 Task: open an excel sheet and write heading  Dollar SenseAdd Dates in a column and its values below  '2023-05-01, 2023-05-05, 2023-05-10, 2023-05-15, 2023-05-20, 2023-05-25 & 2023-05-31. 'Add Descriptionsin next column and its values below  Monthly Salary, Grocery Shopping, Dining Out., Utility Bill, Transportation, Entertainment & Miscellaneous. Add Amount in next column and its values below  $2,500, $100, $50, $150, $30, $50 & $20. Add Income/ Expensein next column and its values below  Income, Expenses, Expenses, Expenses, Expenses, Expenses & Expenses. Add Balance in next column and its values below  $2,500, $2,400, $2,350, $2,200, $2,170, $2,120 & $2,100. Save page Expense Log Workbook
Action: Key pressed <Key.shift>Dollar<Key.space><Key.shift>Sense<Key.enter><Key.shift>Dates<Key.enter>2023-05-01<Key.enter>2023-05-05<Key.enter>2023-05-10<Key.enter>2023-05-15<Key.enter>2023-05-20<Key.enter>2023-05-25<Key.enter>2023-05-31
Screenshot: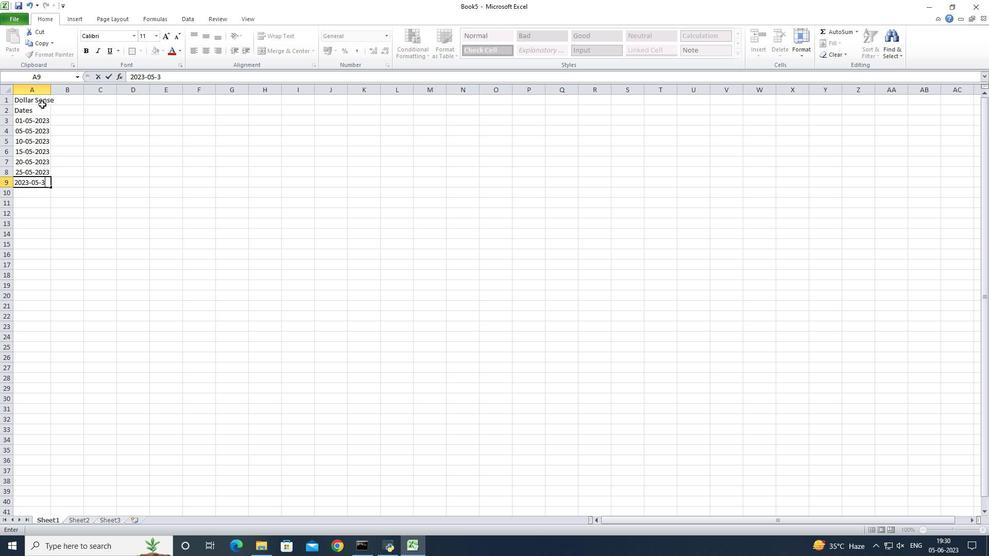 
Action: Mouse moved to (46, 172)
Screenshot: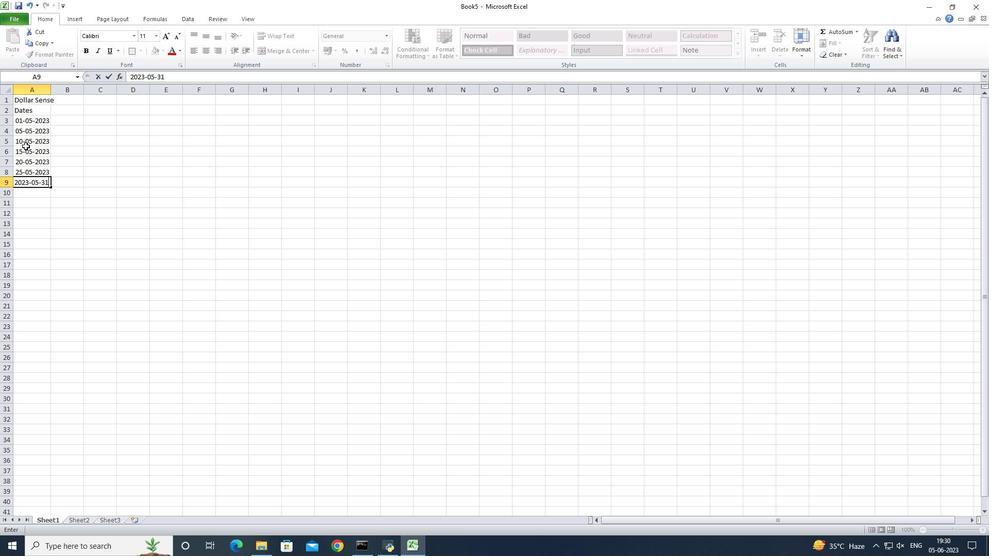 
Action: Mouse pressed left at (46, 172)
Screenshot: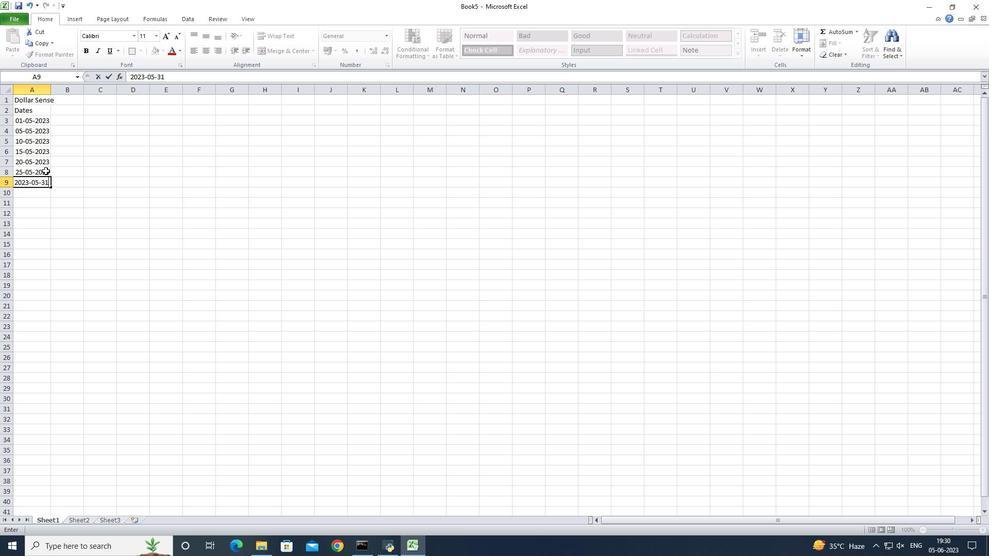 
Action: Mouse moved to (28, 123)
Screenshot: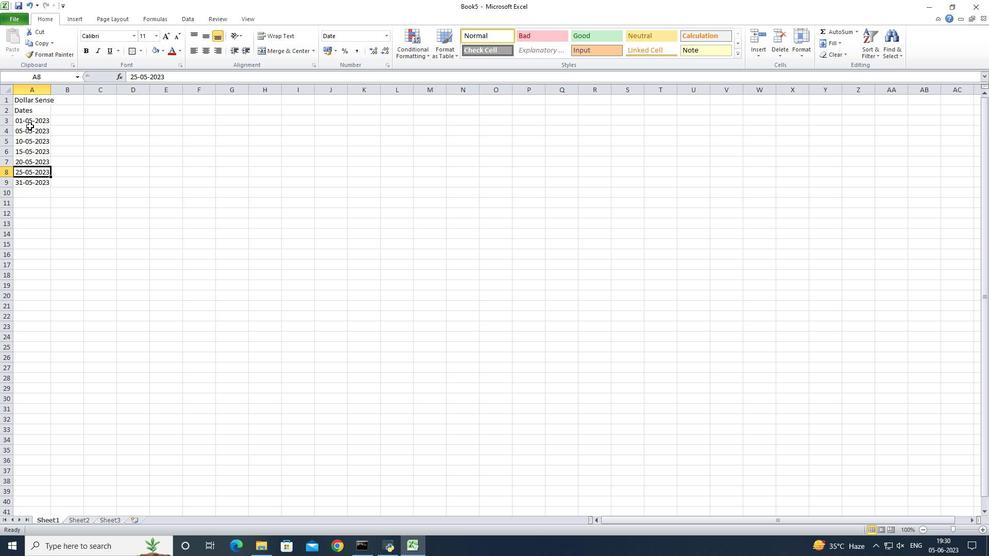 
Action: Mouse pressed left at (28, 123)
Screenshot: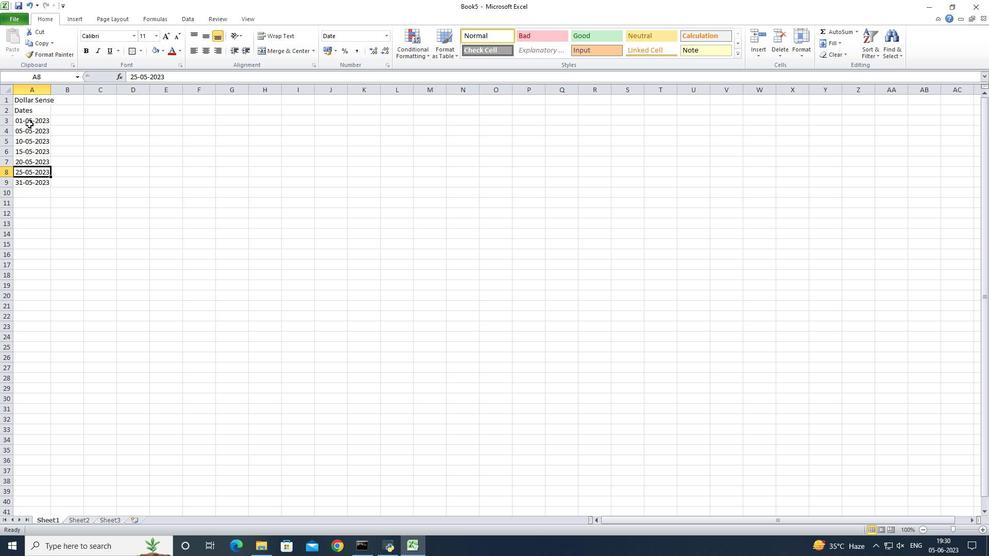 
Action: Mouse moved to (358, 38)
Screenshot: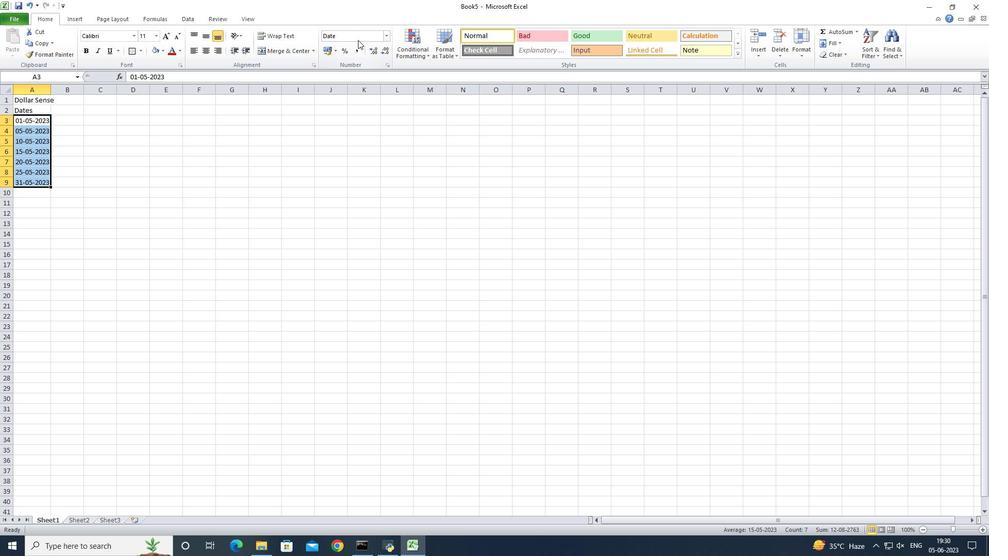 
Action: Mouse pressed left at (358, 38)
Screenshot: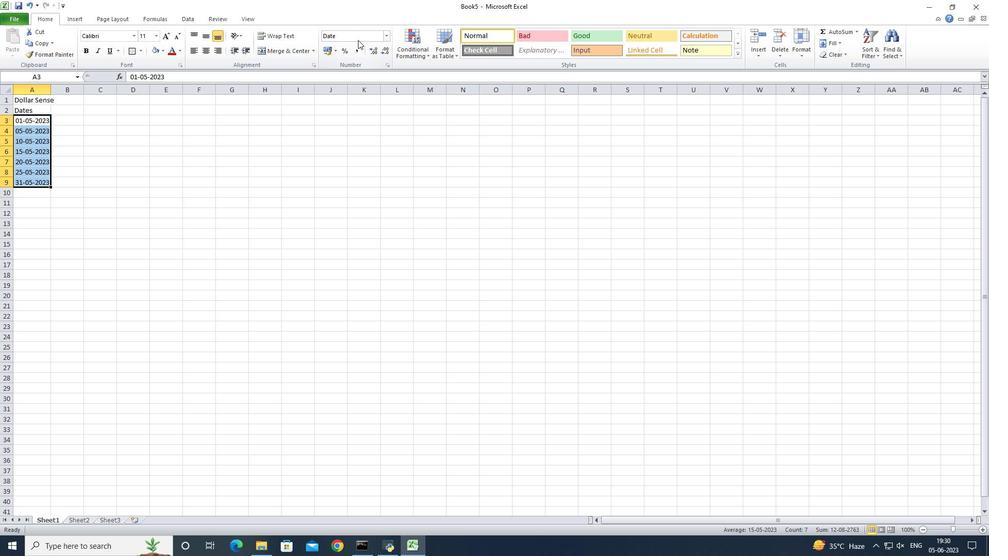 
Action: Mouse moved to (389, 38)
Screenshot: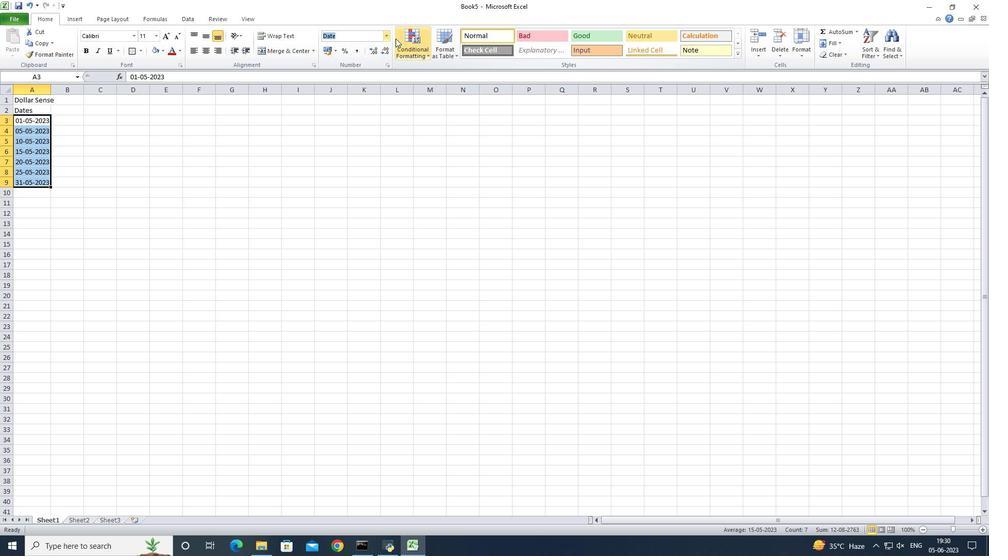 
Action: Mouse pressed left at (389, 38)
Screenshot: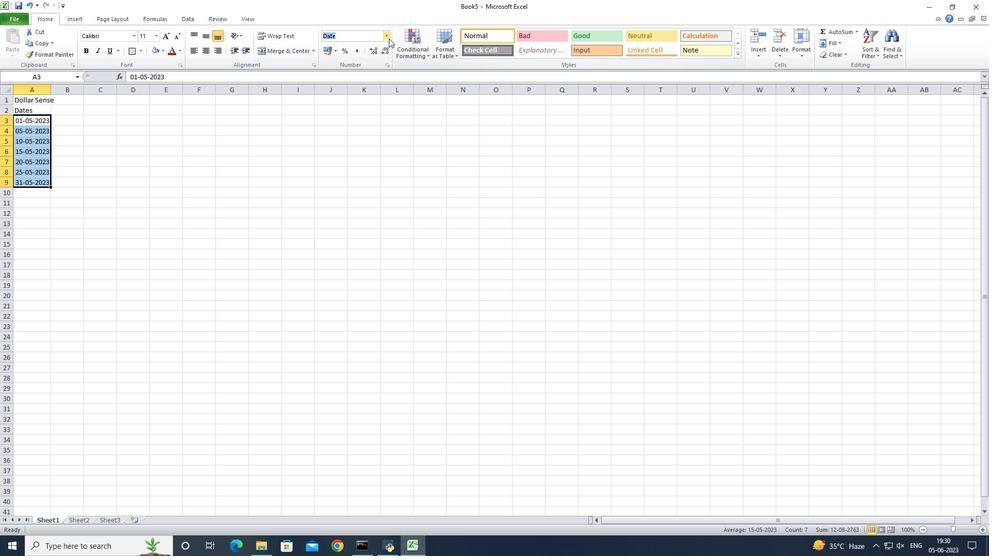 
Action: Mouse moved to (375, 298)
Screenshot: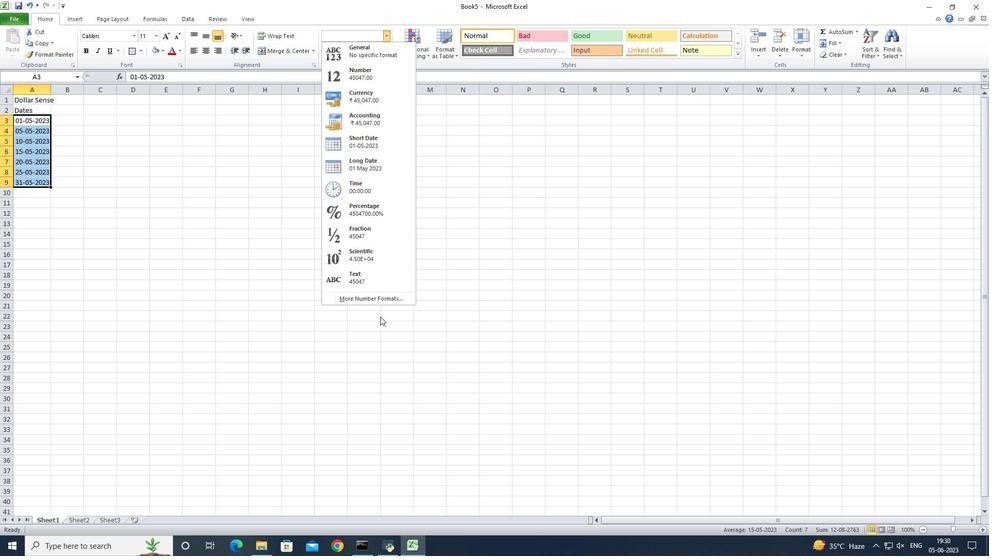 
Action: Mouse pressed left at (375, 298)
Screenshot: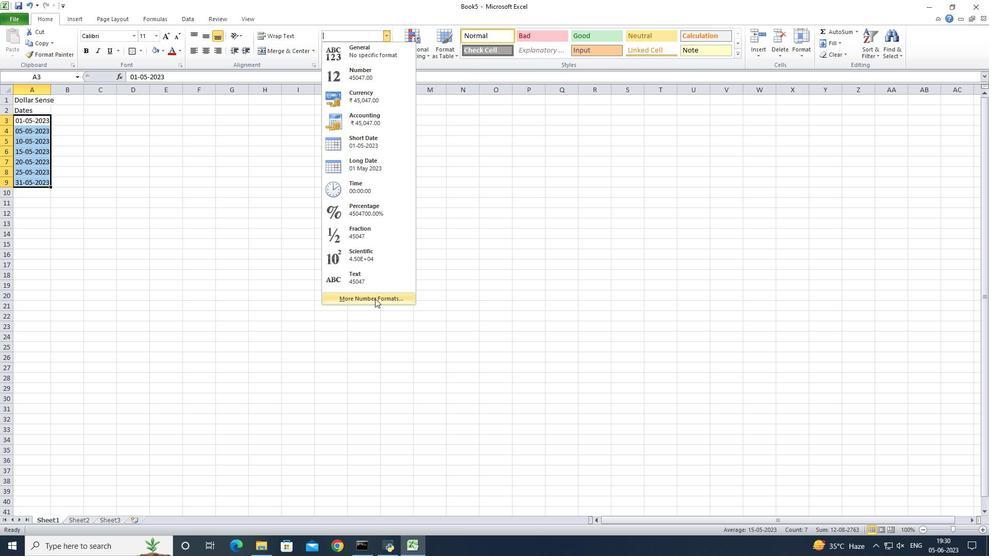 
Action: Mouse moved to (226, 247)
Screenshot: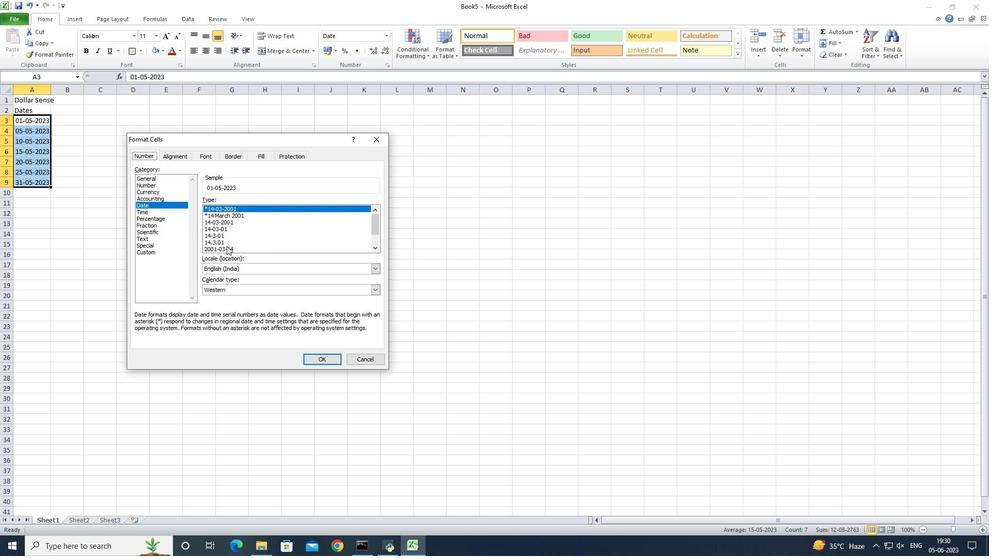 
Action: Mouse pressed left at (226, 247)
Screenshot: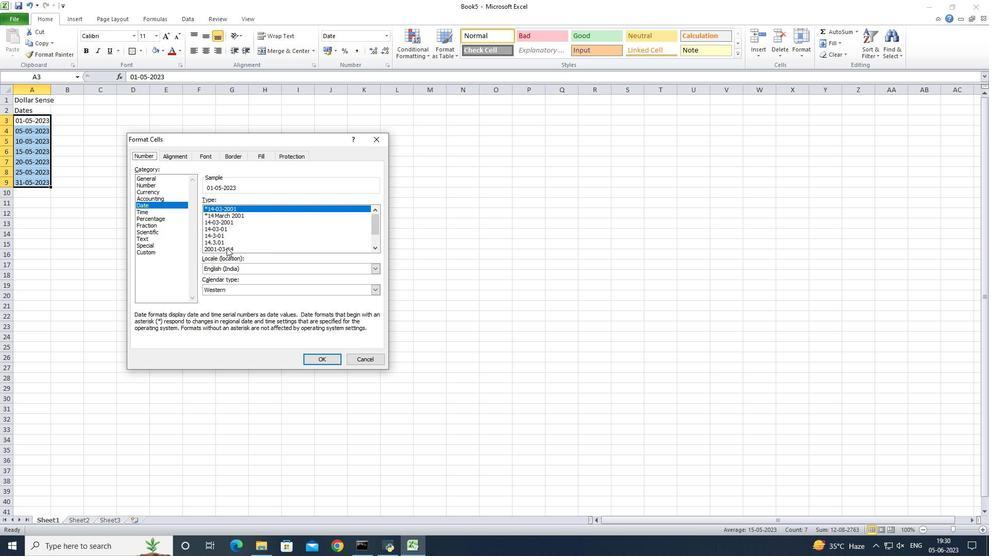 
Action: Mouse moved to (323, 357)
Screenshot: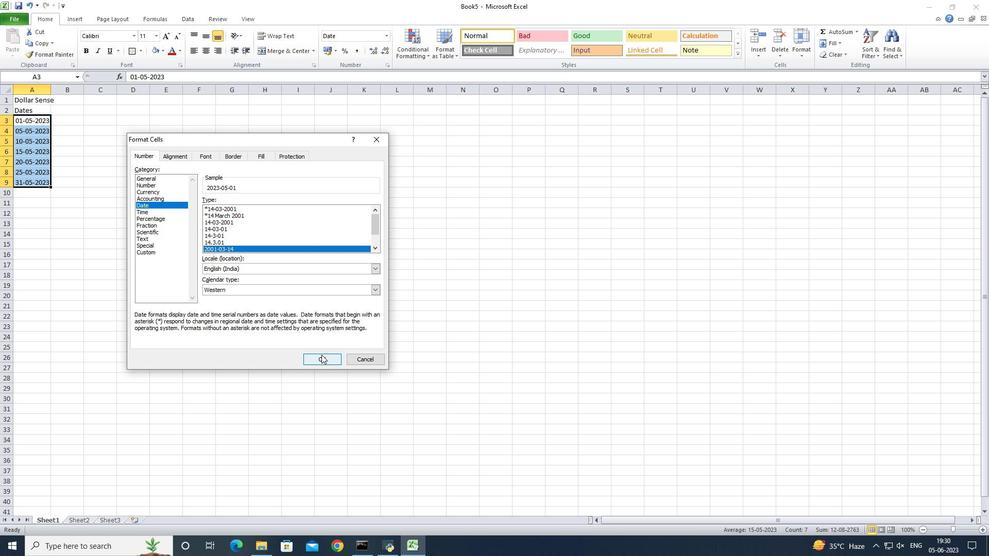 
Action: Mouse pressed left at (323, 357)
Screenshot: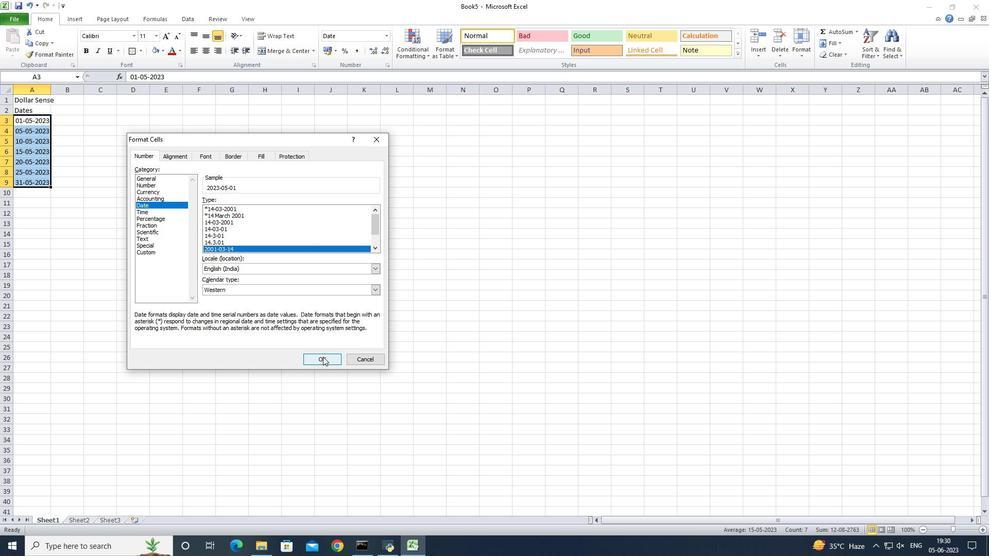 
Action: Mouse moved to (52, 88)
Screenshot: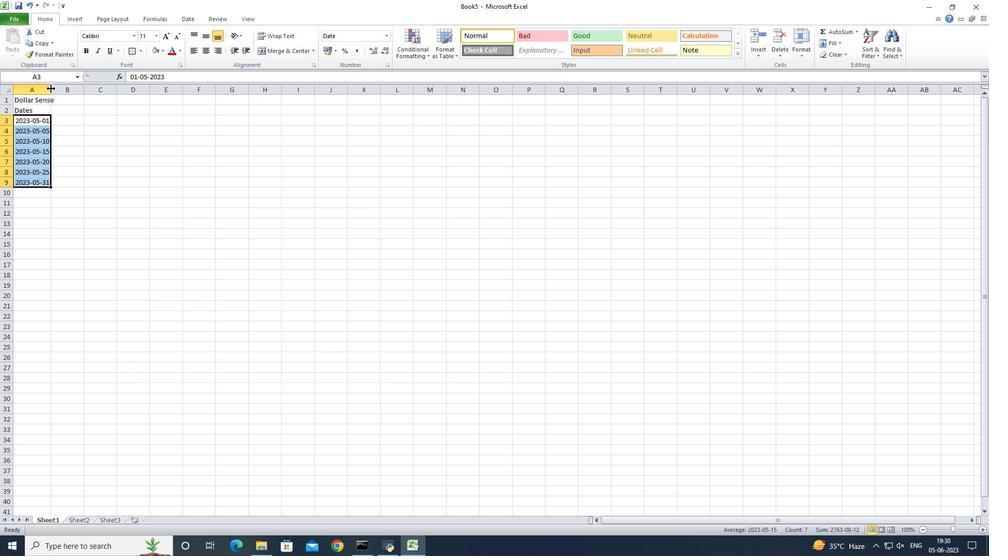 
Action: Mouse pressed left at (52, 88)
Screenshot: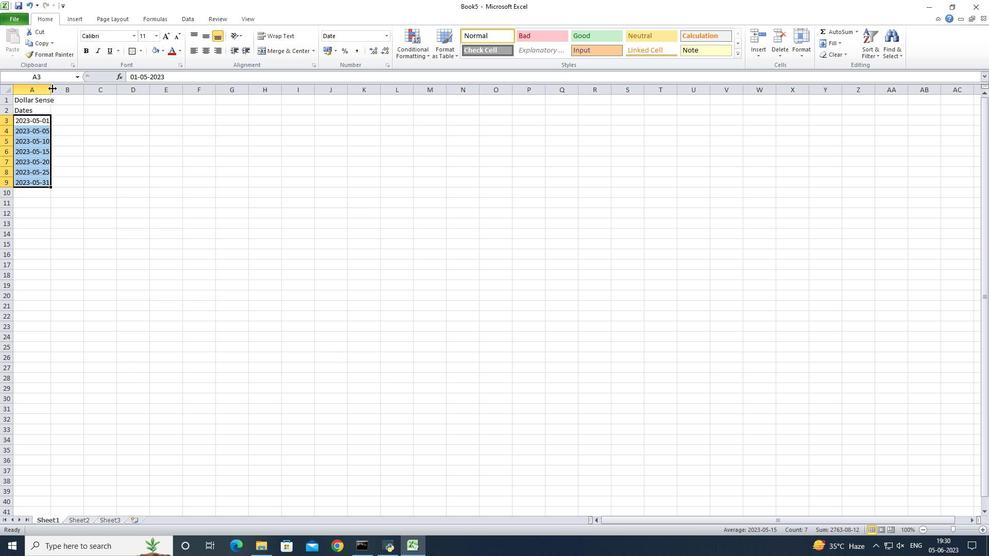 
Action: Mouse pressed left at (52, 88)
Screenshot: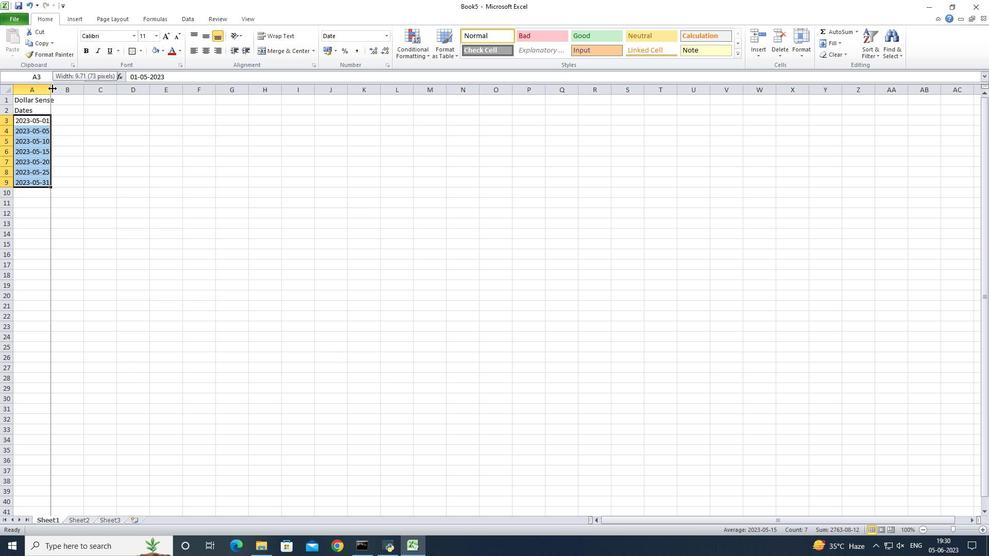 
Action: Mouse moved to (69, 113)
Screenshot: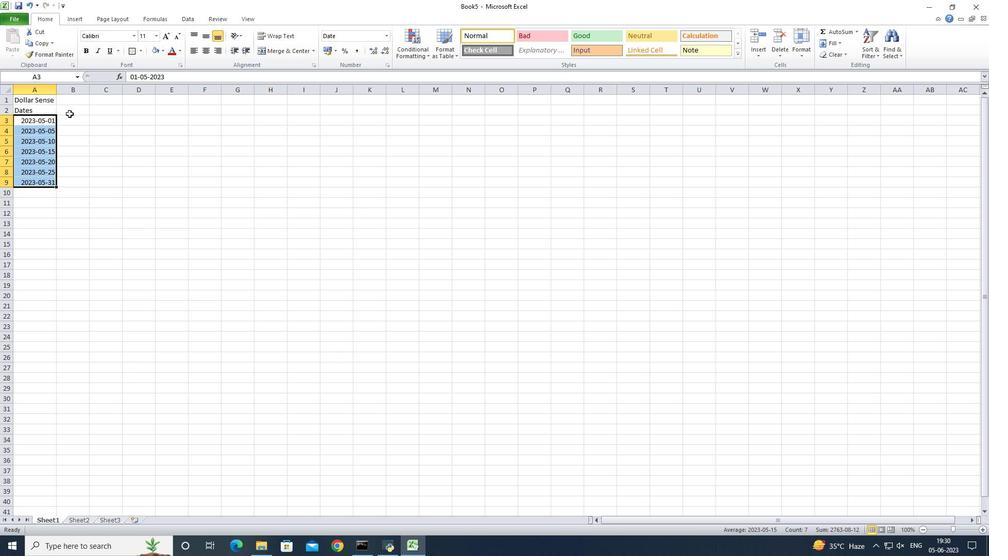 
Action: Mouse pressed left at (69, 113)
Screenshot: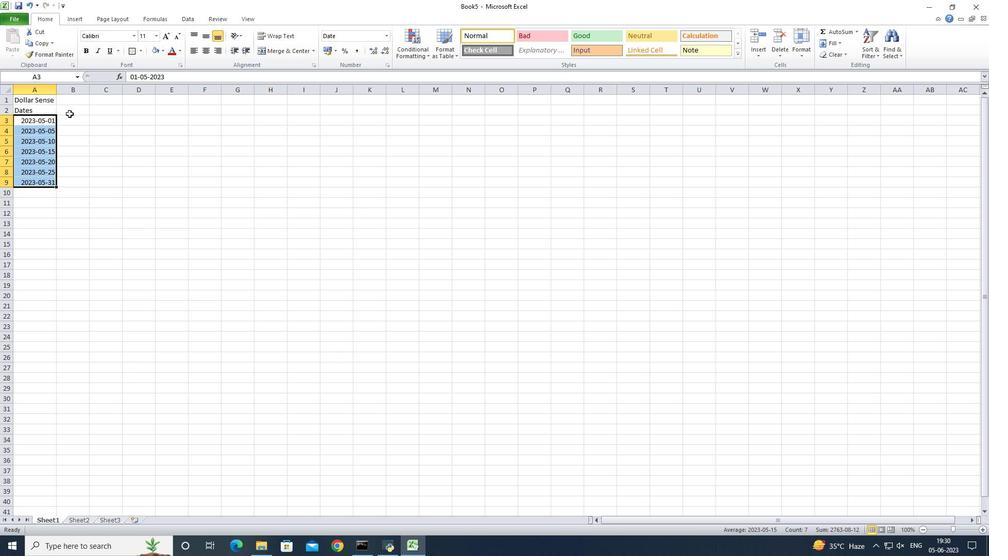 
Action: Key pressed <Key.shift>Descriptions<Key.enter><Key.shift><Key.shift><Key.shift><Key.shift><Key.shift><Key.shift><Key.shift><Key.shift><Key.shift><Key.shift><Key.shift><Key.shift><Key.shift>Monthly<Key.space><Key.shift>Salary<Key.enter><Key.shift><Key.shift><Key.shift><Key.shift><Key.shift><Key.shift><Key.shift><Key.shift>Grocery<Key.space><Key.shift>Shopping<Key.enter><Key.shift>Dining<Key.space><Key.shift>Out<Key.enter><Key.shift><Key.shift><Key.shift><Key.shift>Utility<Key.space><Key.shift><Key.shift><Key.shift><Key.shift><Key.shift><Key.shift>Bill<Key.enter><Key.shift>Transportatin<Key.backspace>on<Key.enter><Key.shift>Entr<Key.backspace>ertainment<Key.enter><Key.shift><Key.shift><Key.shift><Key.shift><Key.shift><Key.shift><Key.shift><Key.shift><Key.shift><Key.shift><Key.shift><Key.shift><Key.shift><Key.shift><Key.shift><Key.shift><Key.shift><Key.shift><Key.shift><Key.shift><Key.shift><Key.shift><Key.shift><Key.shift><Key.shift><Key.shift><Key.shift><Key.shift><Key.shift><Key.shift><Key.shift><Key.shift><Key.shift><Key.shift><Key.shift><Key.shift><Key.shift><Key.shift><Key.shift><Key.shift><Key.shift><Key.shift>Miscellaneous
Screenshot: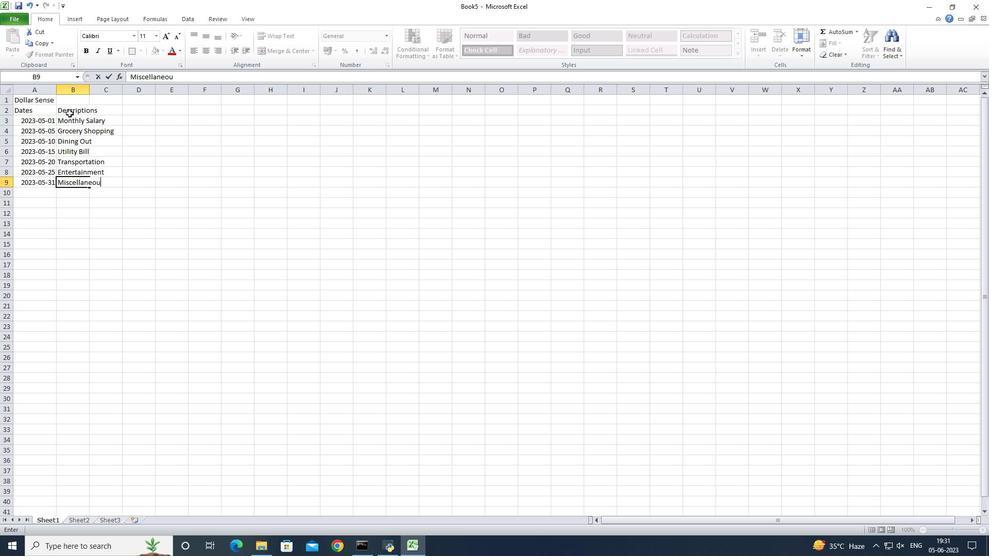
Action: Mouse moved to (89, 90)
Screenshot: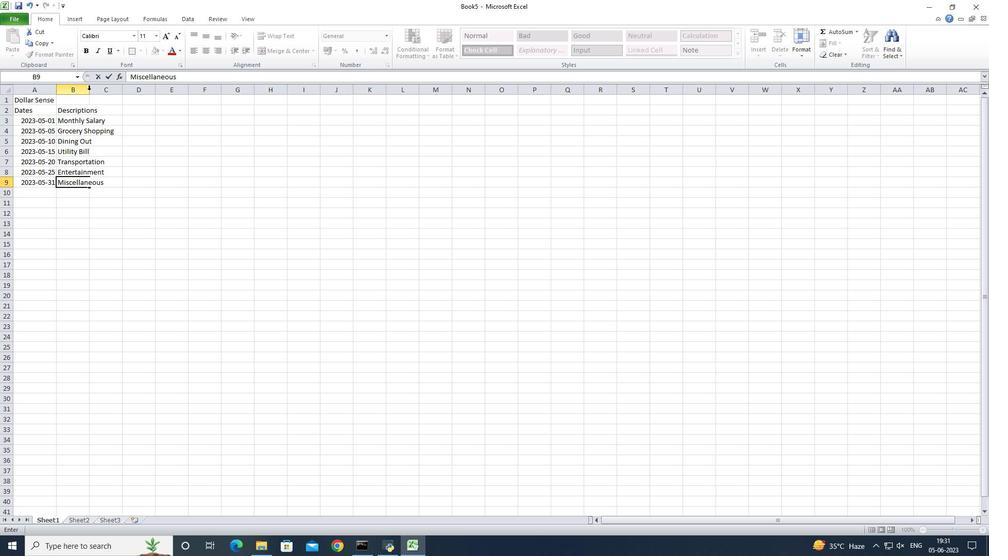 
Action: Mouse pressed left at (89, 90)
Screenshot: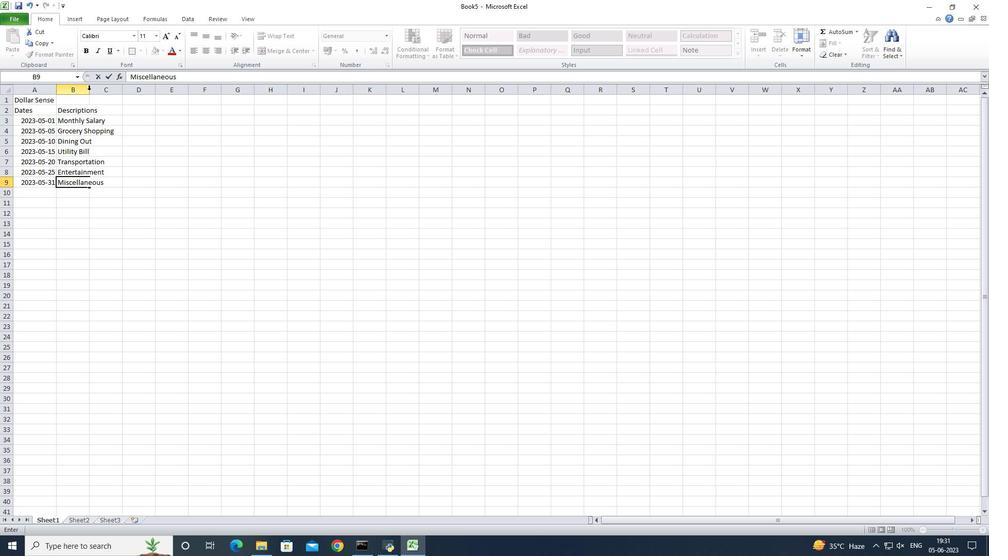 
Action: Mouse pressed left at (89, 90)
Screenshot: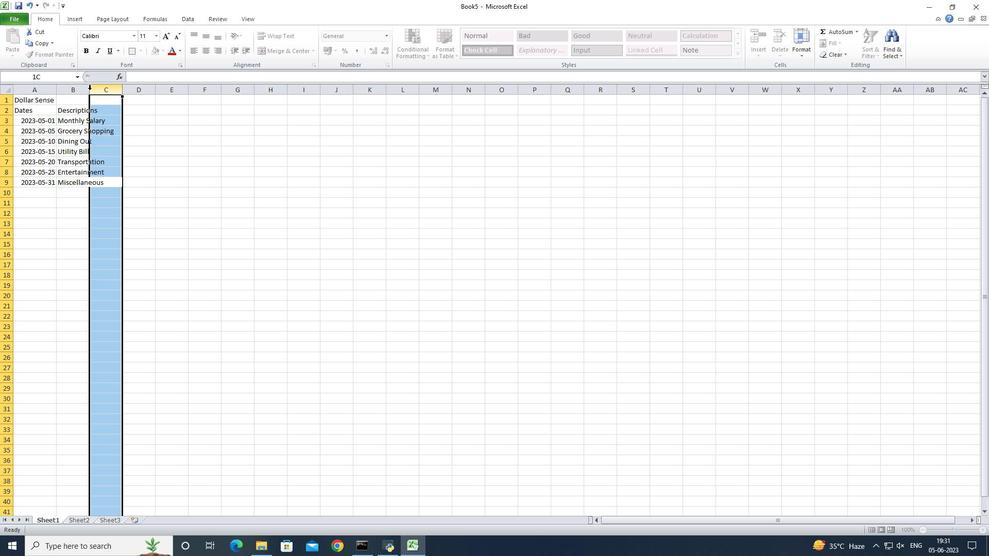 
Action: Mouse moved to (129, 110)
Screenshot: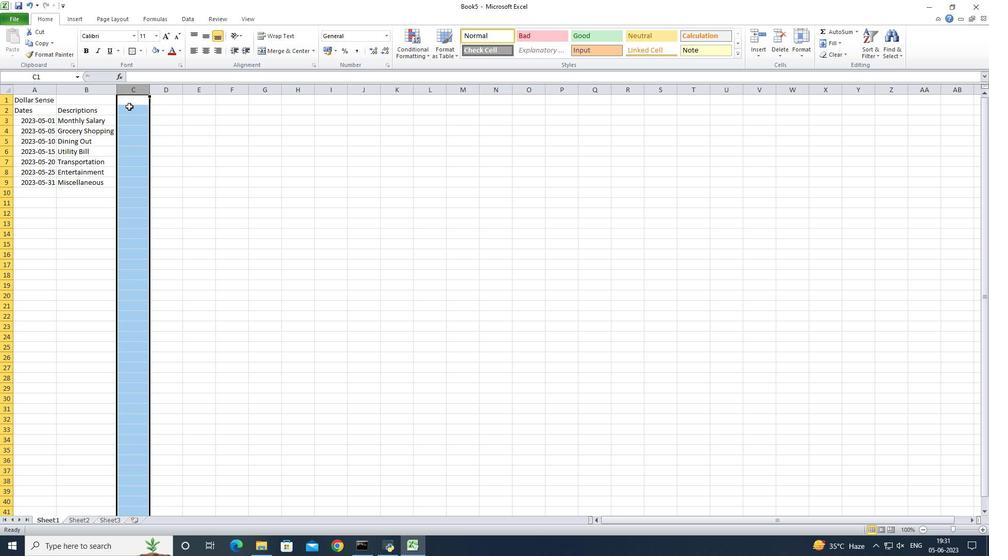 
Action: Mouse pressed left at (129, 110)
Screenshot: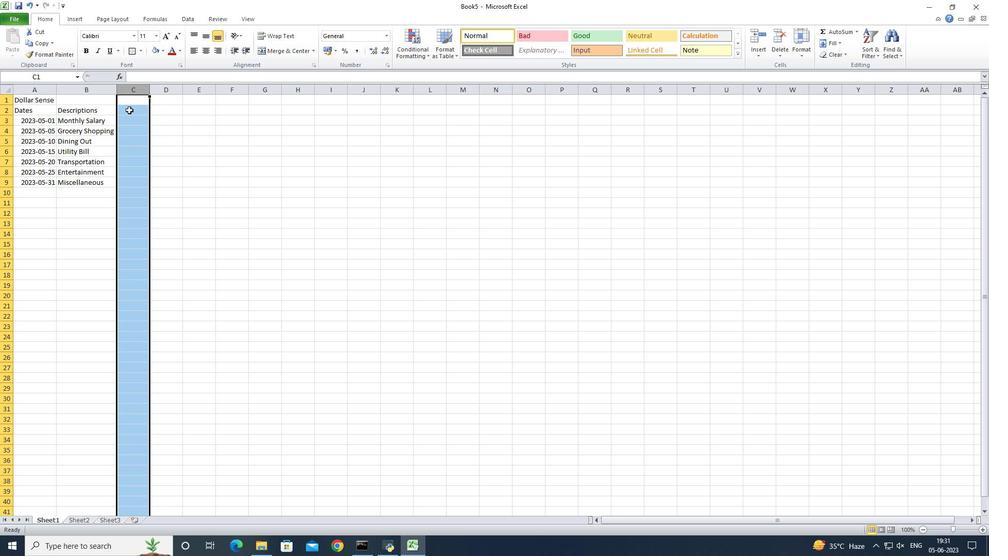 
Action: Key pressed <Key.shift>Amount<Key.enter>2500<Key.enter>10<Key.enter>0<Key.up>100<Key.enter>50<Key.enter>150<Key.enter>30<Key.enter>50<Key.enter>20
Screenshot: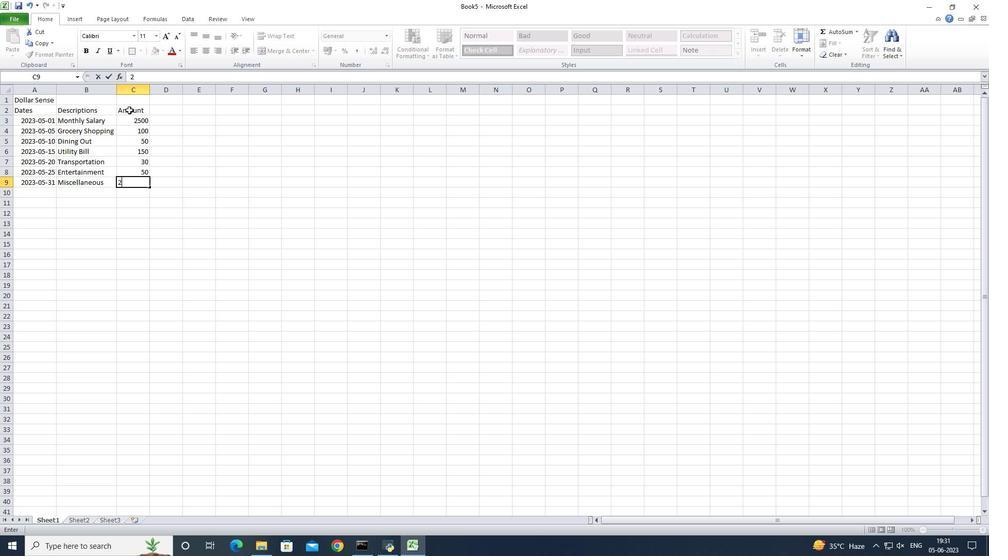 
Action: Mouse moved to (127, 122)
Screenshot: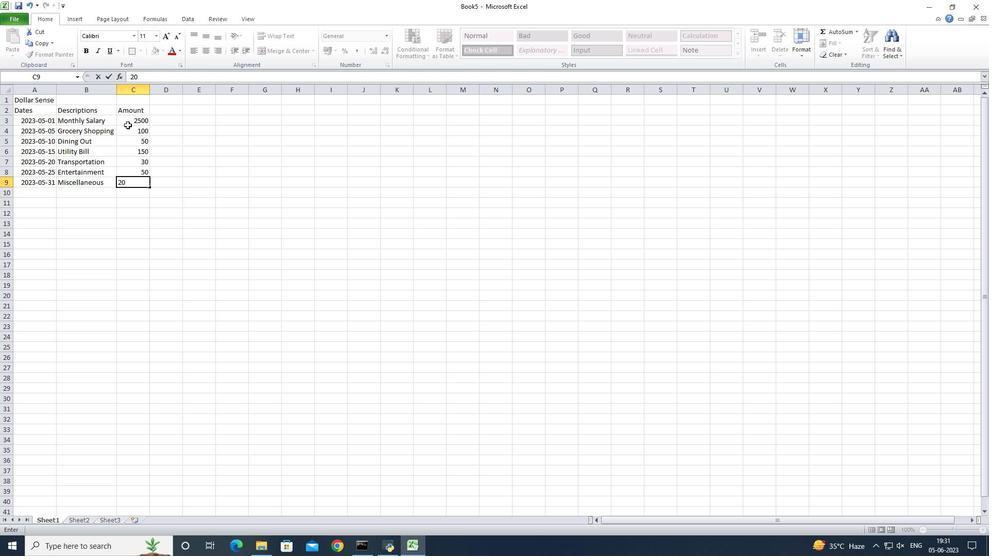 
Action: Mouse pressed left at (127, 122)
Screenshot: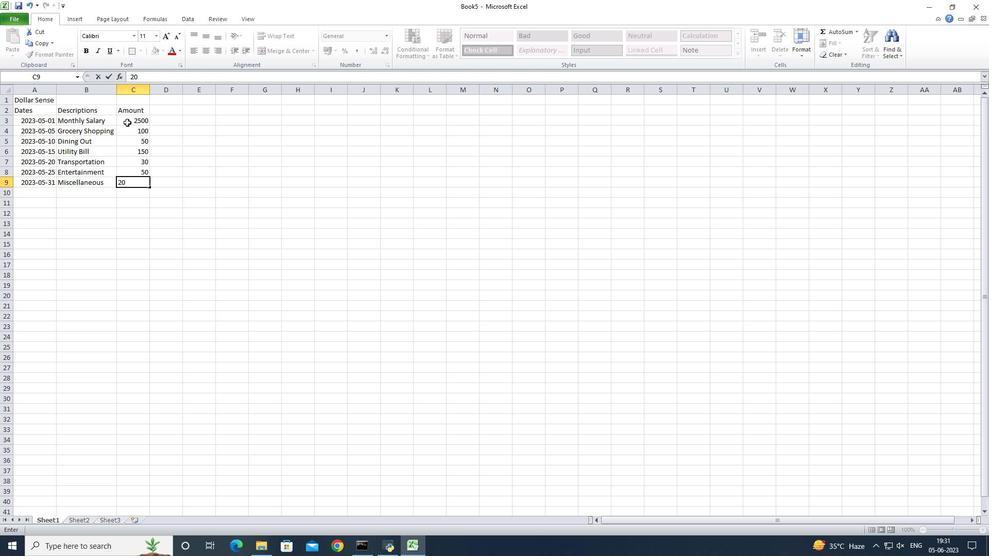 
Action: Mouse moved to (354, 35)
Screenshot: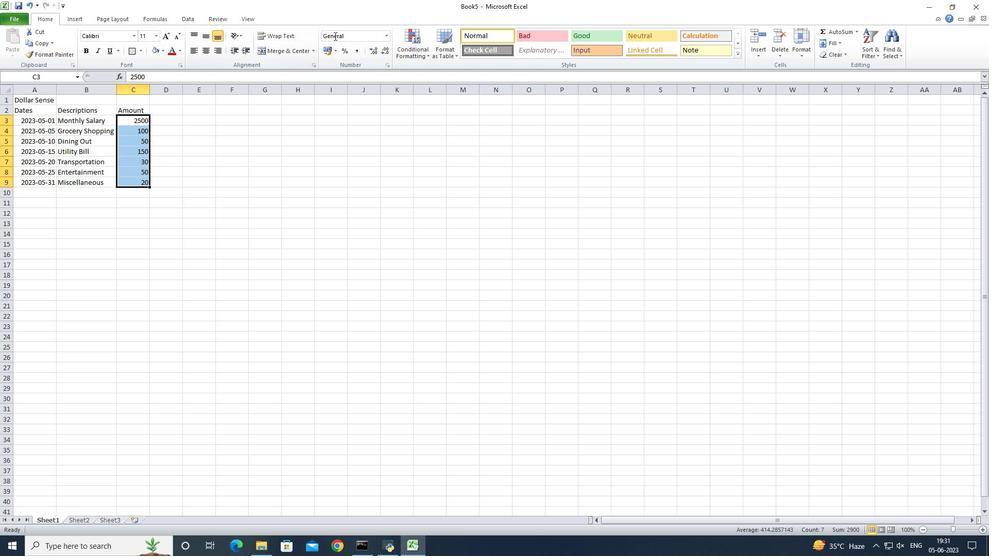 
Action: Mouse pressed left at (354, 35)
Screenshot: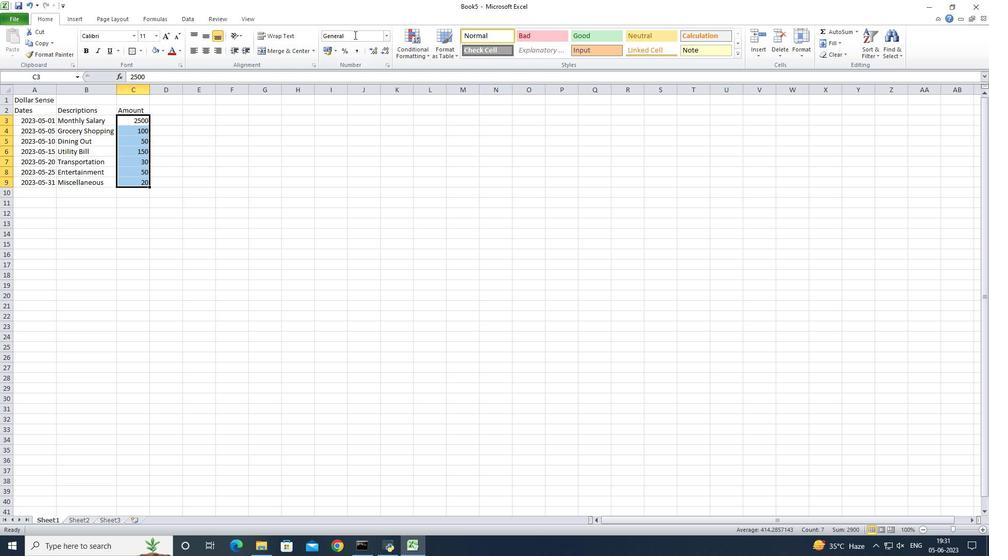
Action: Mouse moved to (384, 39)
Screenshot: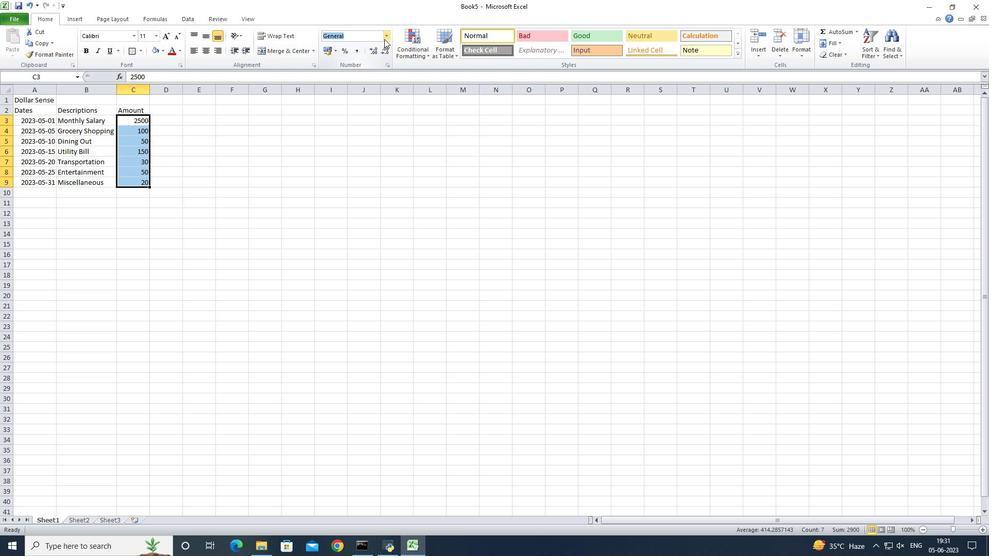 
Action: Mouse pressed left at (384, 39)
Screenshot: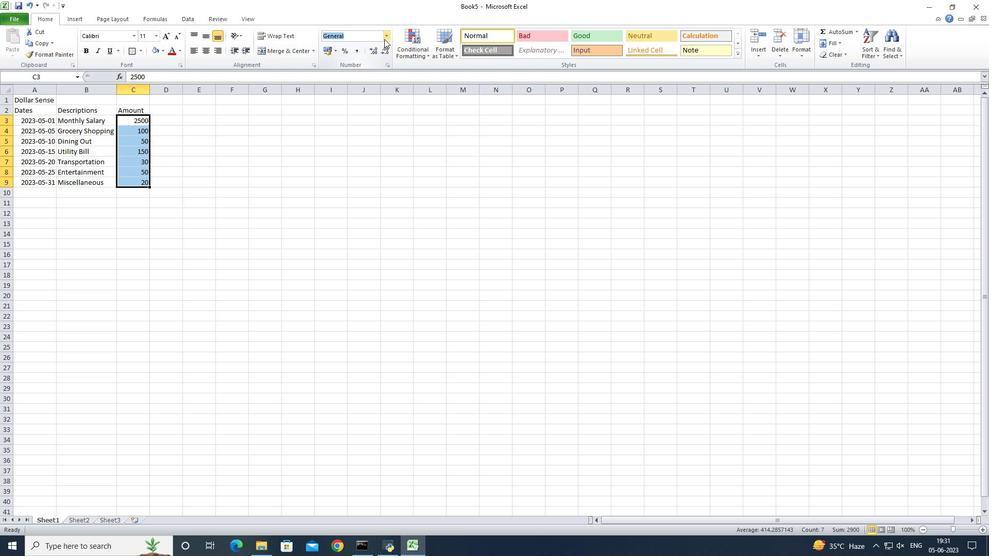 
Action: Mouse moved to (359, 298)
Screenshot: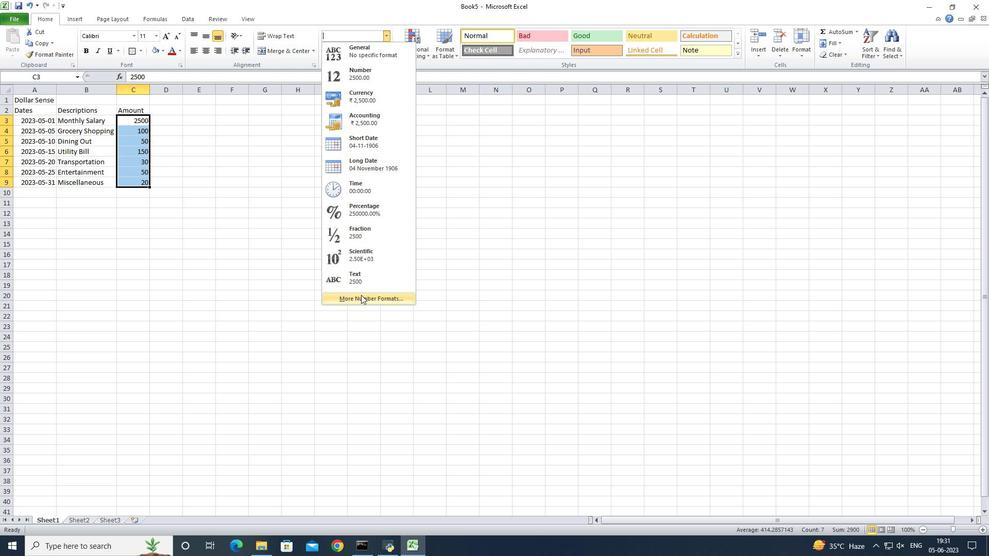 
Action: Mouse pressed left at (359, 298)
Screenshot: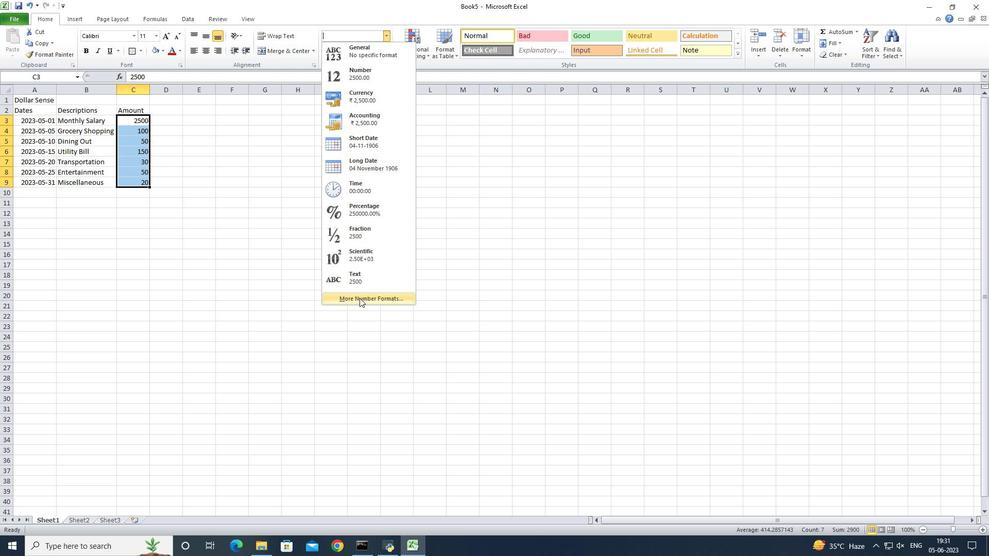 
Action: Mouse moved to (161, 194)
Screenshot: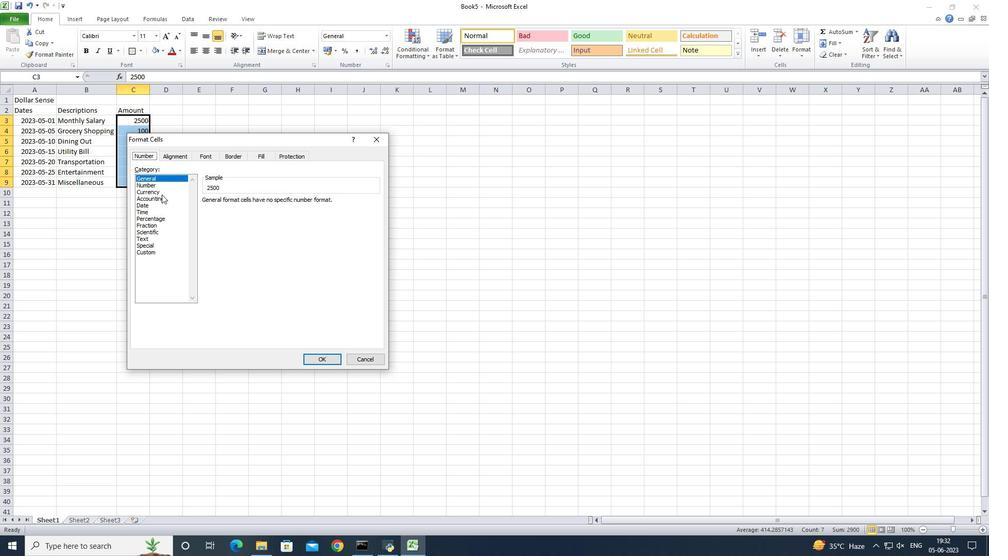 
Action: Mouse pressed left at (161, 194)
Screenshot: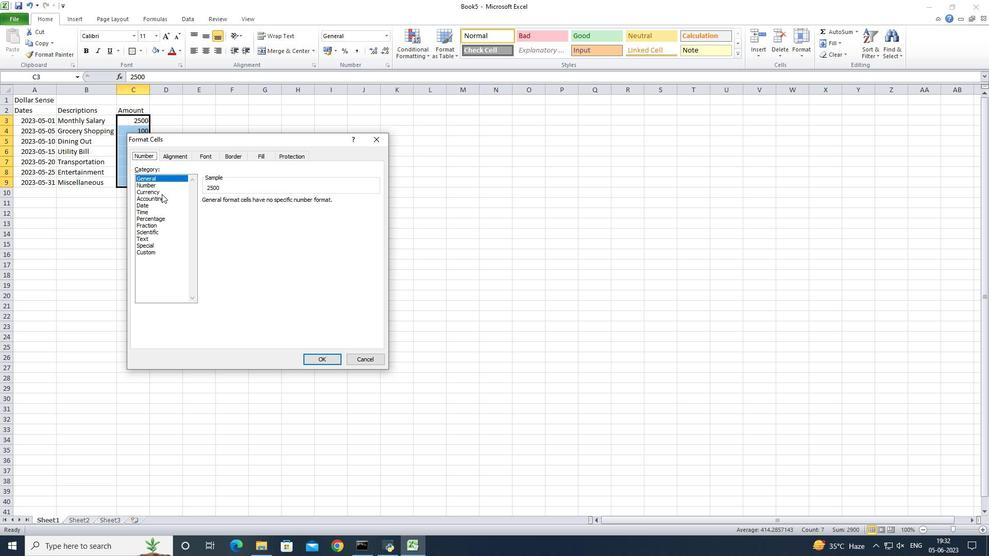 
Action: Mouse moved to (263, 213)
Screenshot: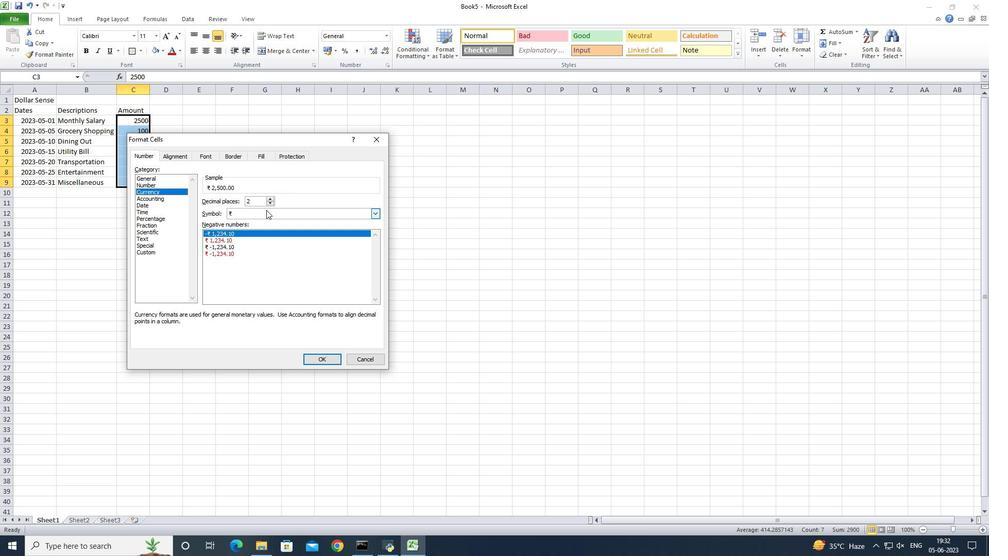 
Action: Mouse pressed left at (263, 213)
Screenshot: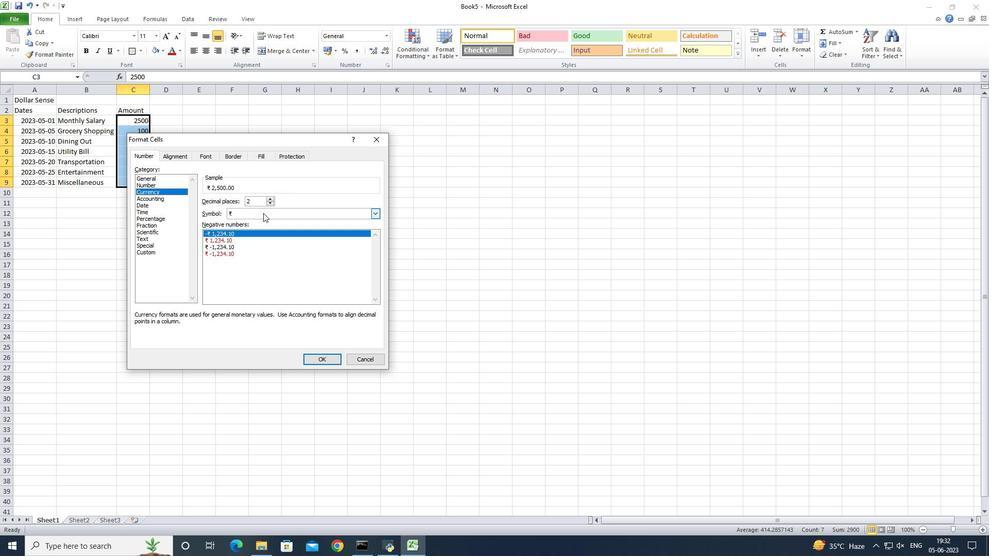 
Action: Mouse moved to (243, 246)
Screenshot: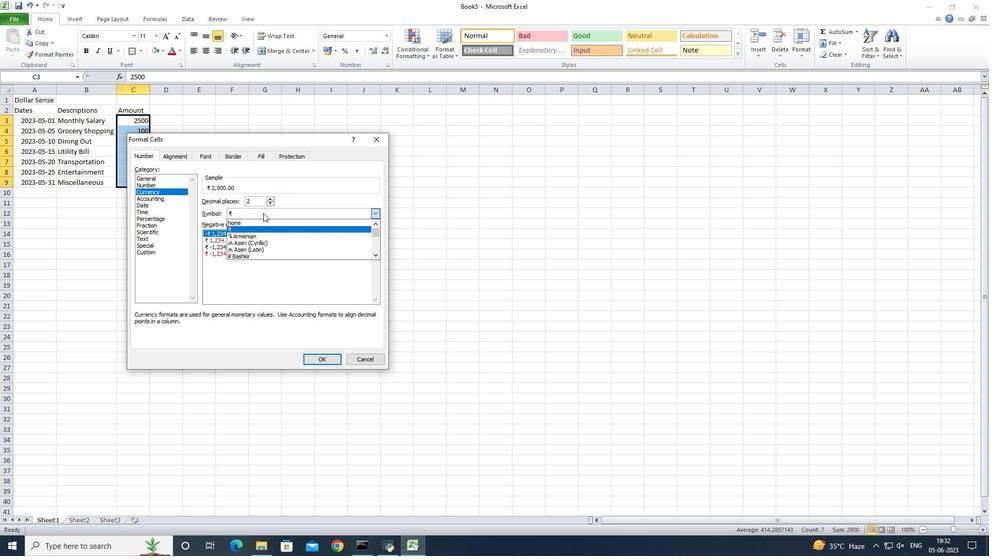
Action: Mouse scrolled (243, 246) with delta (0, 0)
Screenshot: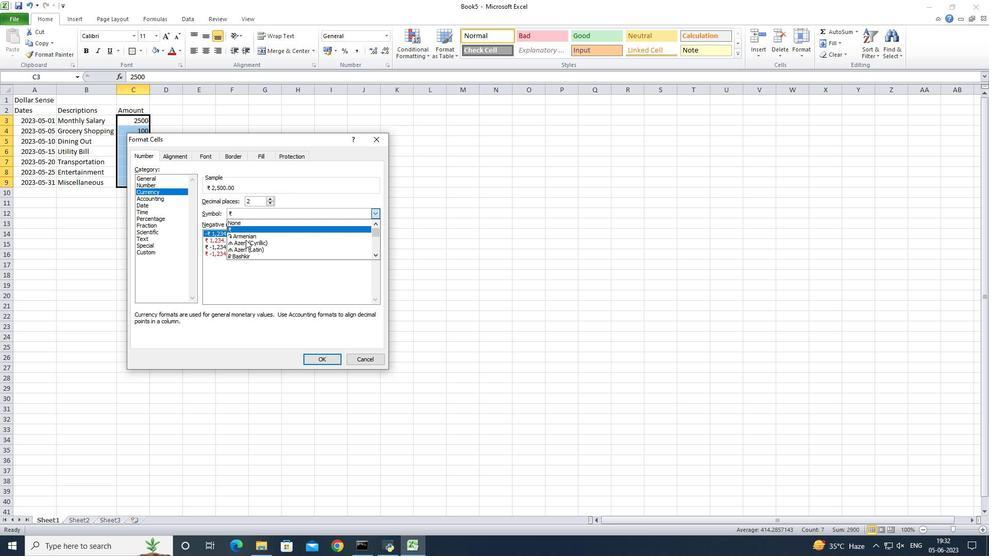
Action: Mouse scrolled (243, 246) with delta (0, 0)
Screenshot: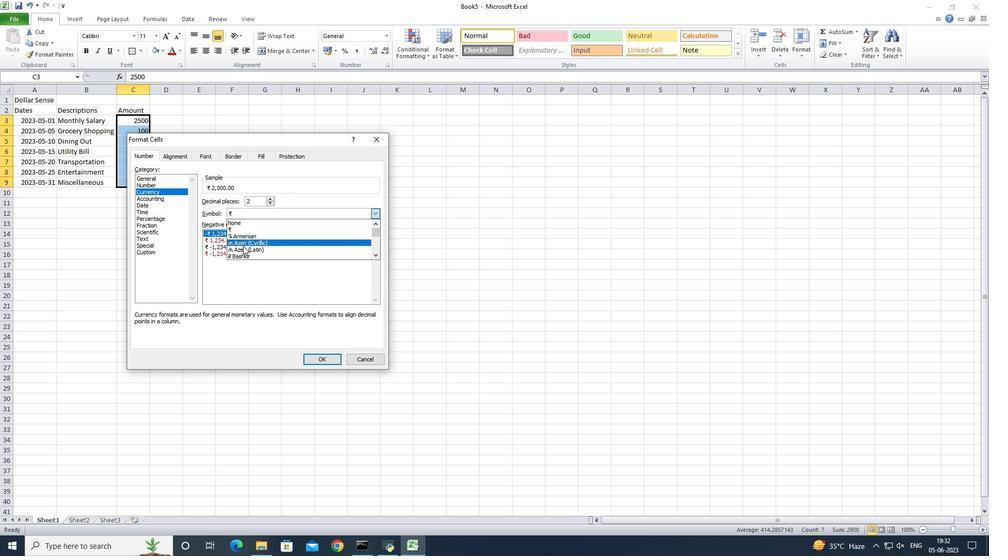 
Action: Mouse scrolled (243, 246) with delta (0, 0)
Screenshot: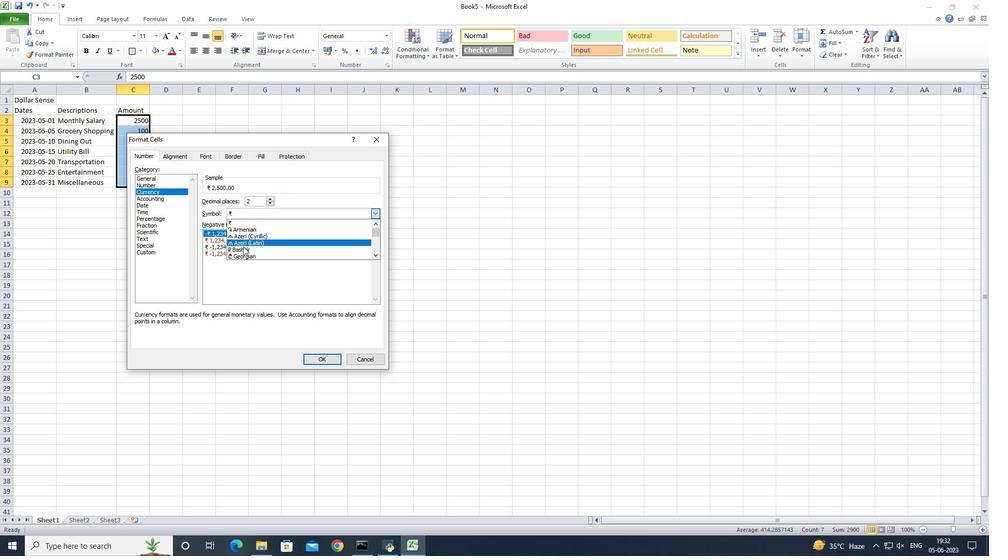 
Action: Mouse moved to (245, 245)
Screenshot: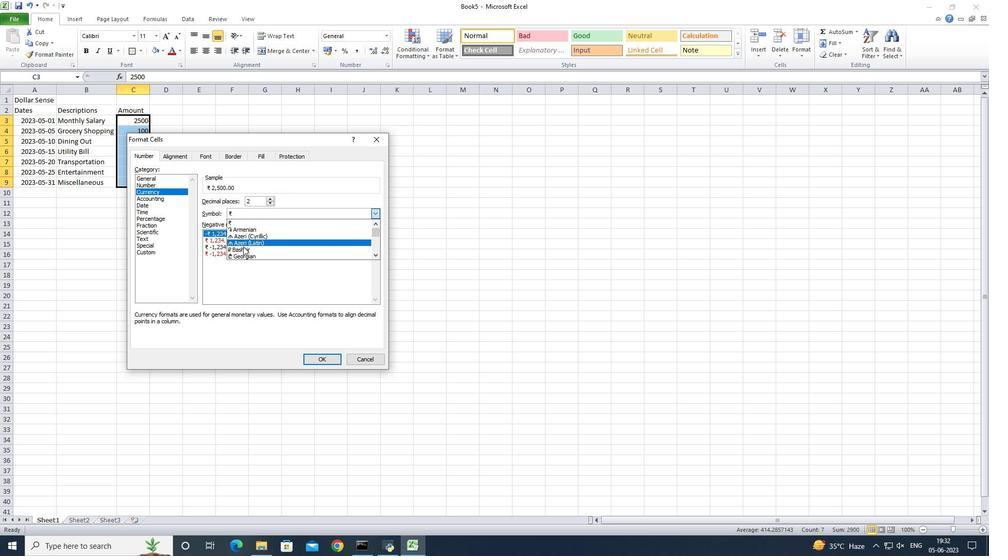 
Action: Mouse scrolled (245, 245) with delta (0, 0)
Screenshot: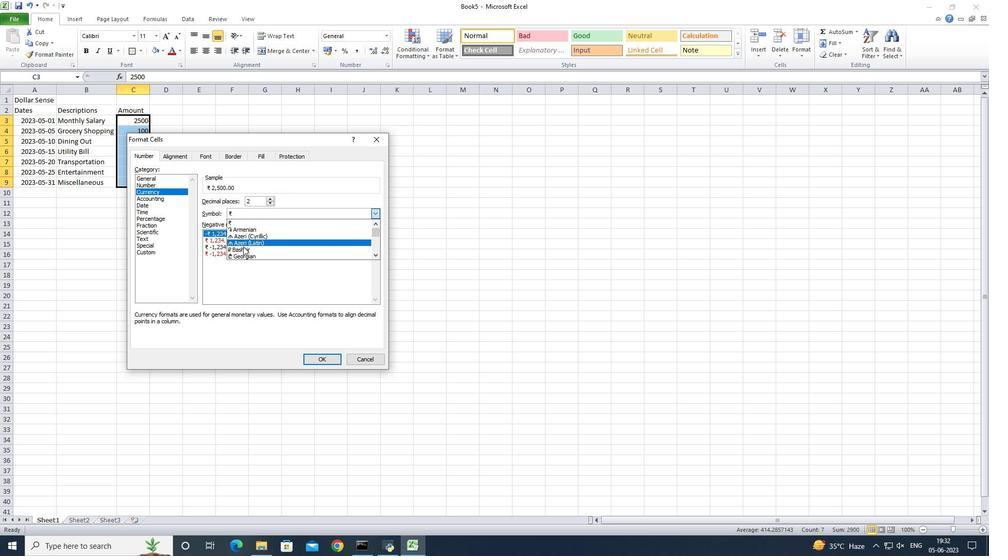 
Action: Mouse moved to (247, 241)
Screenshot: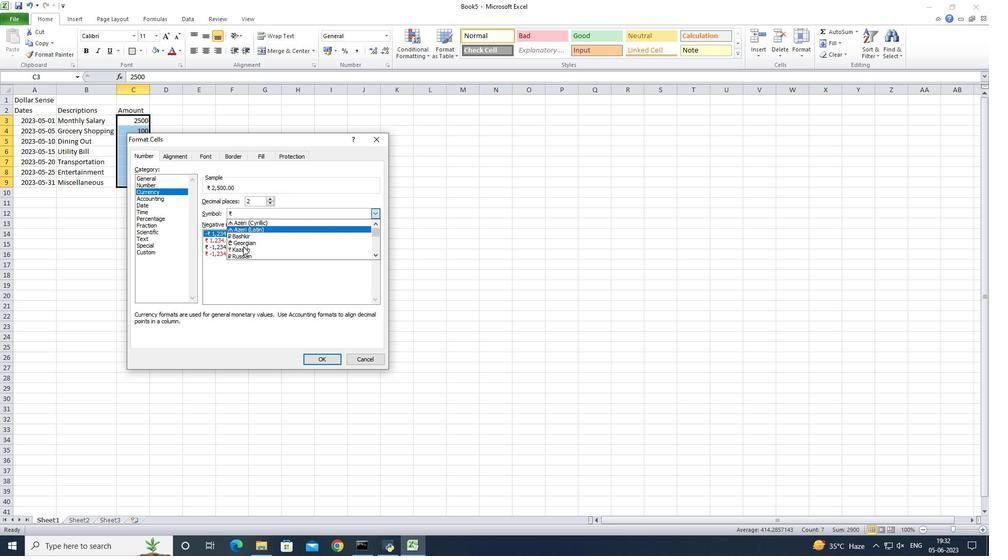 
Action: Mouse scrolled (247, 241) with delta (0, 0)
Screenshot: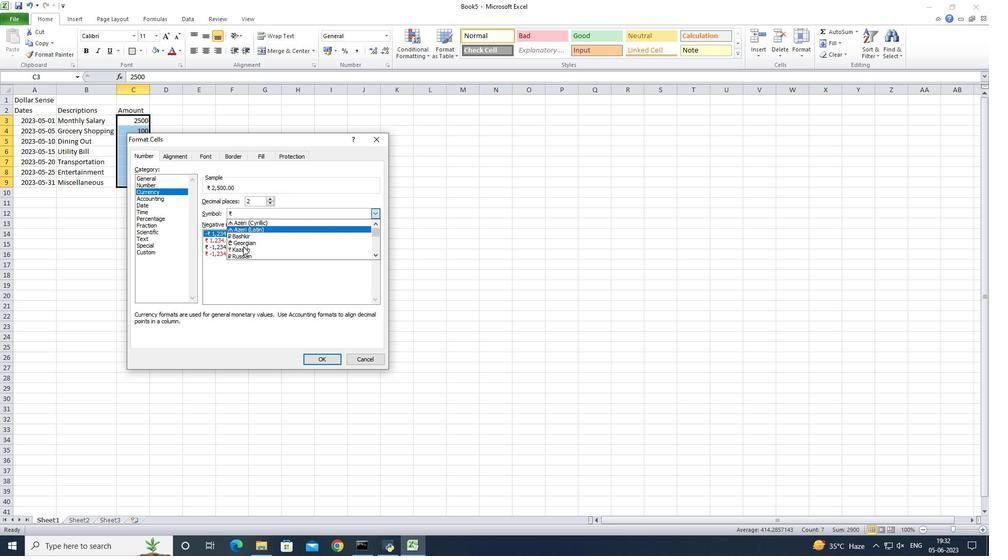 
Action: Mouse moved to (249, 238)
Screenshot: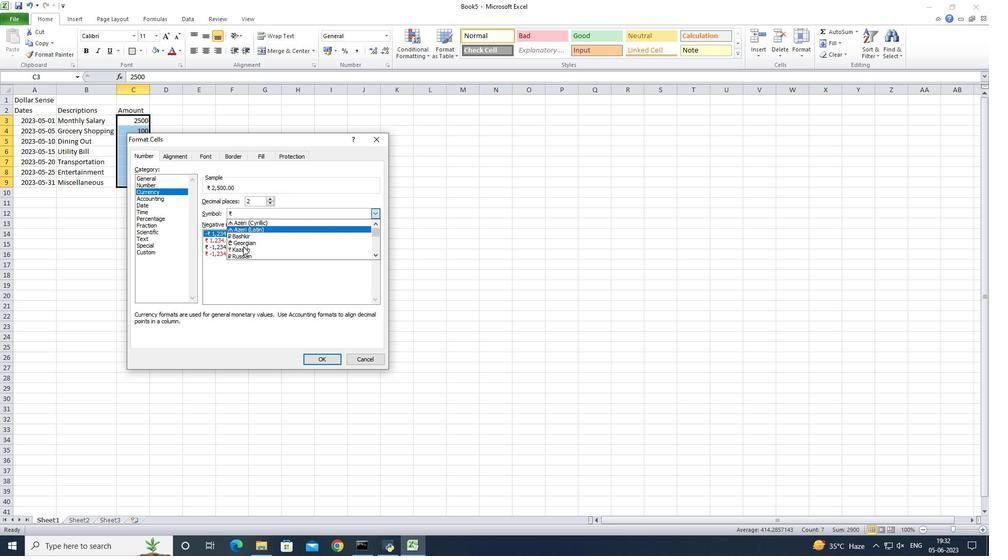 
Action: Mouse scrolled (249, 237) with delta (0, 0)
Screenshot: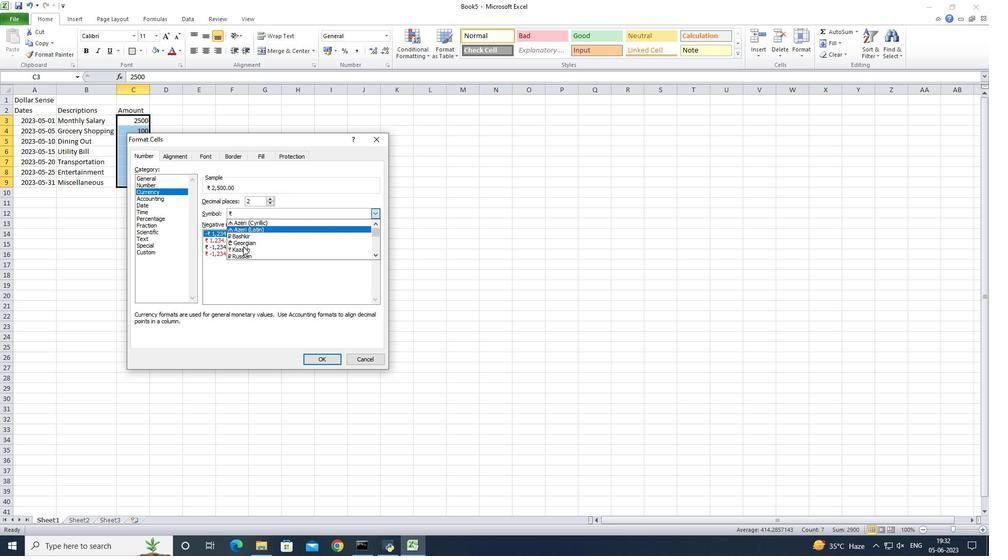 
Action: Mouse moved to (249, 236)
Screenshot: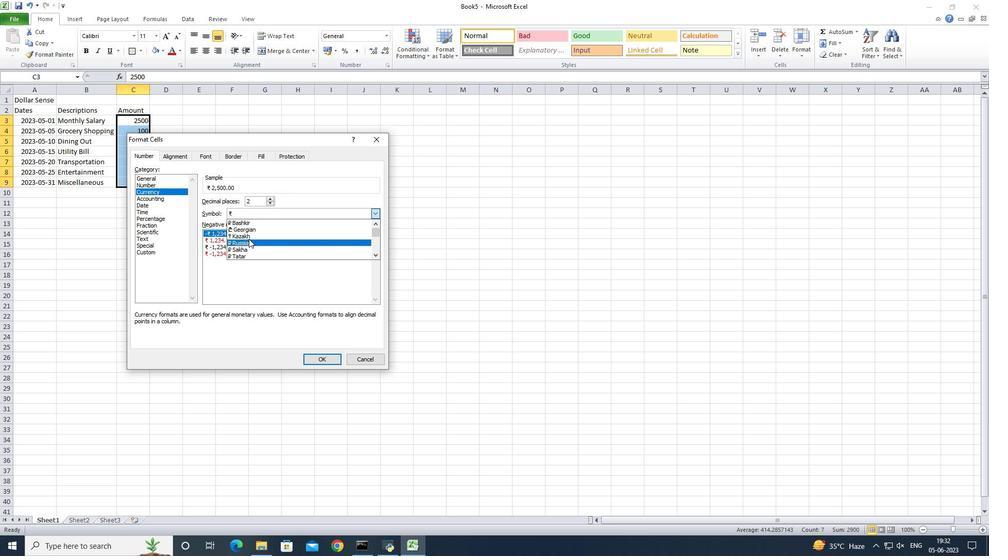 
Action: Mouse scrolled (249, 236) with delta (0, 0)
Screenshot: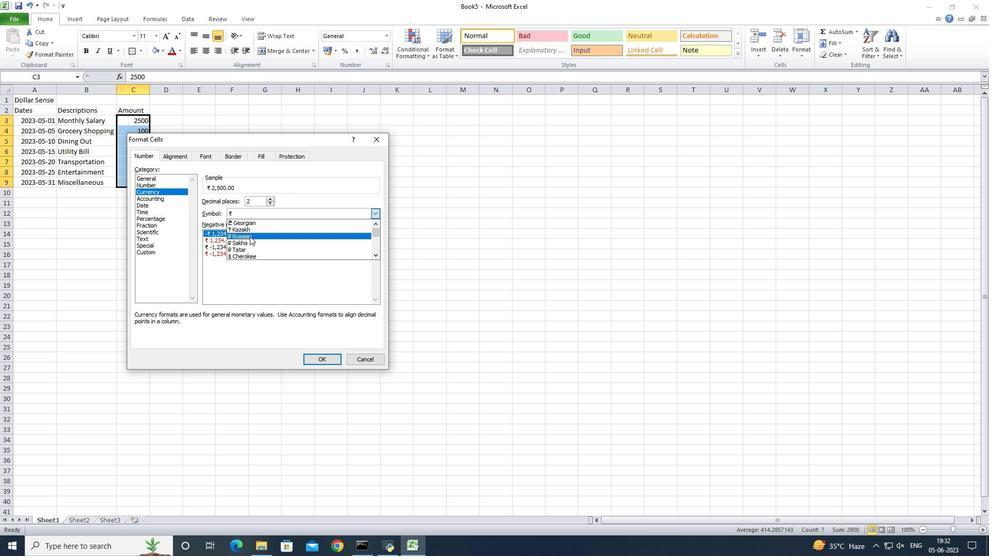 
Action: Mouse scrolled (249, 236) with delta (0, 0)
Screenshot: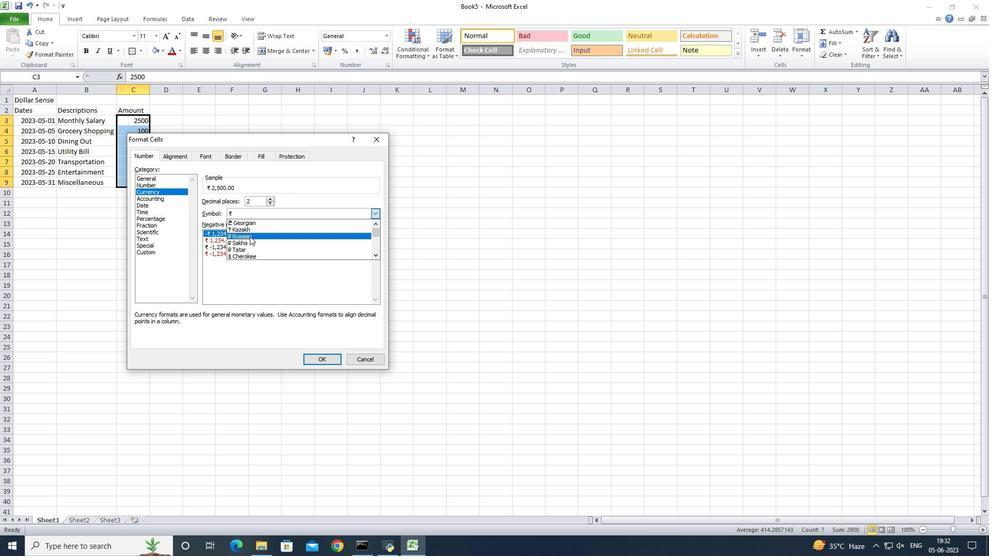 
Action: Mouse moved to (250, 236)
Screenshot: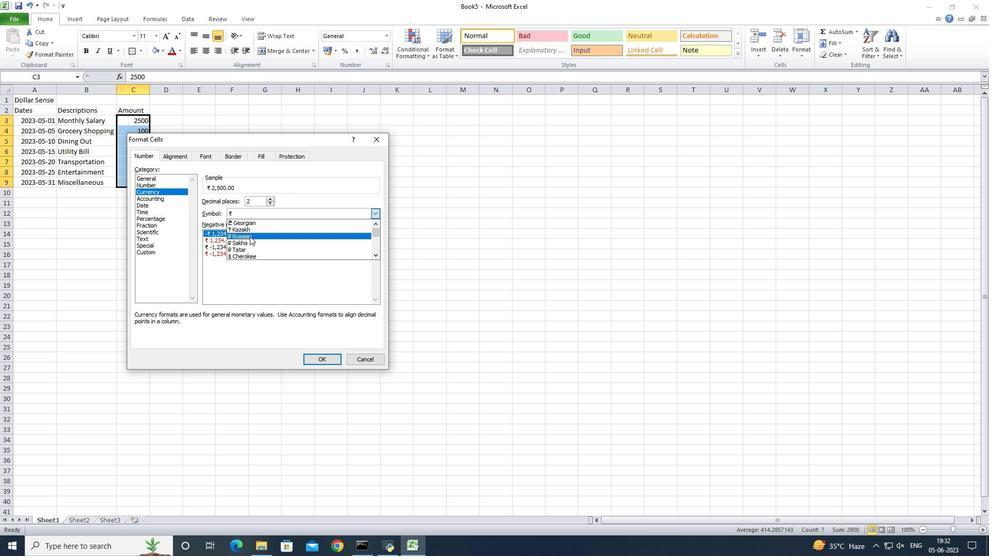 
Action: Mouse scrolled (250, 236) with delta (0, 0)
Screenshot: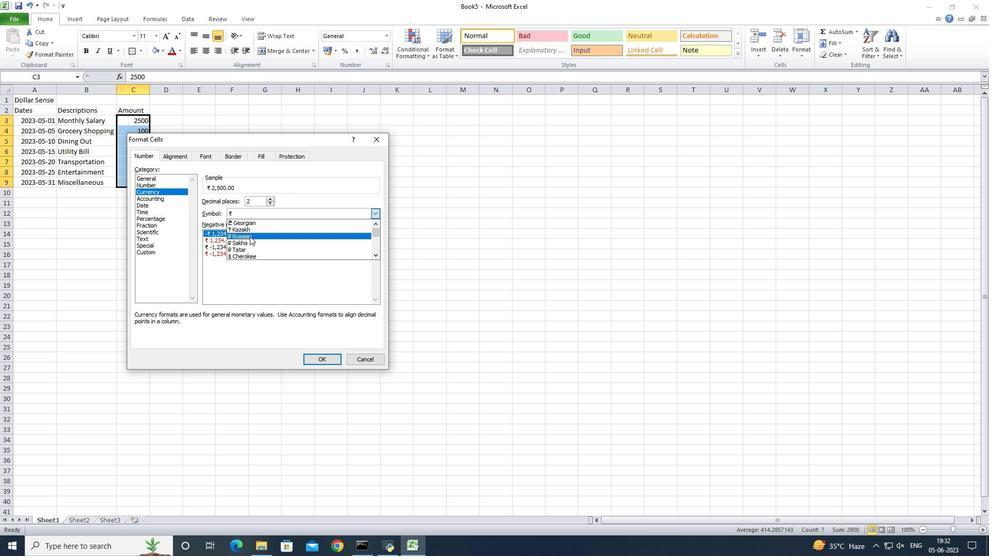 
Action: Mouse moved to (251, 236)
Screenshot: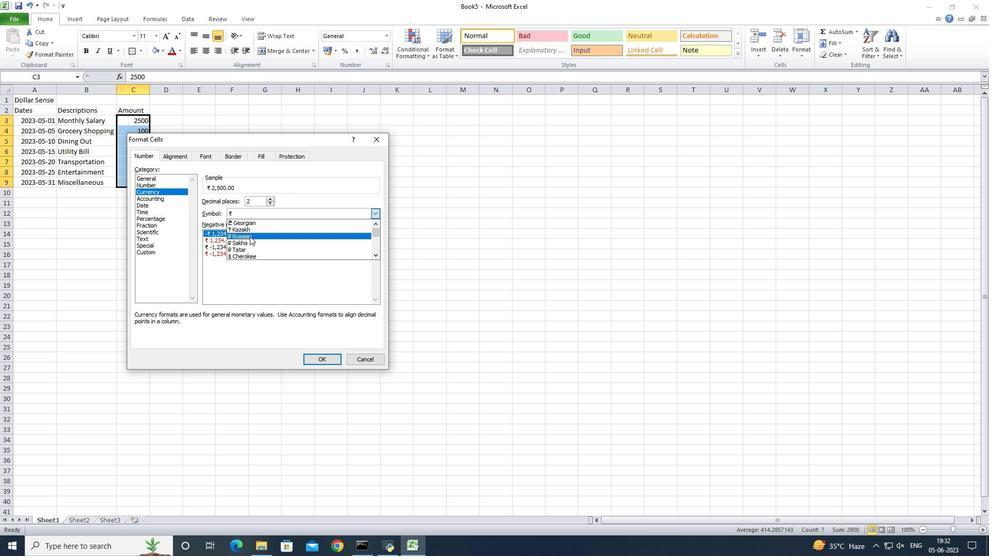 
Action: Mouse scrolled (251, 236) with delta (0, 0)
Screenshot: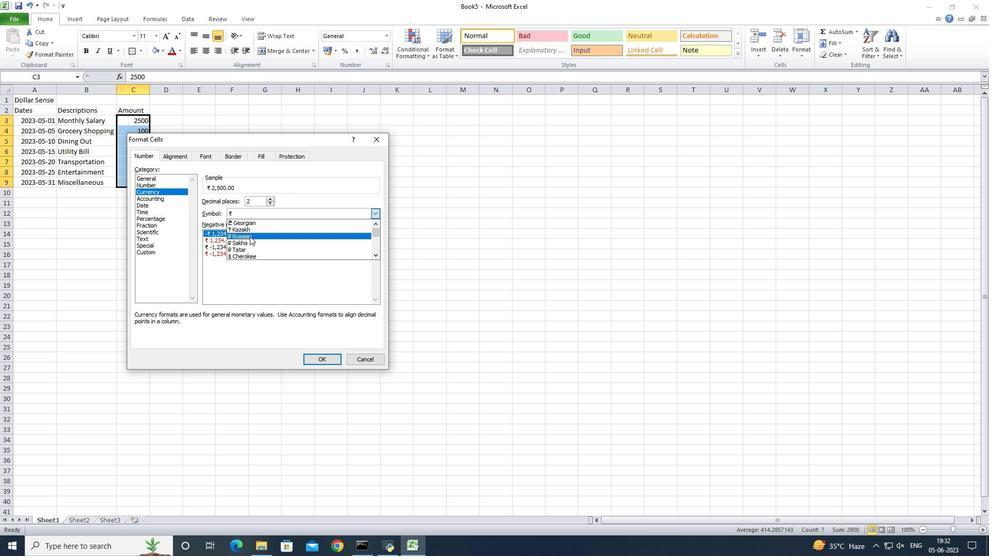 
Action: Mouse moved to (251, 236)
Screenshot: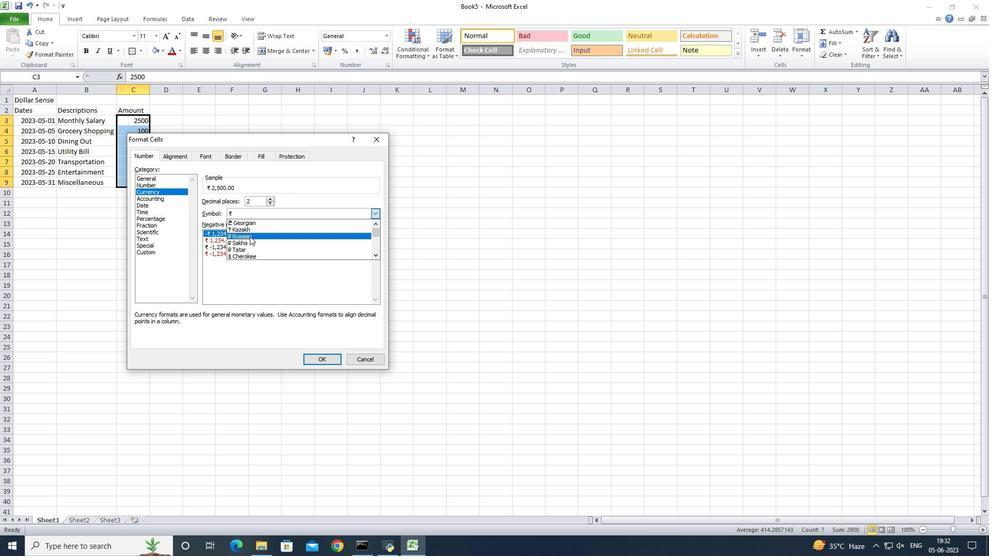 
Action: Mouse scrolled (251, 236) with delta (0, 0)
Screenshot: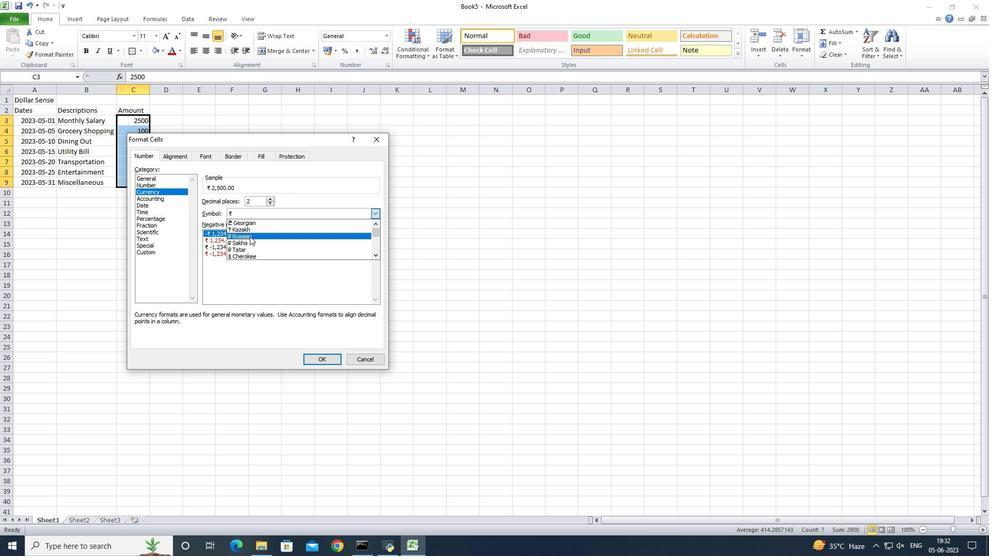 
Action: Mouse scrolled (251, 236) with delta (0, 0)
Screenshot: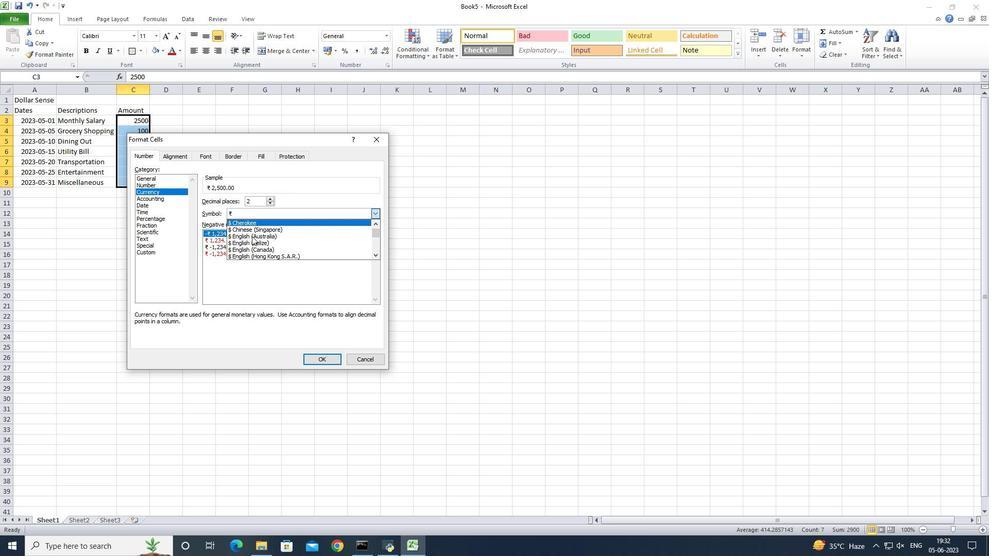 
Action: Mouse scrolled (251, 236) with delta (0, 0)
Screenshot: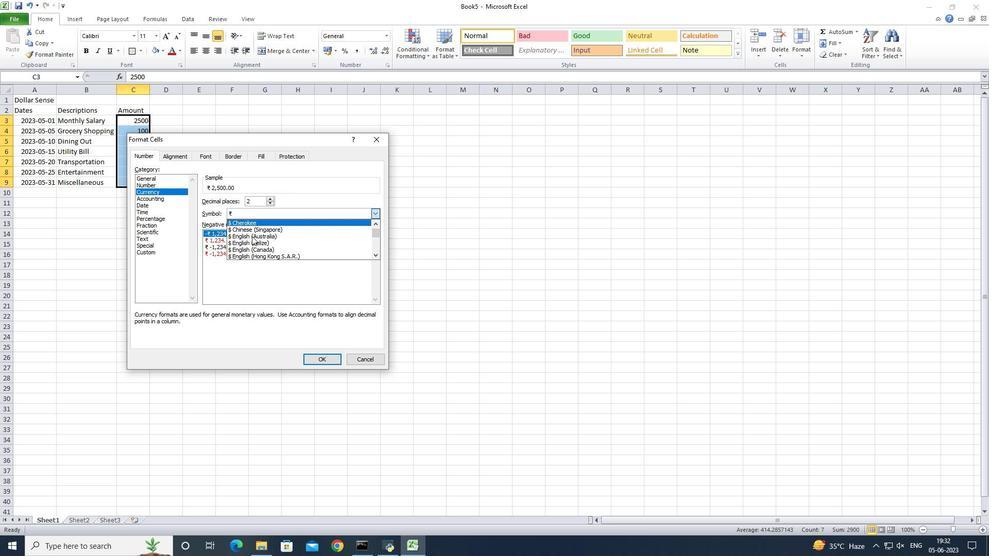 
Action: Mouse scrolled (251, 236) with delta (0, 0)
Screenshot: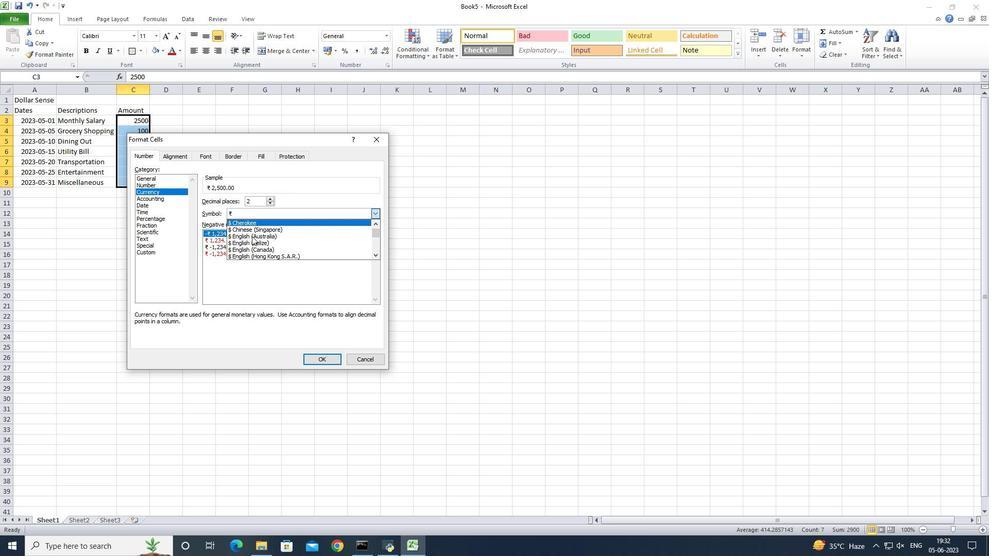 
Action: Mouse moved to (265, 229)
Screenshot: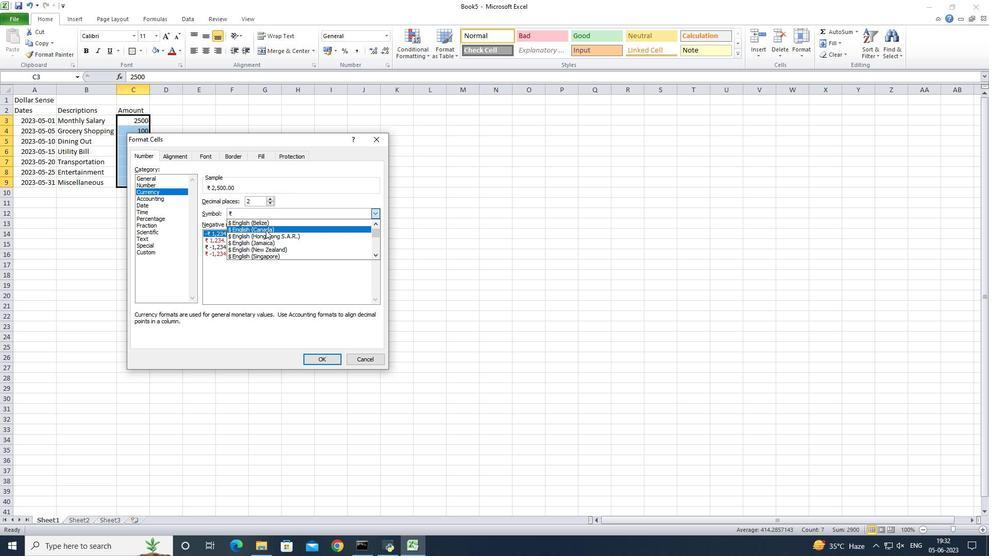 
Action: Mouse scrolled (265, 229) with delta (0, 0)
Screenshot: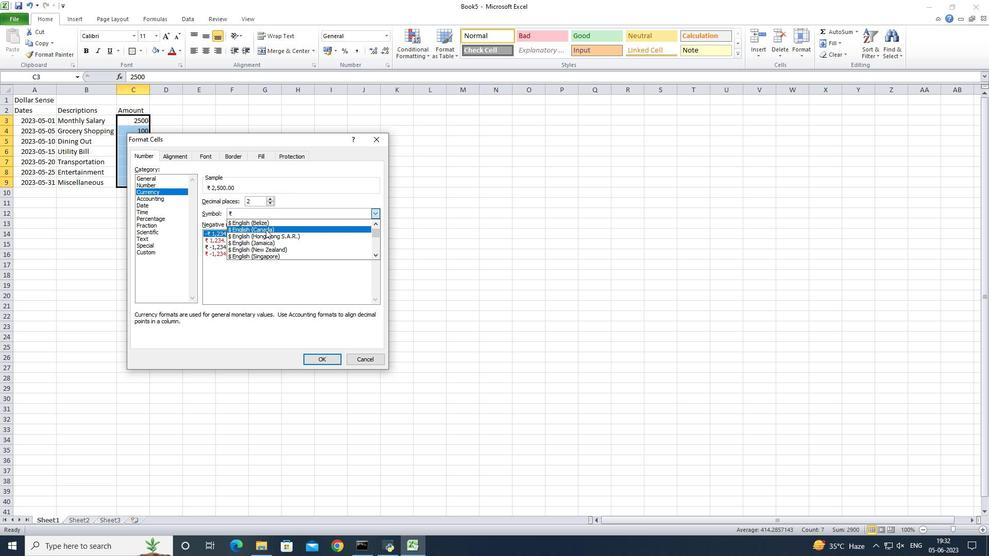 
Action: Mouse scrolled (265, 229) with delta (0, 0)
Screenshot: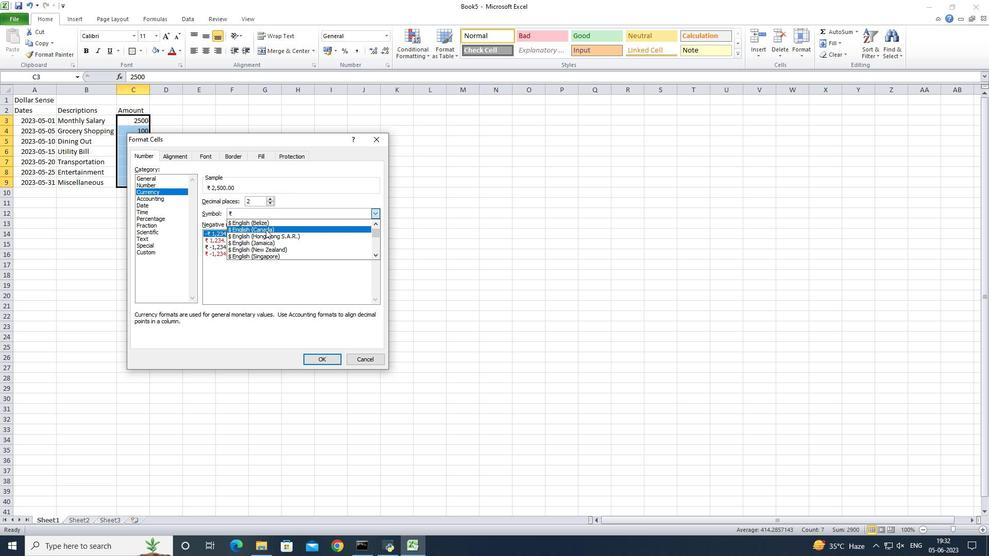 
Action: Mouse moved to (265, 255)
Screenshot: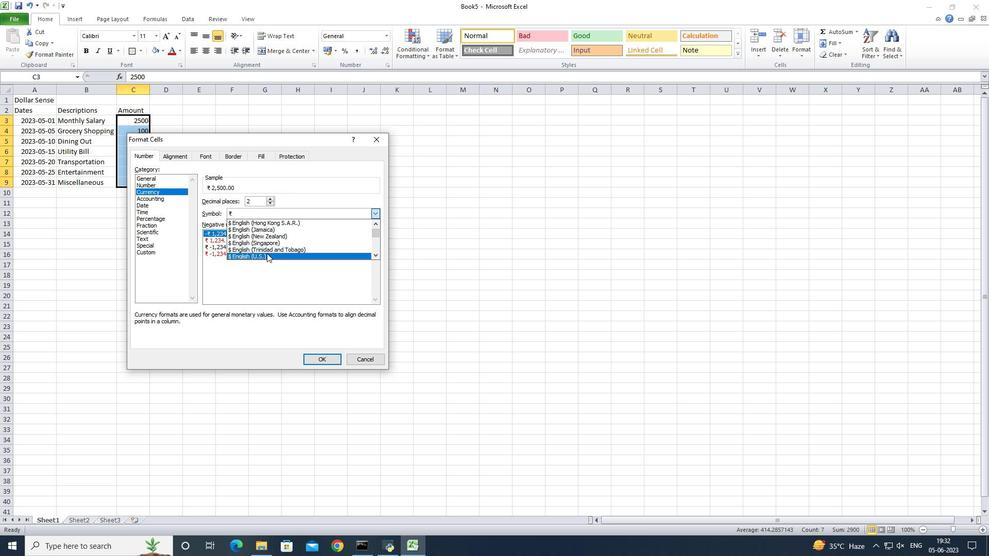 
Action: Mouse pressed left at (265, 255)
Screenshot: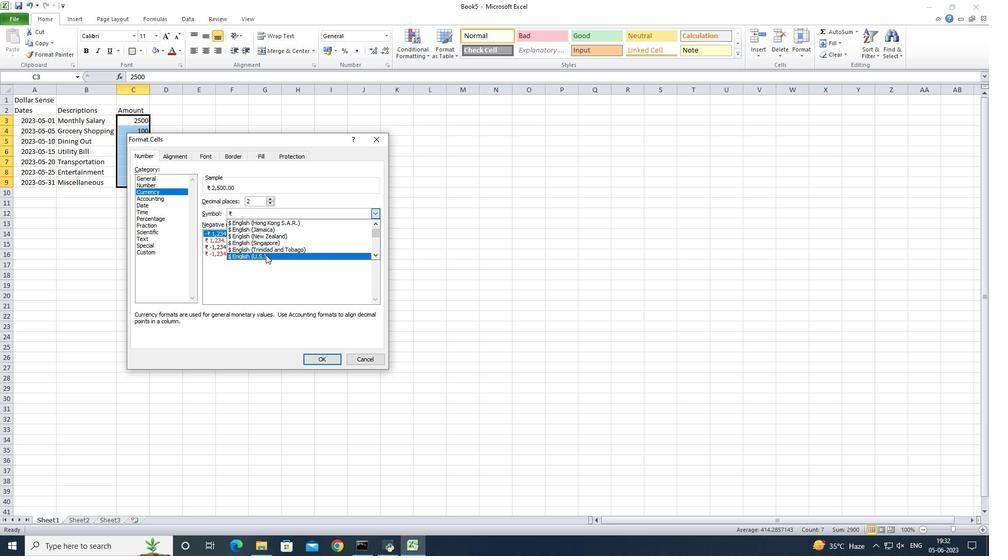
Action: Mouse moved to (316, 360)
Screenshot: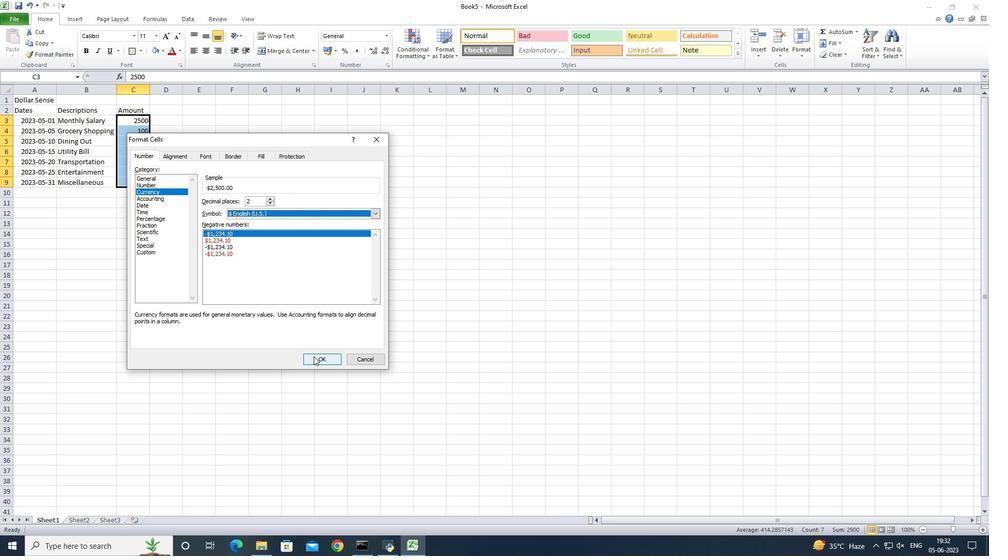 
Action: Mouse pressed left at (316, 360)
Screenshot: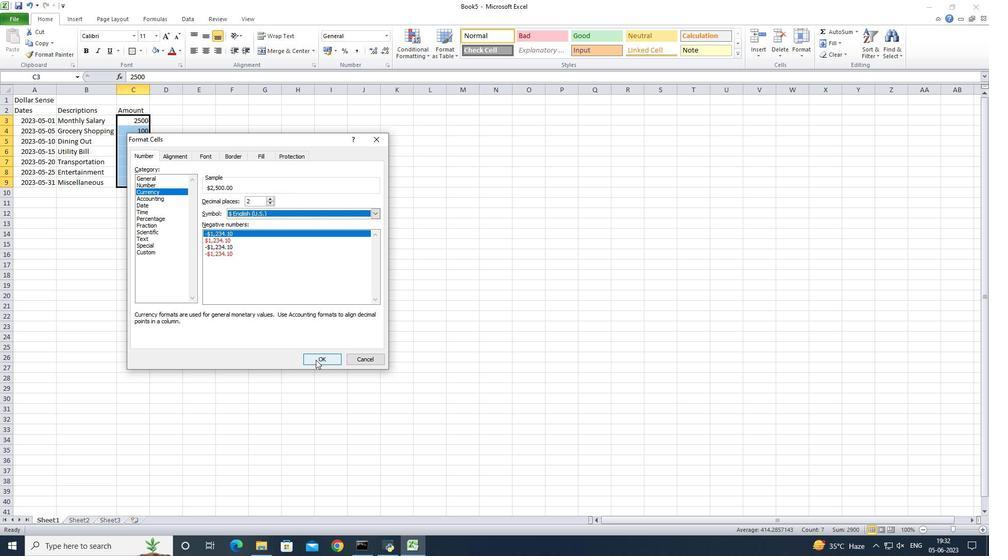 
Action: Mouse moved to (162, 111)
Screenshot: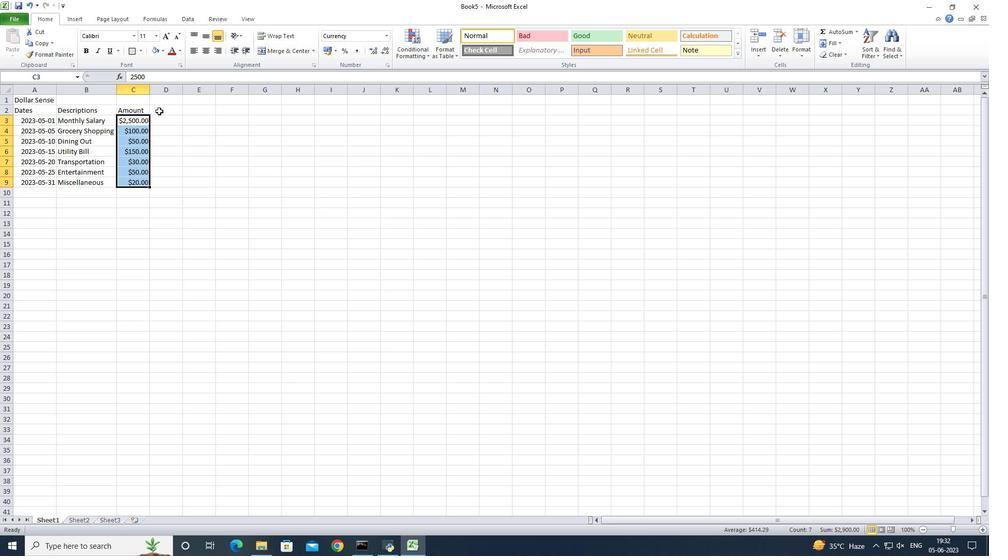 
Action: Mouse pressed left at (162, 111)
Screenshot: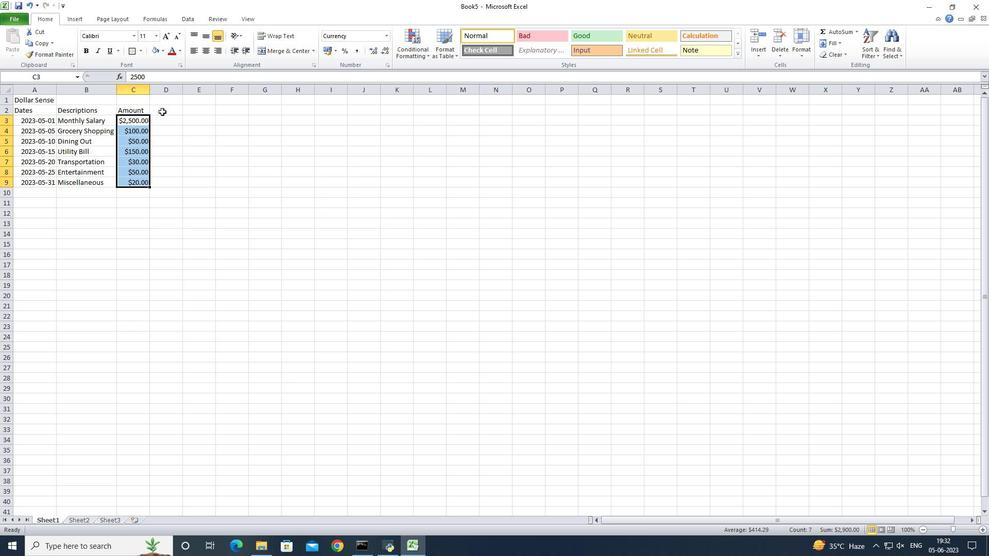 
Action: Key pressed <Key.shift>Income/<Key.shift>Expenses<Key.enter><Key.shift>Income<Key.space><Key.enter><Key.shift><Key.shift><Key.shift><Key.shift><Key.shift><Key.shift><Key.shift><Key.shift><Key.shift><Key.shift><Key.shift><Key.shift><Key.shift><Key.shift><Key.shift><Key.shift><Key.shift><Key.shift><Key.shift>Expenses<Key.enter><Key.shift>Expenses<Key.enter><Key.shift>Expenses<Key.enter><Key.shift>Expenses<Key.space><Key.enter><Key.shift>Expenses<Key.enter><Key.shift>Expenses<Key.enter>
Screenshot: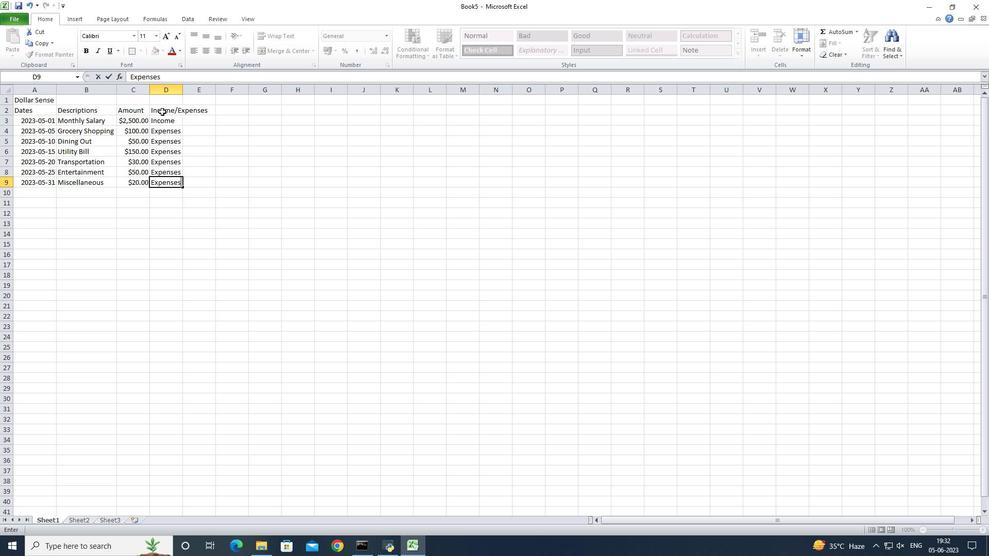 
Action: Mouse moved to (182, 87)
Screenshot: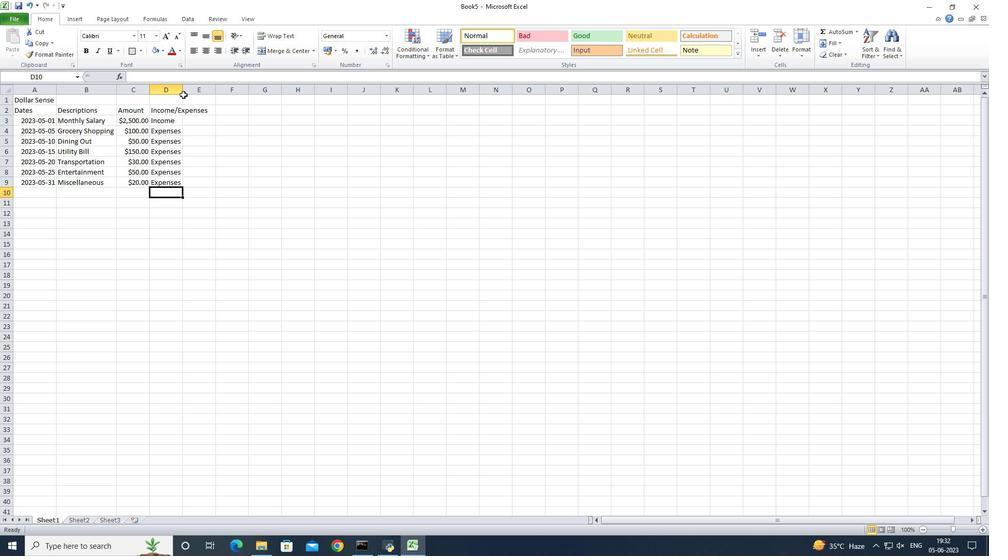 
Action: Mouse pressed left at (182, 87)
Screenshot: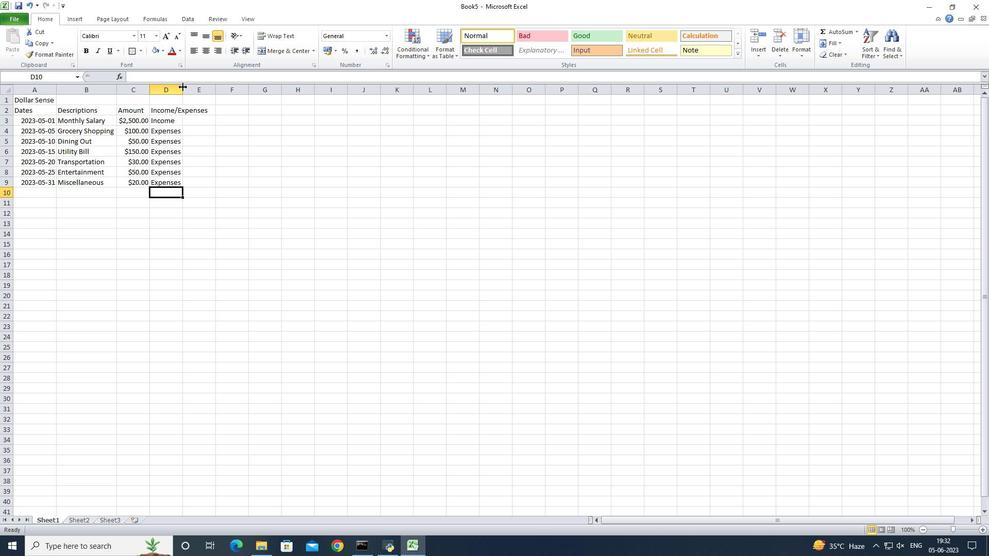 
Action: Mouse pressed left at (182, 87)
Screenshot: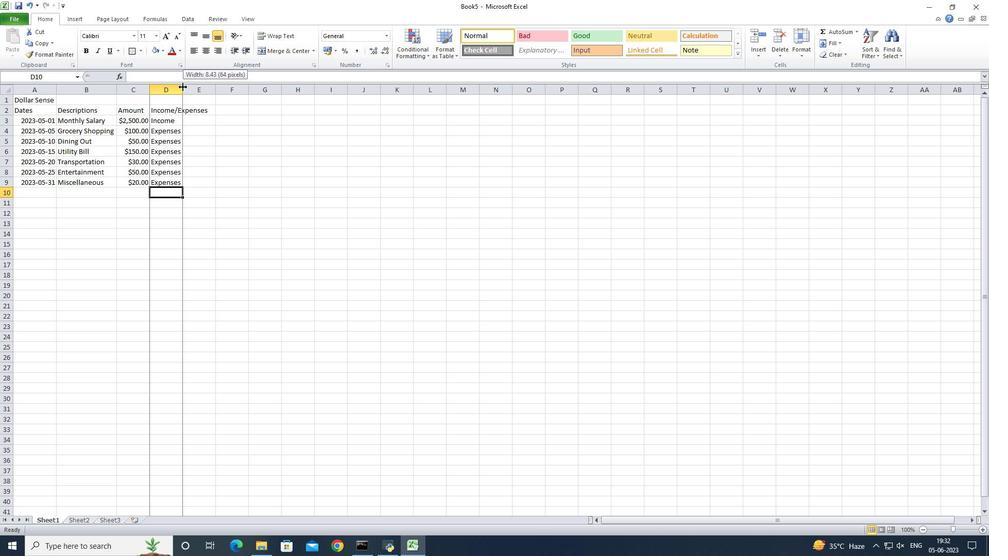 
Action: Mouse moved to (227, 111)
Screenshot: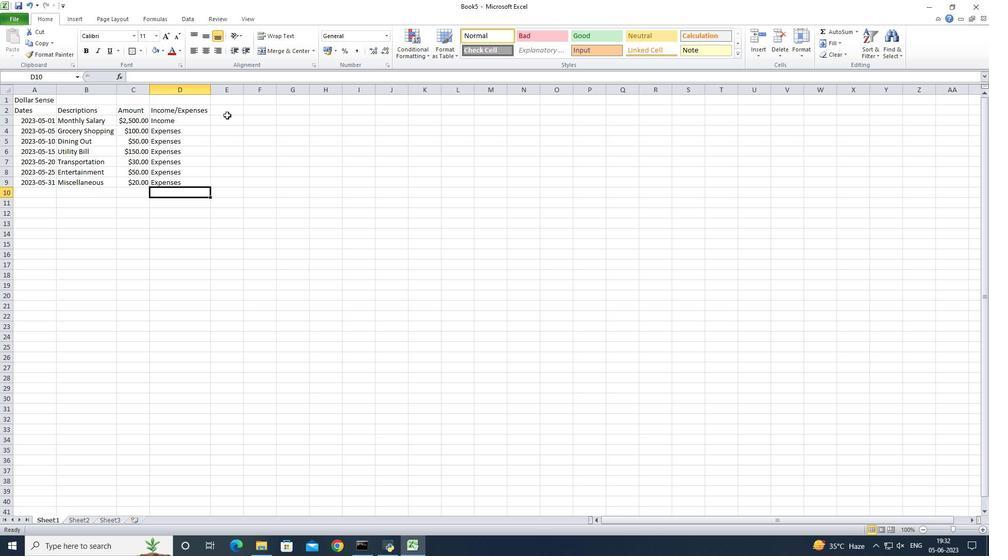 
Action: Mouse pressed left at (227, 111)
Screenshot: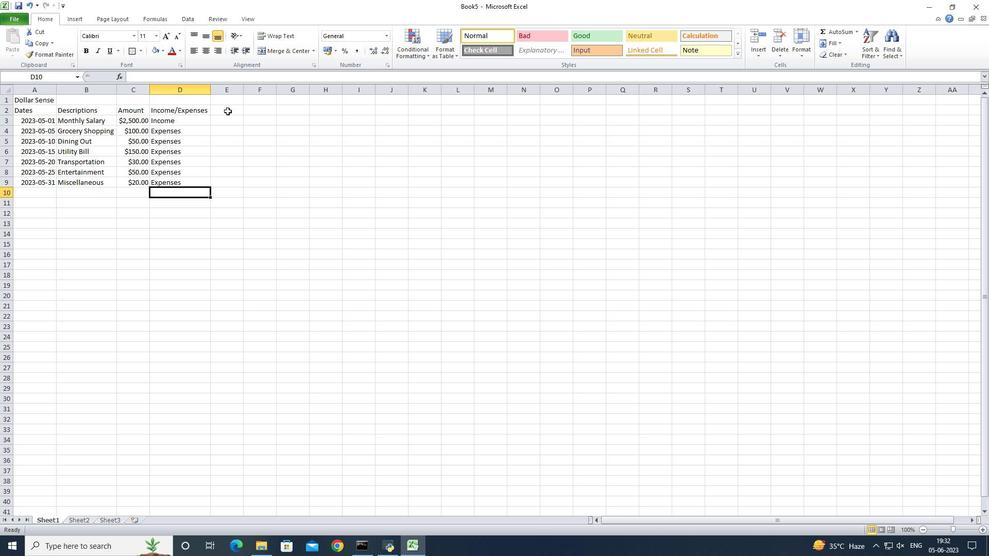 
Action: Key pressed <Key.shift><Key.shift><Key.shift><Key.shift><Key.shift><Key.shift><Key.shift><Key.shift><Key.shift><Key.shift><Key.shift><Key.shift><Key.shift><Key.shift>Balance<Key.enter>2500<Key.enter>2400<Key.enter>2350<Key.enter>2200<Key.enter>2170<Key.enter>2120<Key.enter>2100
Screenshot: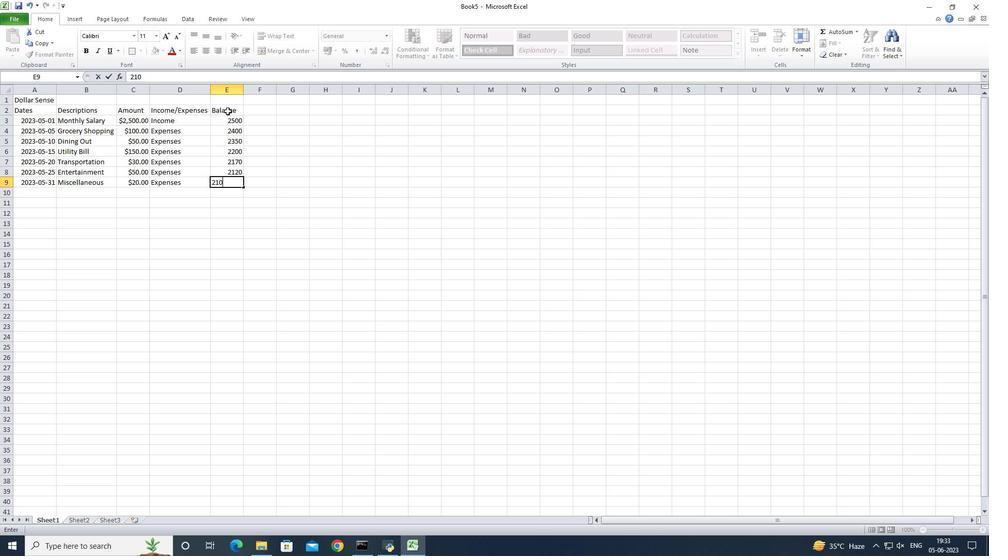 
Action: Mouse moved to (227, 144)
Screenshot: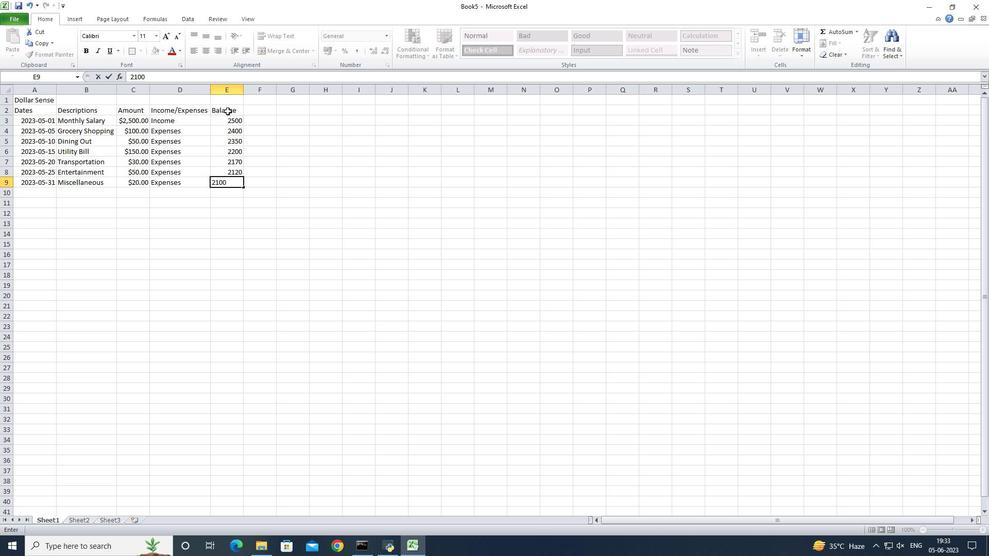 
Action: Mouse pressed left at (227, 144)
Screenshot: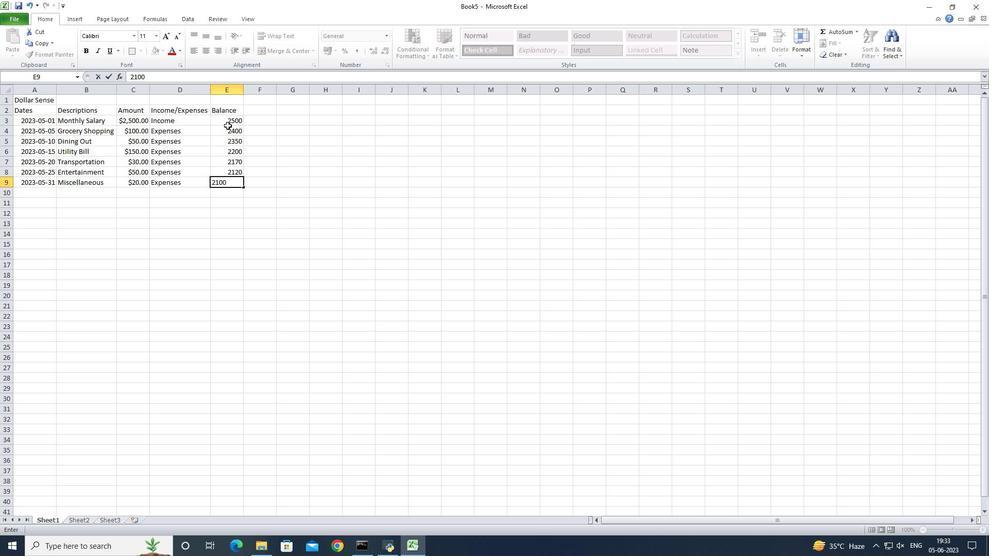 
Action: Mouse moved to (227, 121)
Screenshot: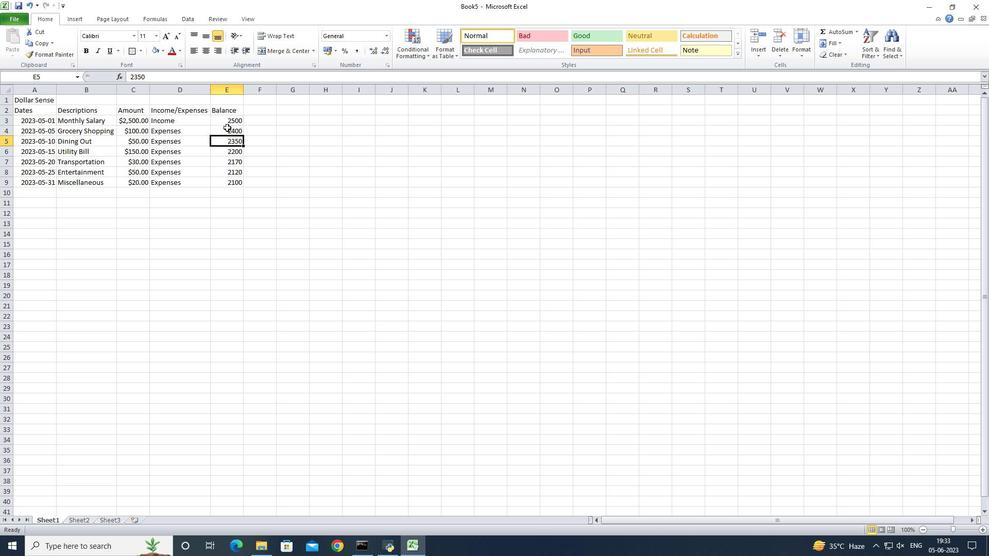 
Action: Mouse pressed left at (227, 121)
Screenshot: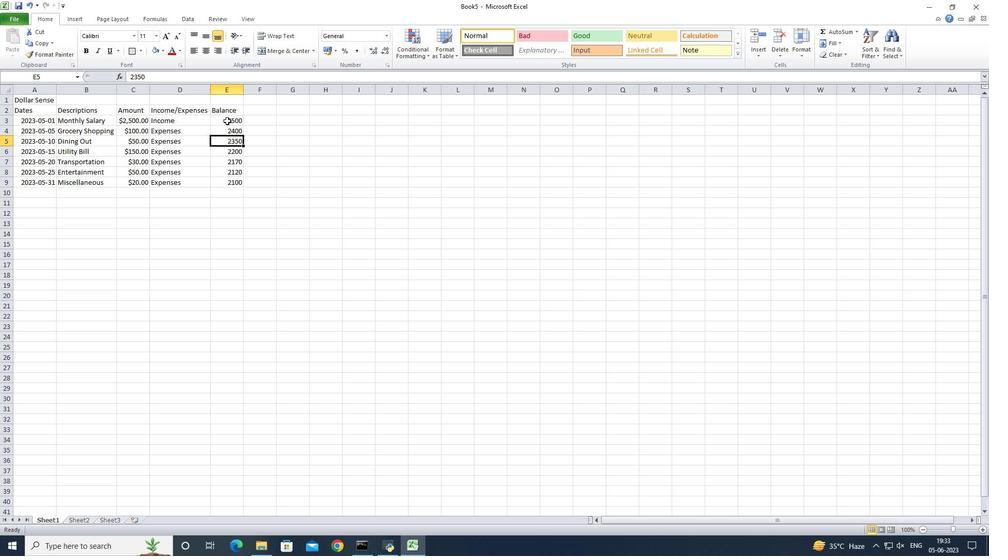 
Action: Mouse moved to (387, 32)
Screenshot: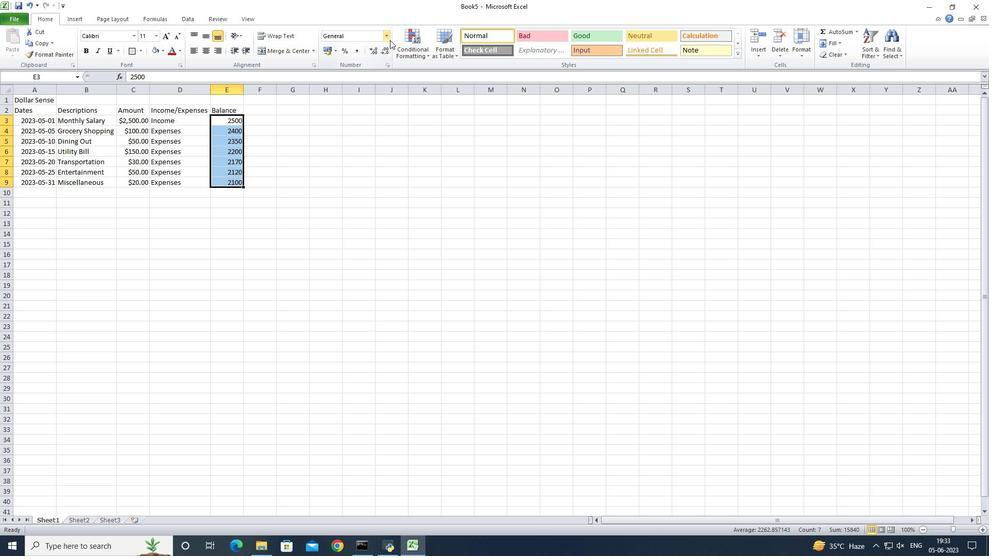 
Action: Mouse pressed left at (387, 32)
Screenshot: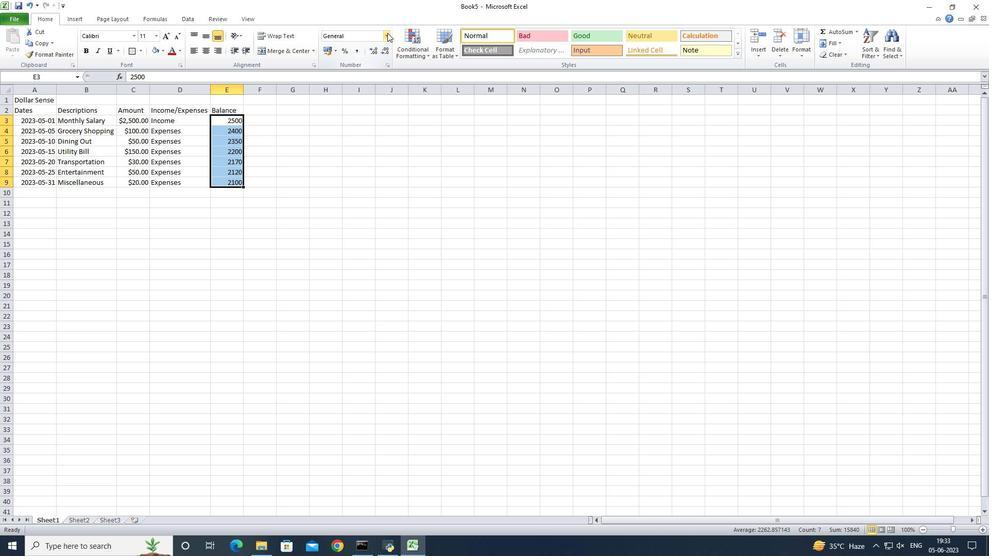 
Action: Mouse moved to (354, 296)
Screenshot: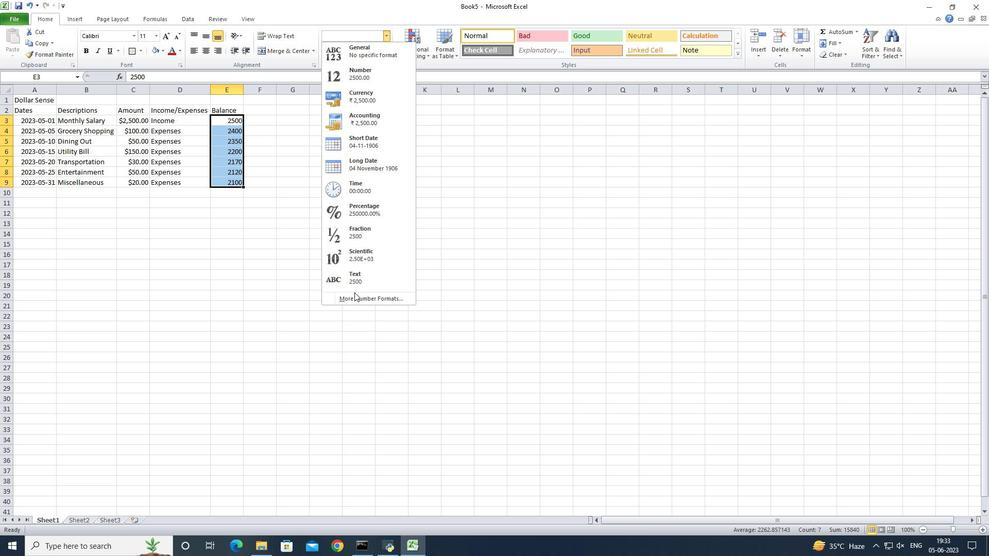 
Action: Mouse pressed left at (354, 296)
Screenshot: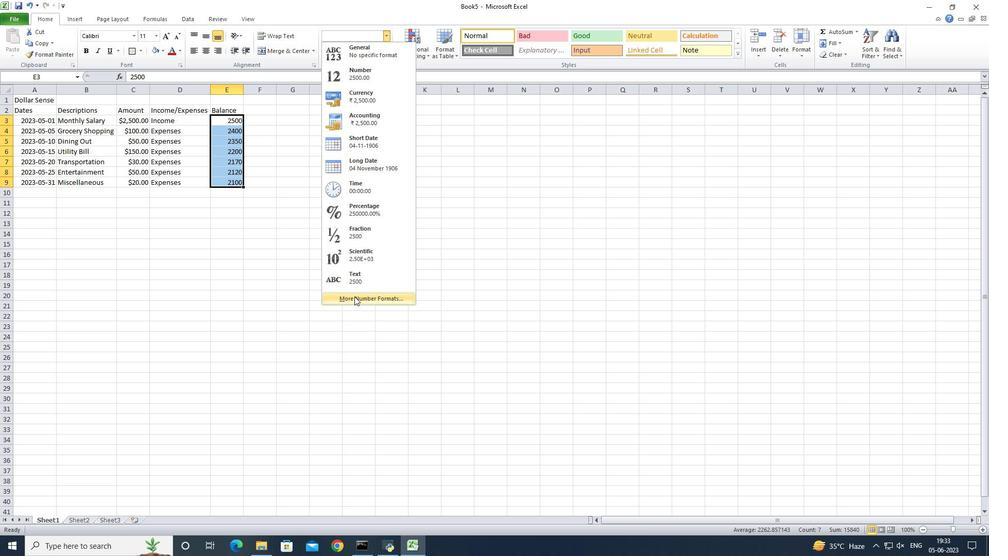 
Action: Mouse moved to (158, 193)
Screenshot: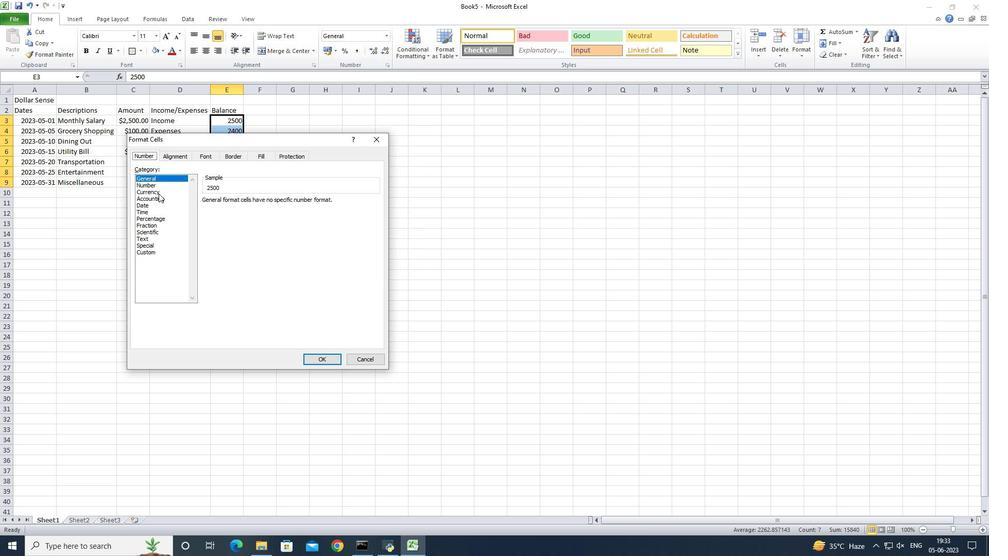 
Action: Mouse pressed left at (158, 193)
Screenshot: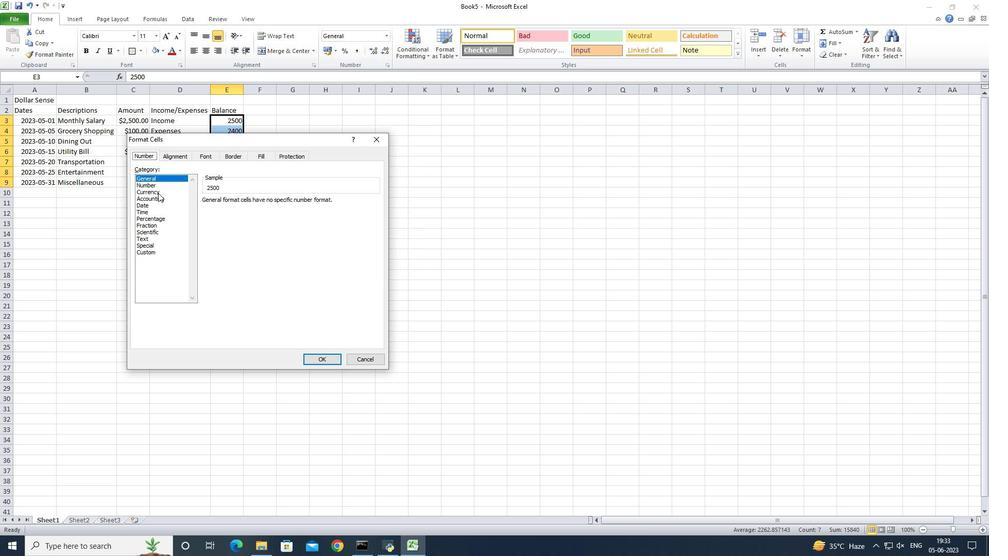 
Action: Mouse moved to (272, 210)
Screenshot: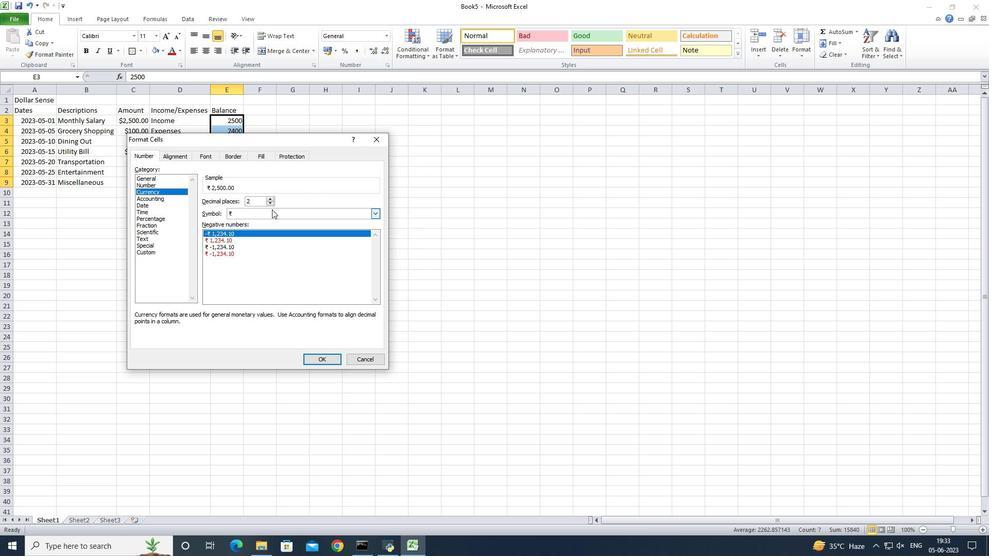 
Action: Mouse pressed left at (272, 210)
Screenshot: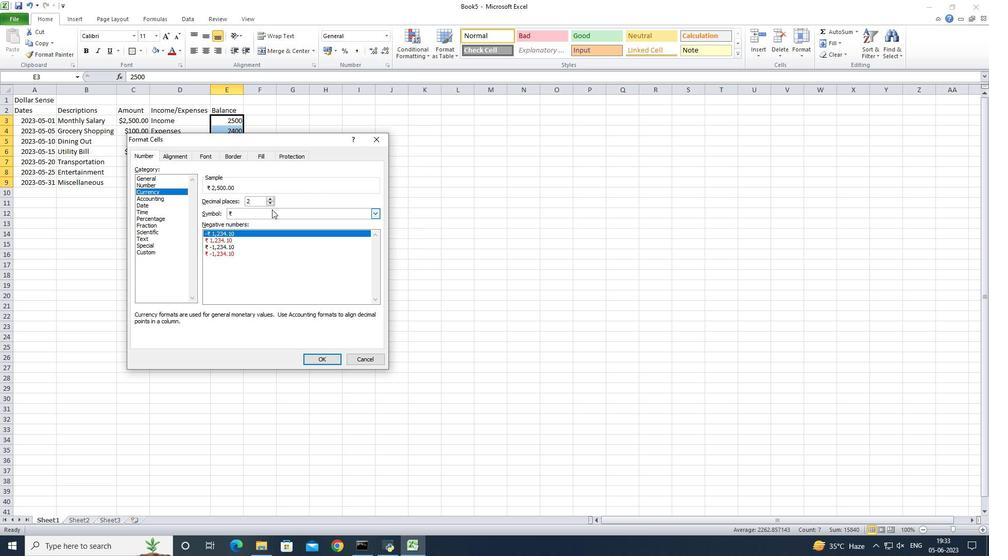 
Action: Mouse moved to (273, 237)
Screenshot: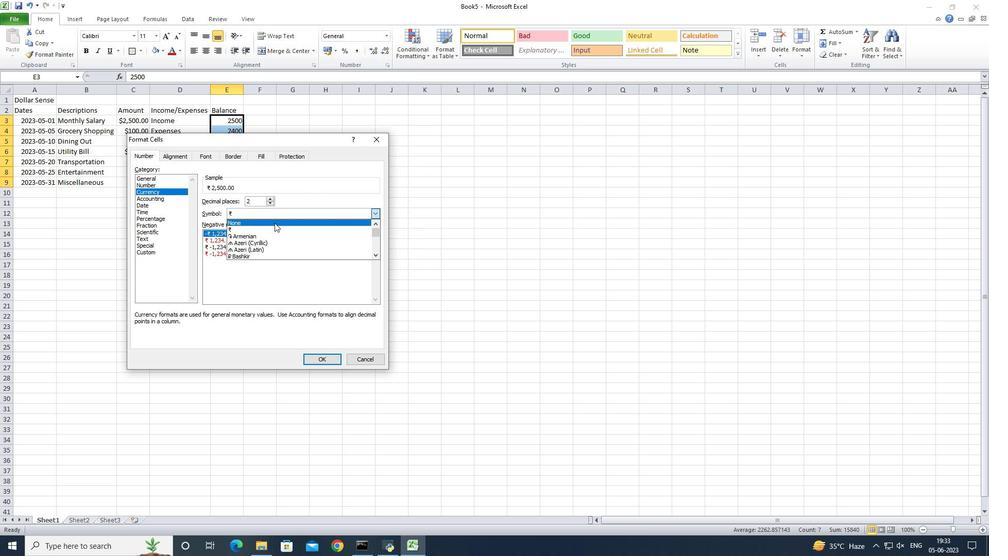 
Action: Mouse scrolled (273, 236) with delta (0, 0)
Screenshot: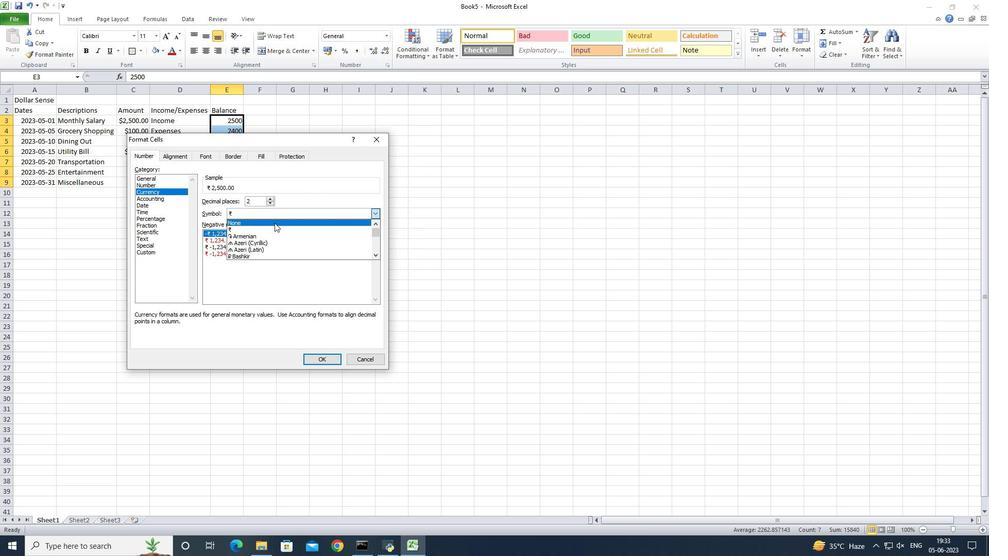 
Action: Mouse moved to (272, 239)
Screenshot: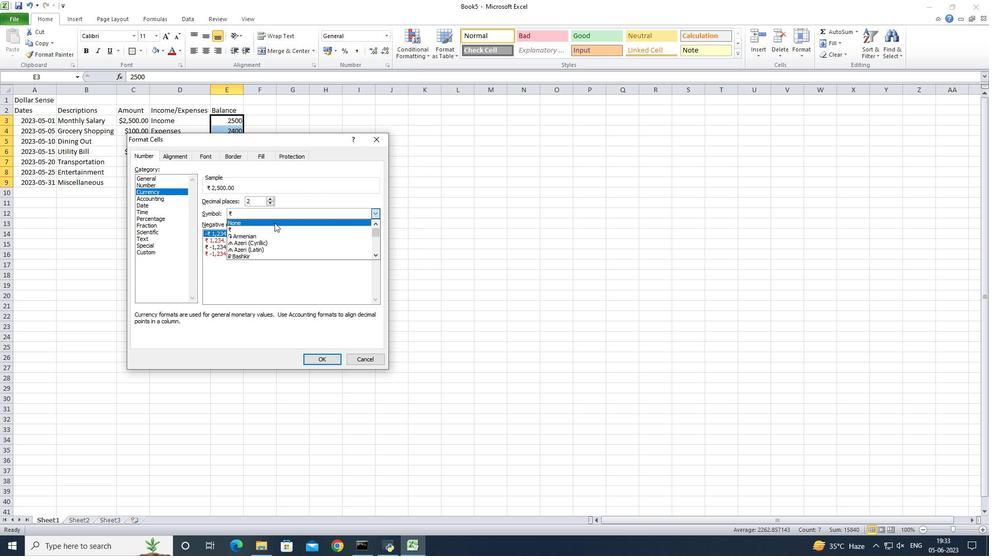 
Action: Mouse scrolled (272, 238) with delta (0, 0)
Screenshot: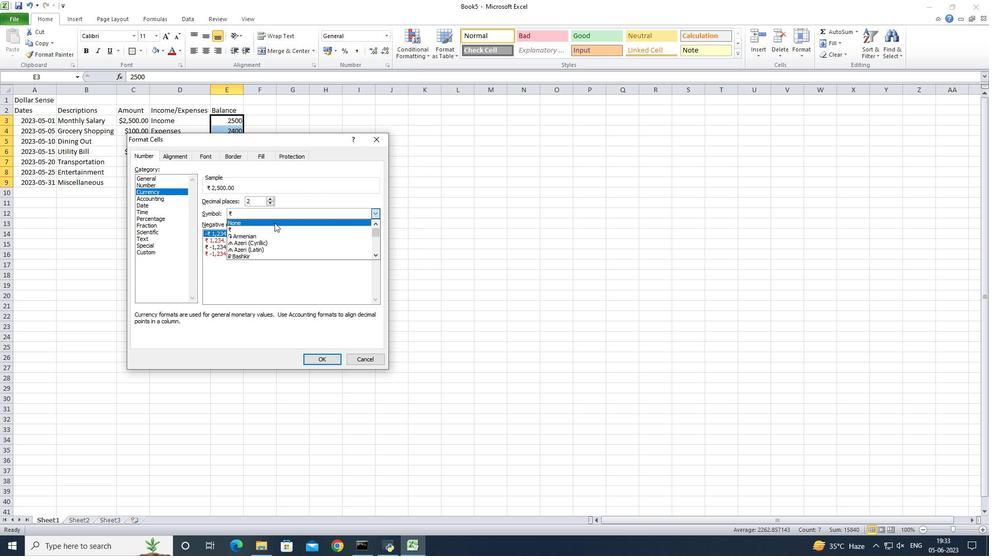 
Action: Mouse moved to (272, 239)
Screenshot: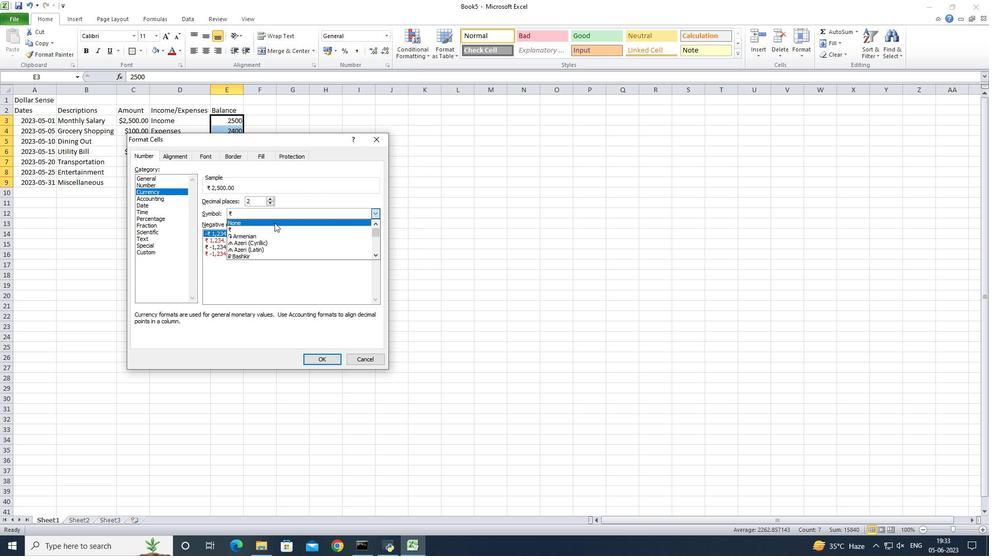 
Action: Mouse scrolled (272, 238) with delta (0, 0)
Screenshot: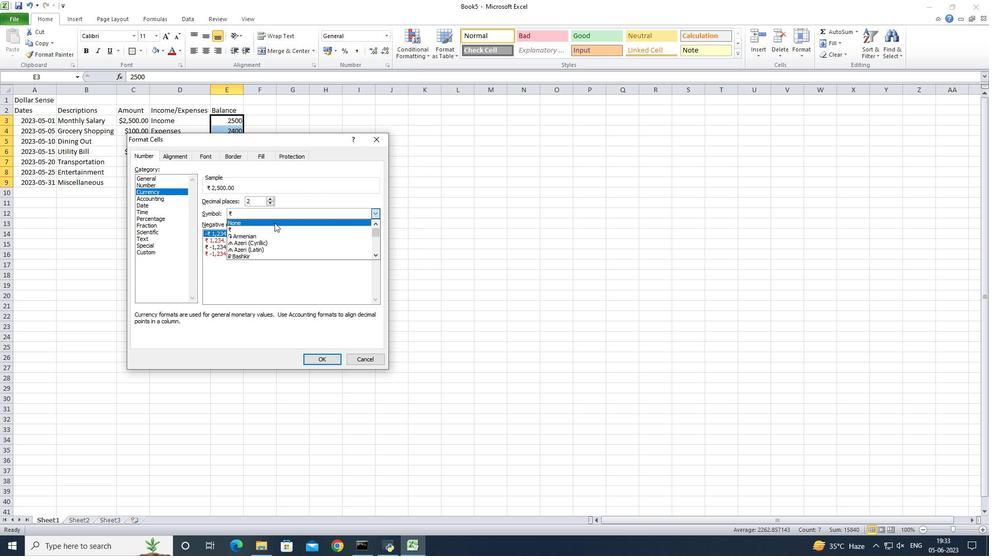 
Action: Mouse scrolled (272, 238) with delta (0, 0)
Screenshot: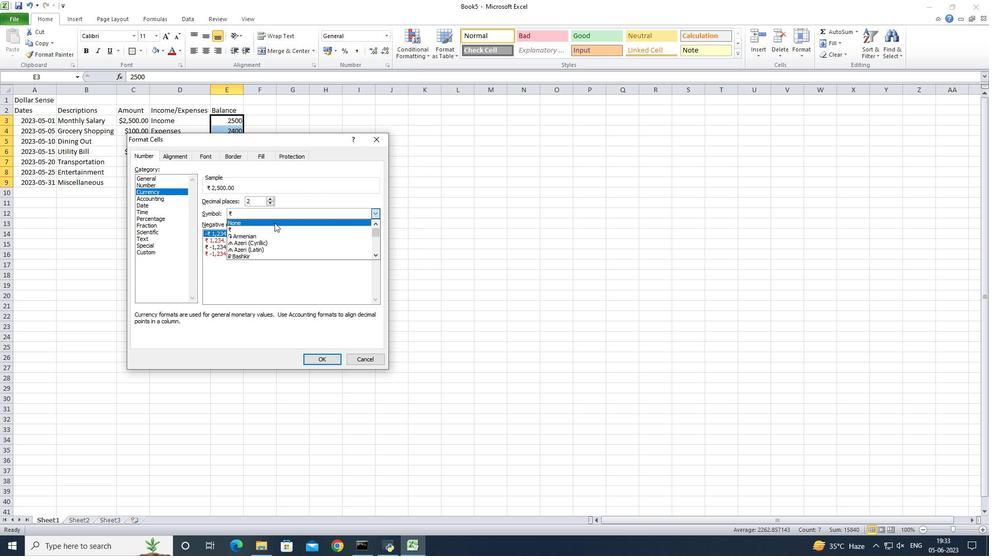 
Action: Mouse scrolled (272, 238) with delta (0, 0)
Screenshot: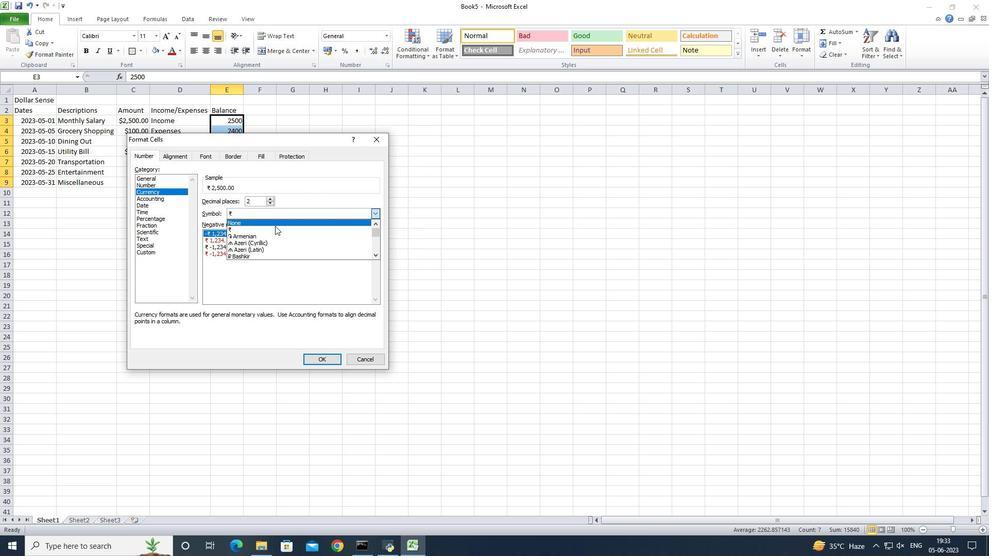 
Action: Mouse scrolled (272, 238) with delta (0, 0)
Screenshot: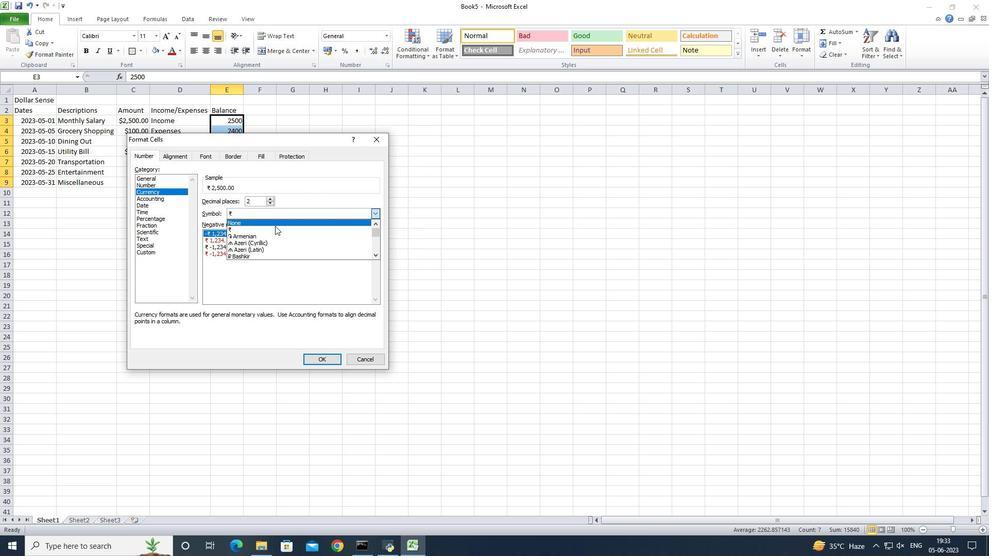 
Action: Mouse scrolled (272, 238) with delta (0, 0)
Screenshot: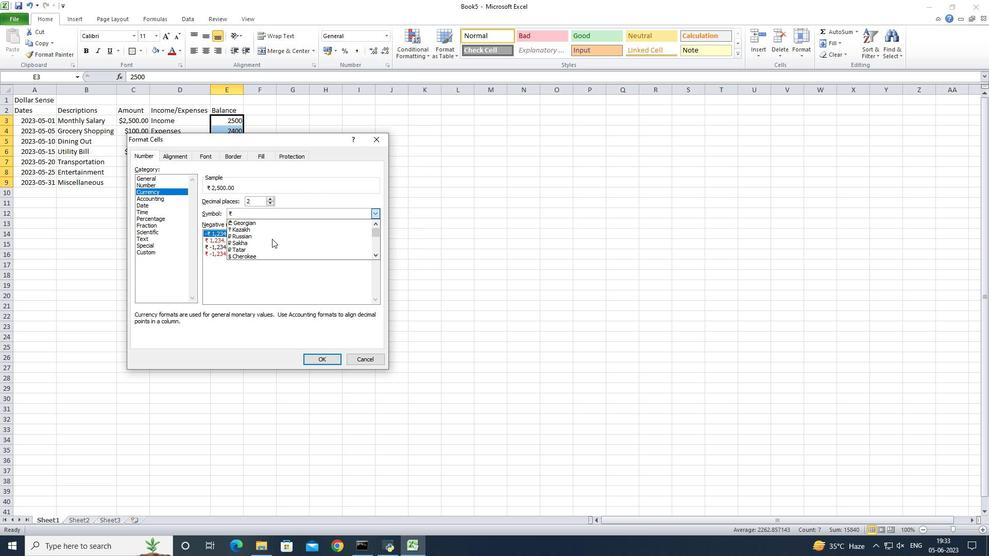 
Action: Mouse scrolled (272, 238) with delta (0, 0)
Screenshot: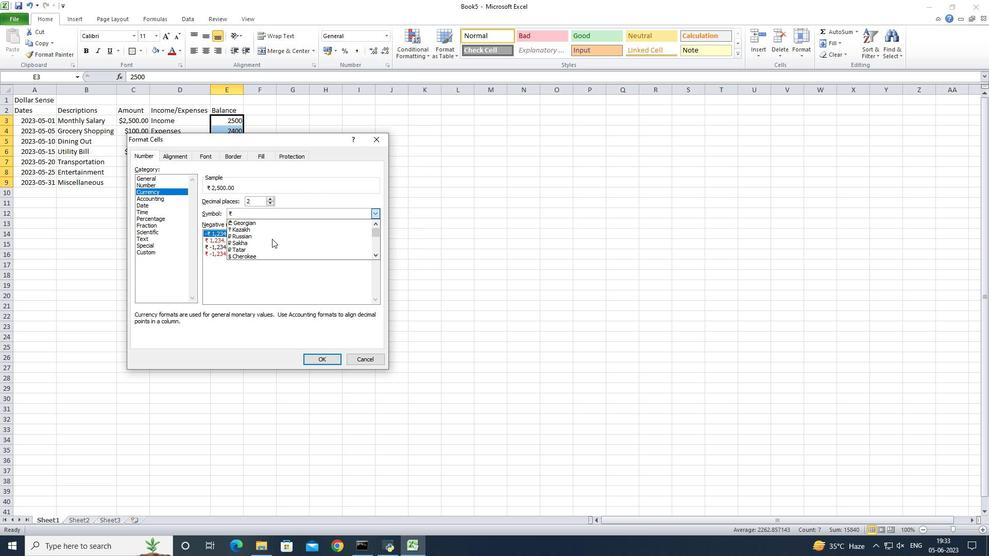 
Action: Mouse scrolled (272, 238) with delta (0, 0)
Screenshot: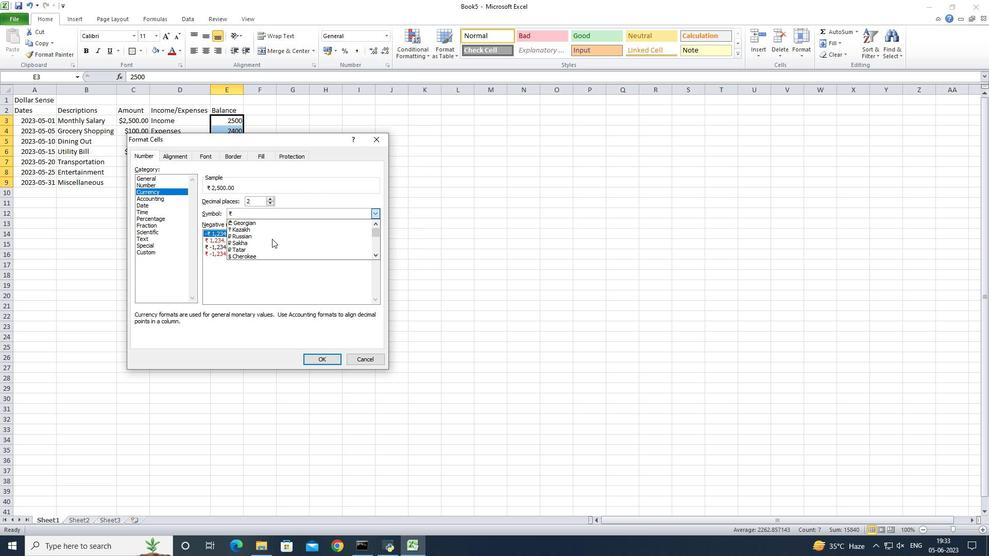 
Action: Mouse scrolled (272, 238) with delta (0, 0)
Screenshot: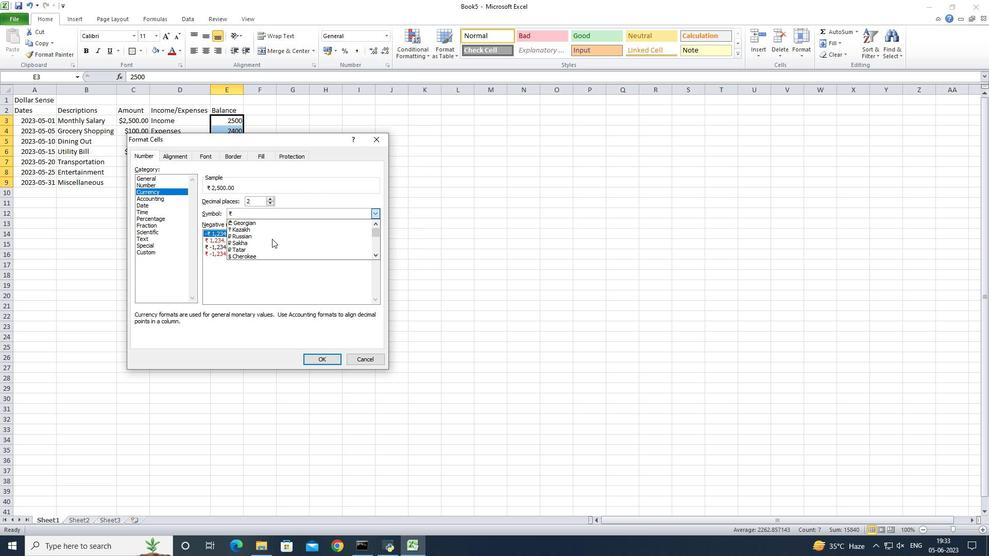 
Action: Mouse scrolled (272, 238) with delta (0, 0)
Screenshot: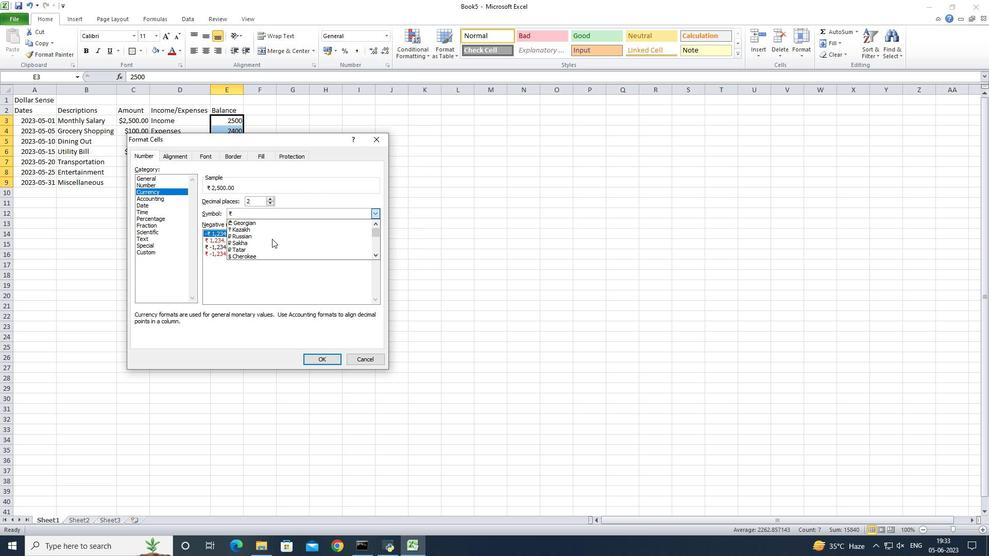 
Action: Mouse scrolled (272, 238) with delta (0, 0)
Screenshot: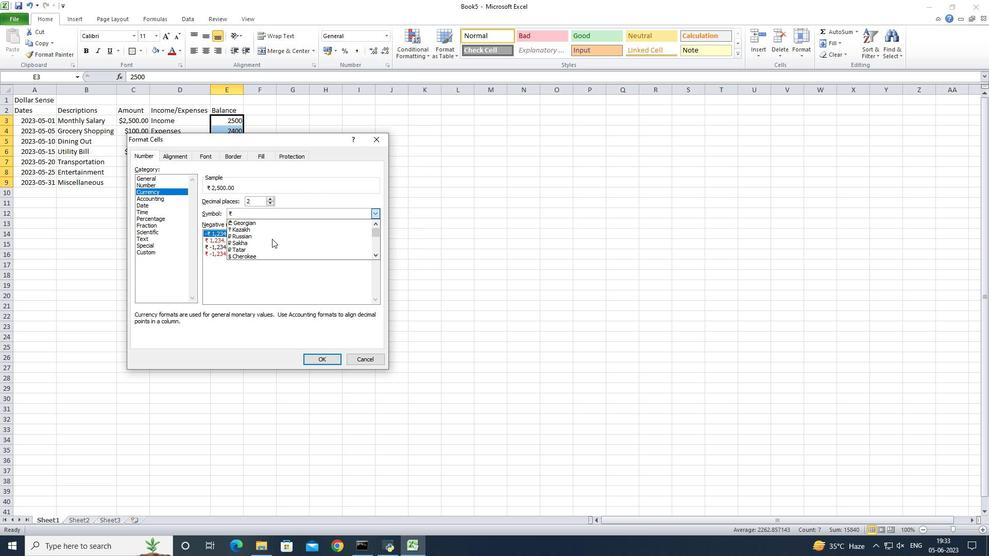 
Action: Mouse scrolled (272, 238) with delta (0, 0)
Screenshot: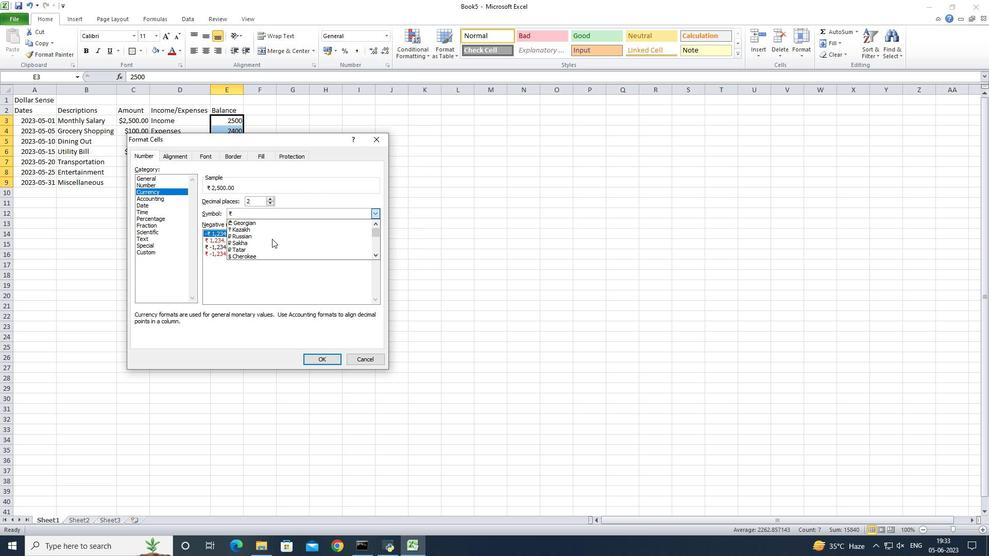 
Action: Mouse scrolled (272, 238) with delta (0, 0)
Screenshot: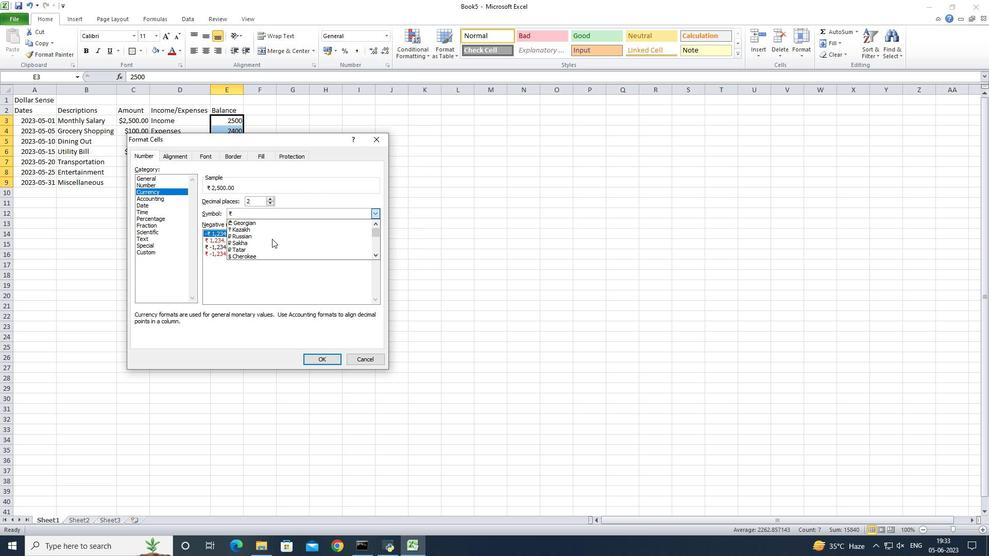 
Action: Mouse scrolled (272, 238) with delta (0, 0)
Screenshot: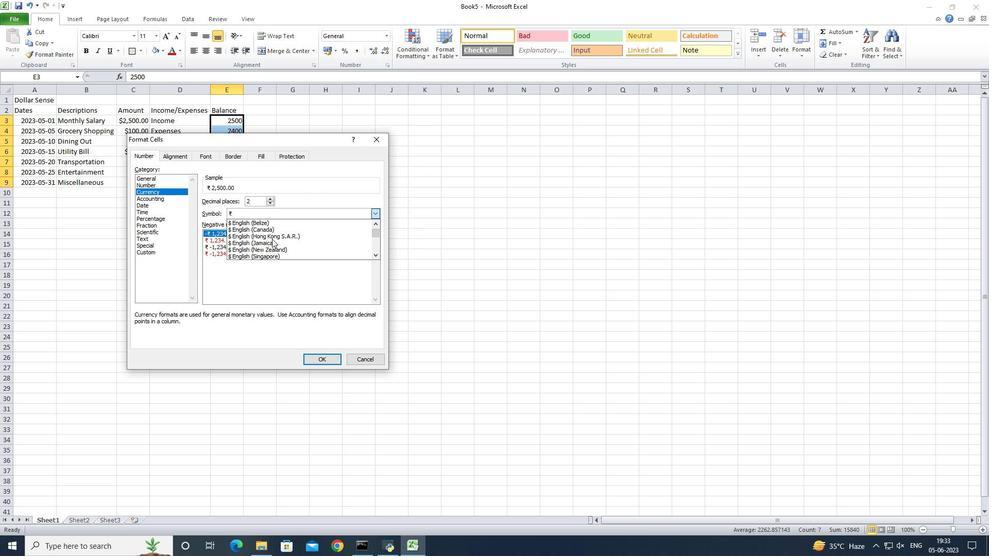 
Action: Mouse scrolled (272, 238) with delta (0, 0)
Screenshot: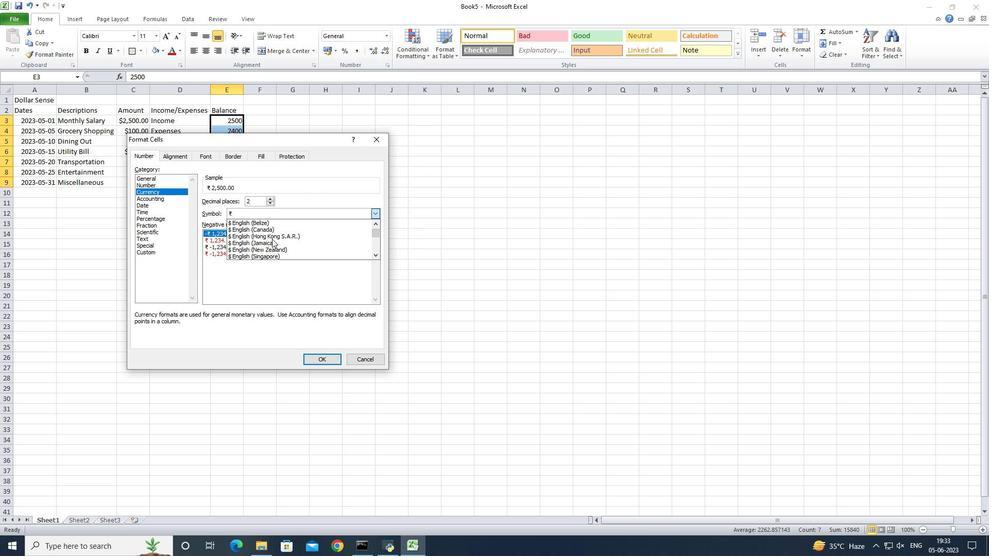 
Action: Mouse scrolled (272, 238) with delta (0, 0)
Screenshot: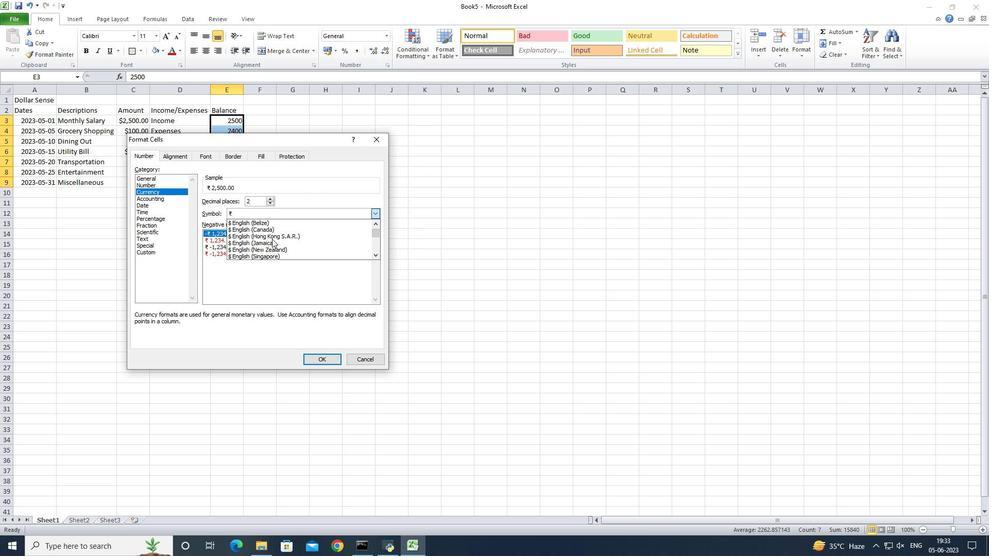 
Action: Mouse scrolled (272, 238) with delta (0, 0)
Screenshot: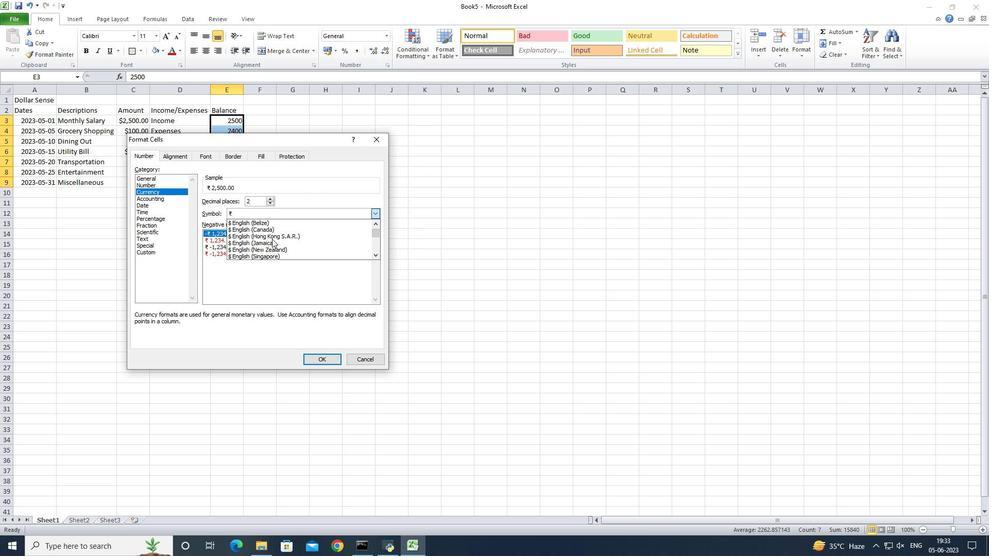 
Action: Mouse scrolled (272, 238) with delta (0, 0)
Screenshot: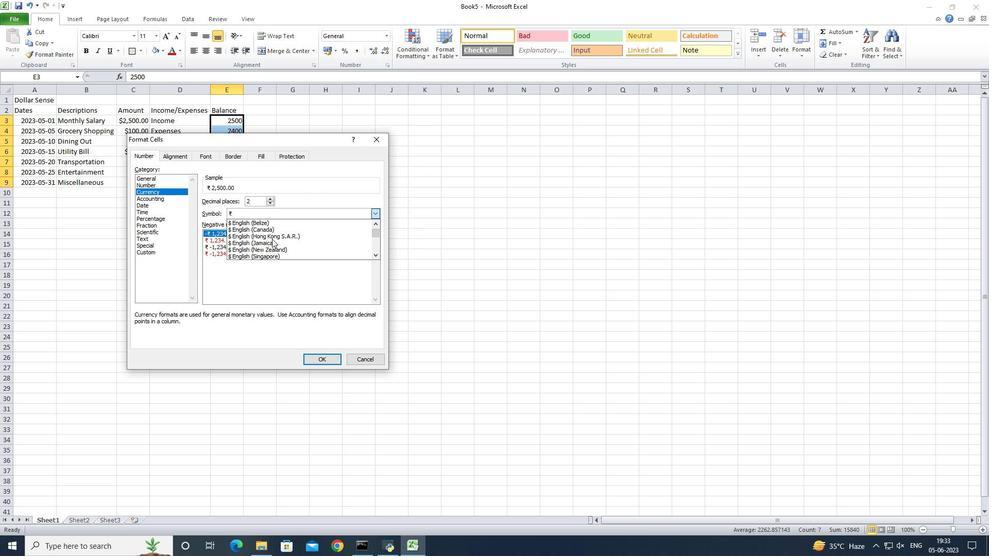 
Action: Mouse pressed left at (272, 239)
Screenshot: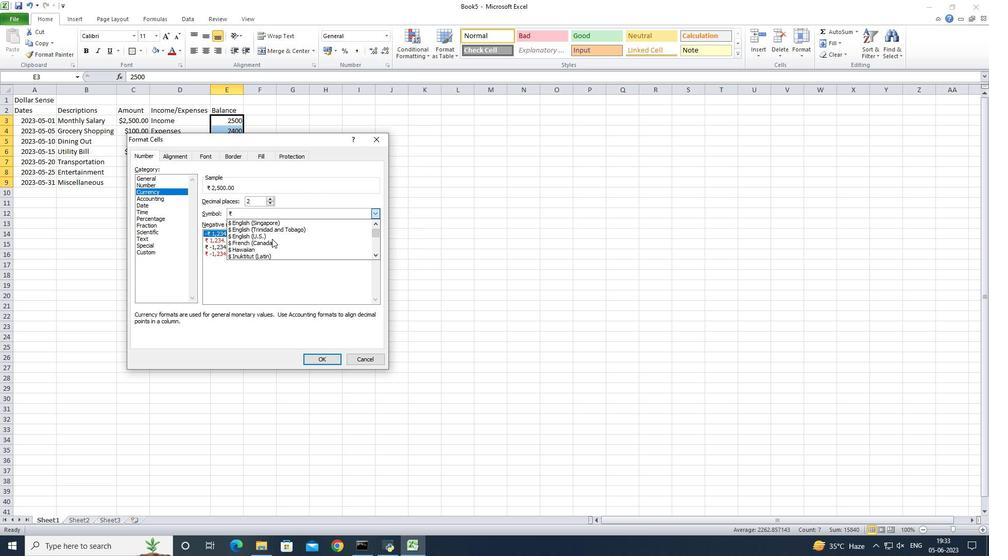 
Action: Mouse moved to (270, 214)
Screenshot: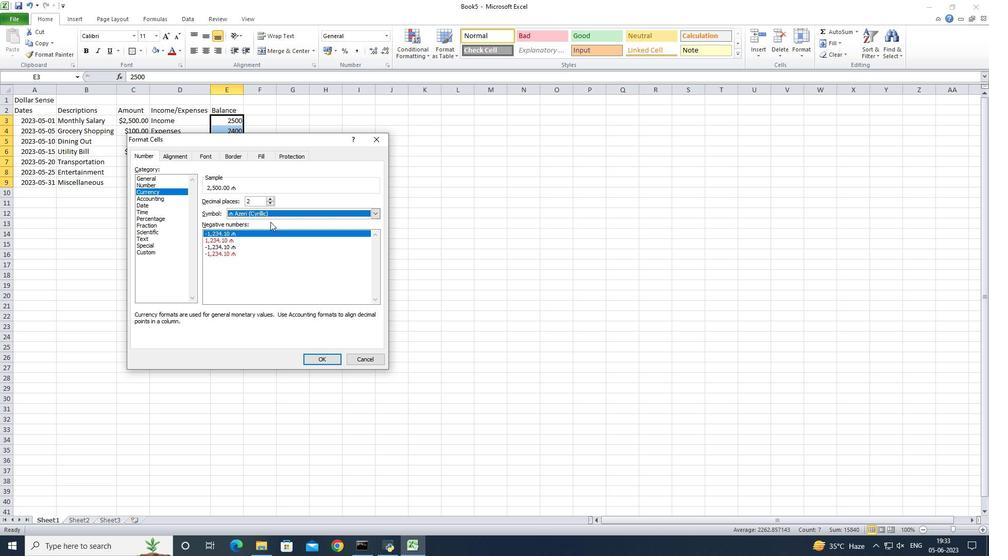 
Action: Mouse pressed left at (270, 214)
Screenshot: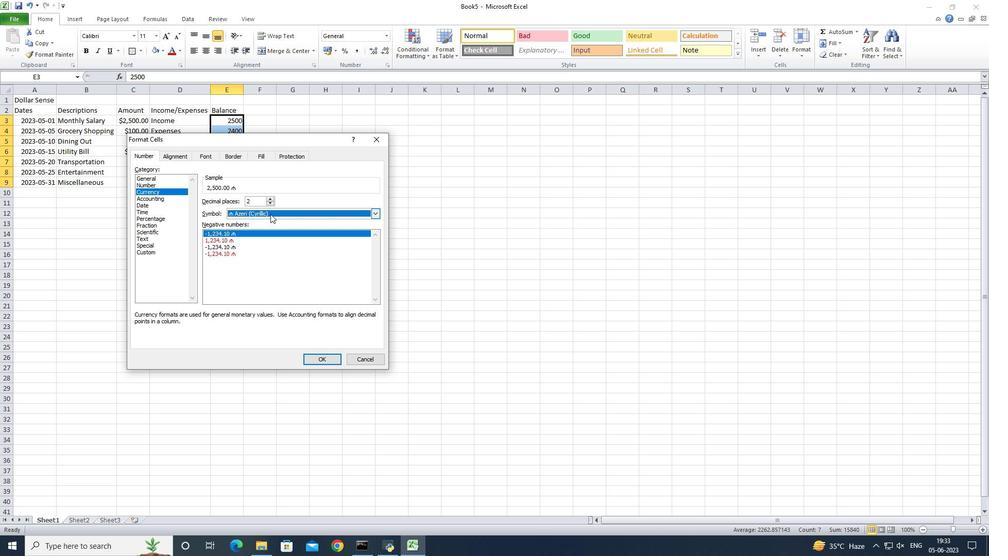 
Action: Mouse moved to (264, 239)
Screenshot: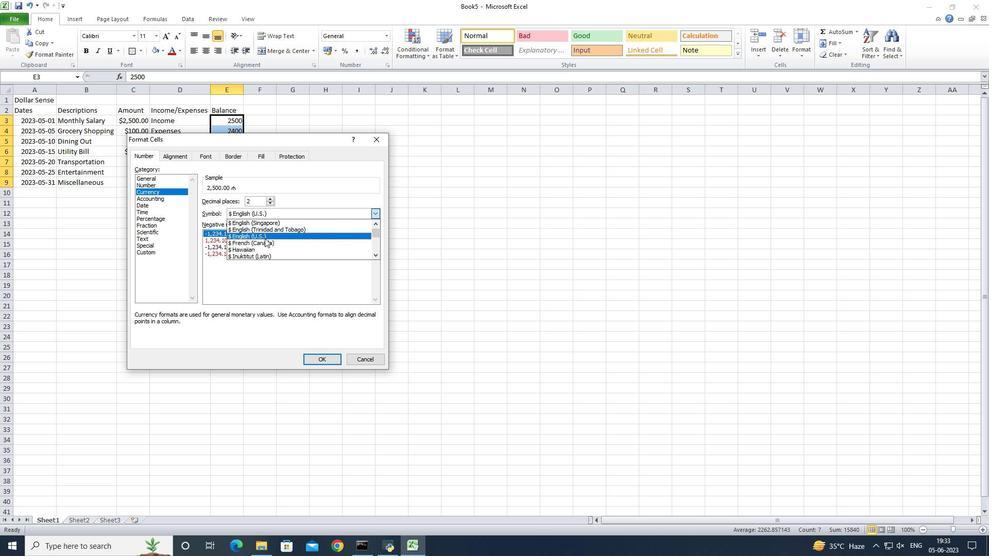 
Action: Mouse scrolled (264, 239) with delta (0, 0)
Screenshot: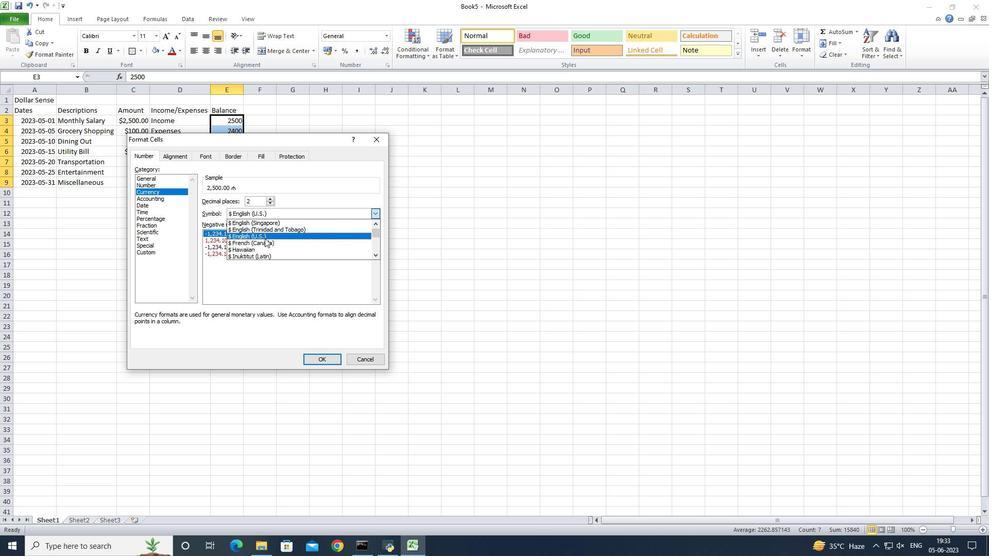
Action: Mouse scrolled (264, 239) with delta (0, 0)
Screenshot: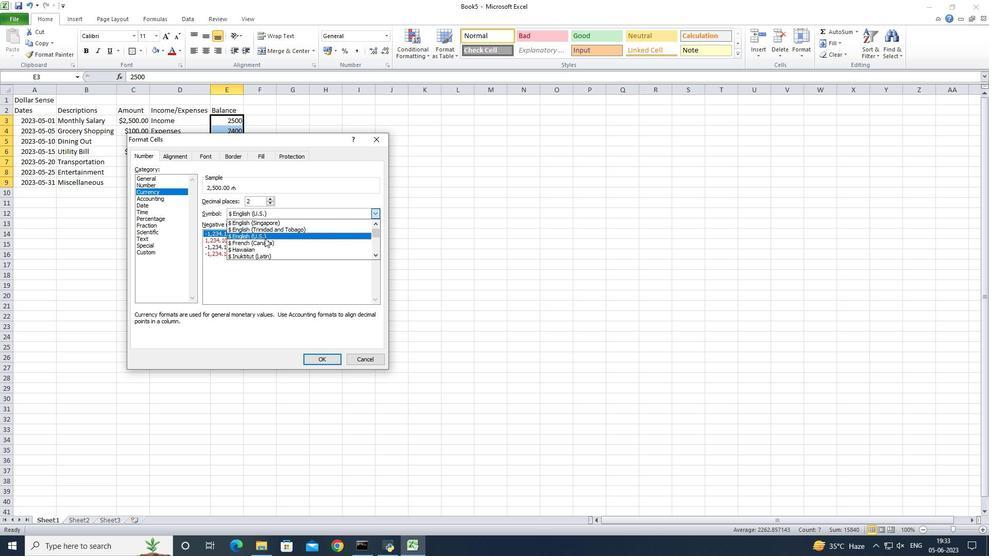 
Action: Mouse scrolled (264, 239) with delta (0, 0)
Screenshot: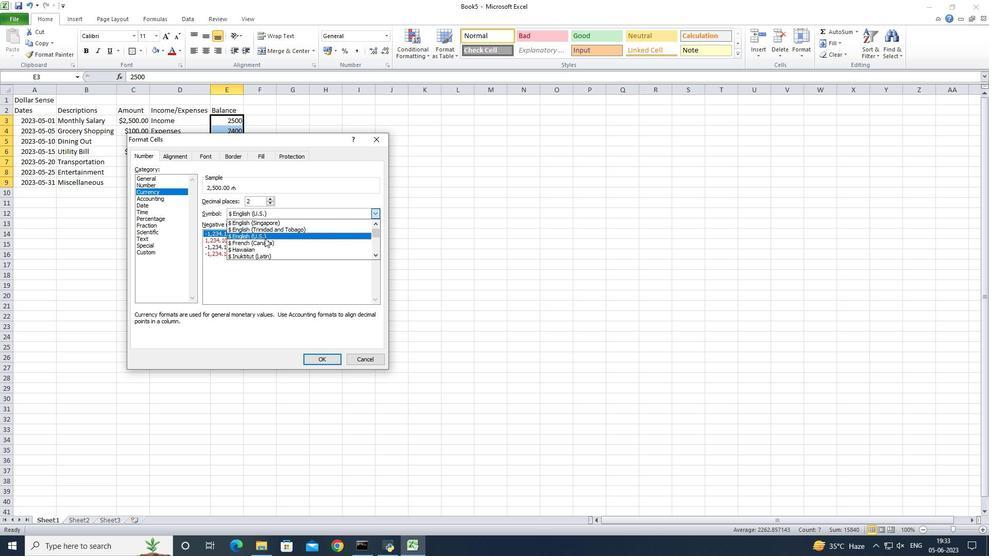 
Action: Mouse scrolled (264, 239) with delta (0, 0)
Screenshot: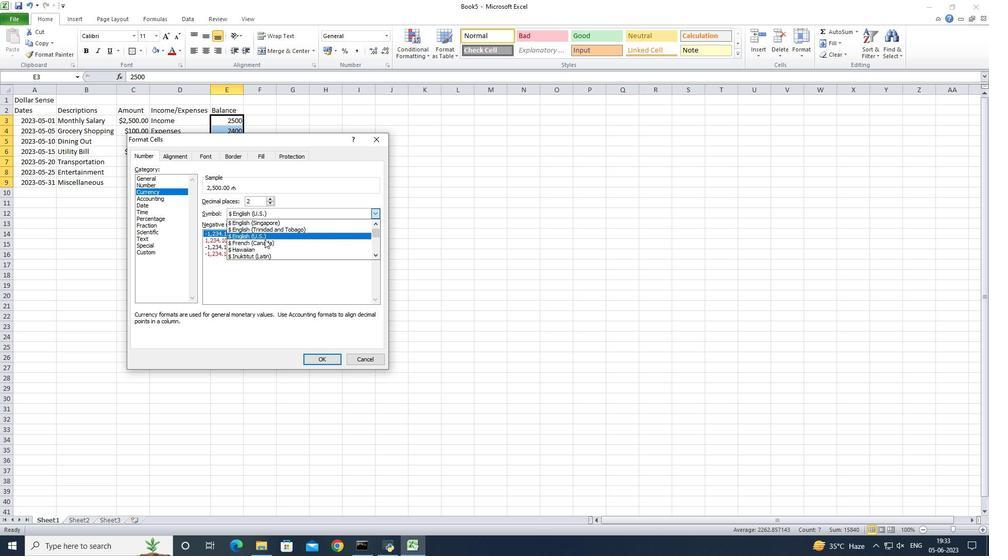 
Action: Mouse scrolled (264, 239) with delta (0, 0)
Screenshot: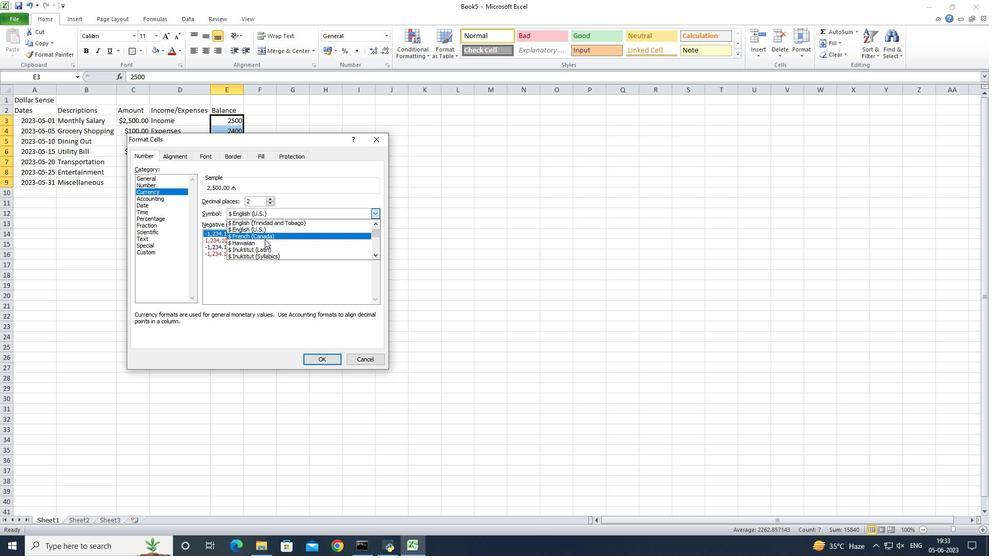 
Action: Mouse scrolled (264, 239) with delta (0, 0)
Screenshot: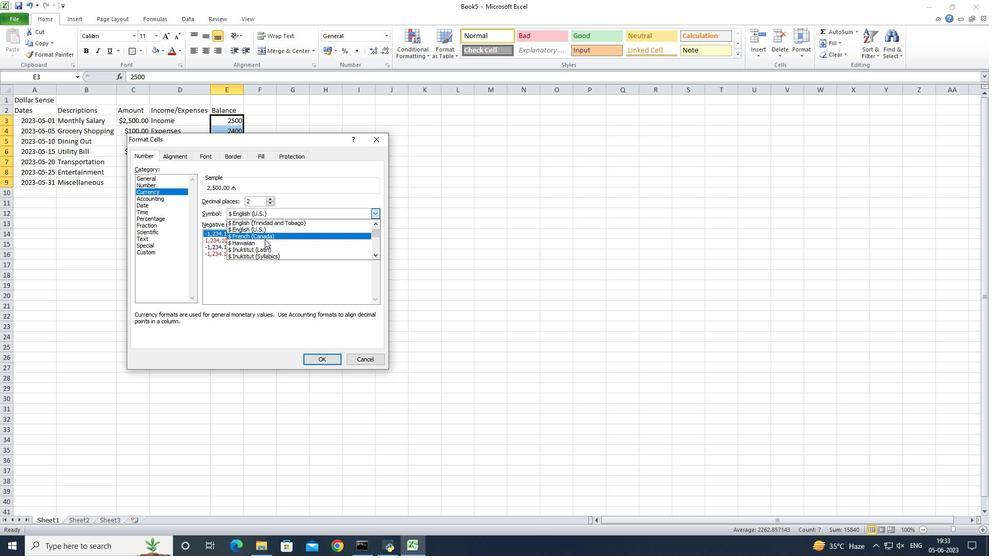 
Action: Mouse scrolled (264, 239) with delta (0, 0)
Screenshot: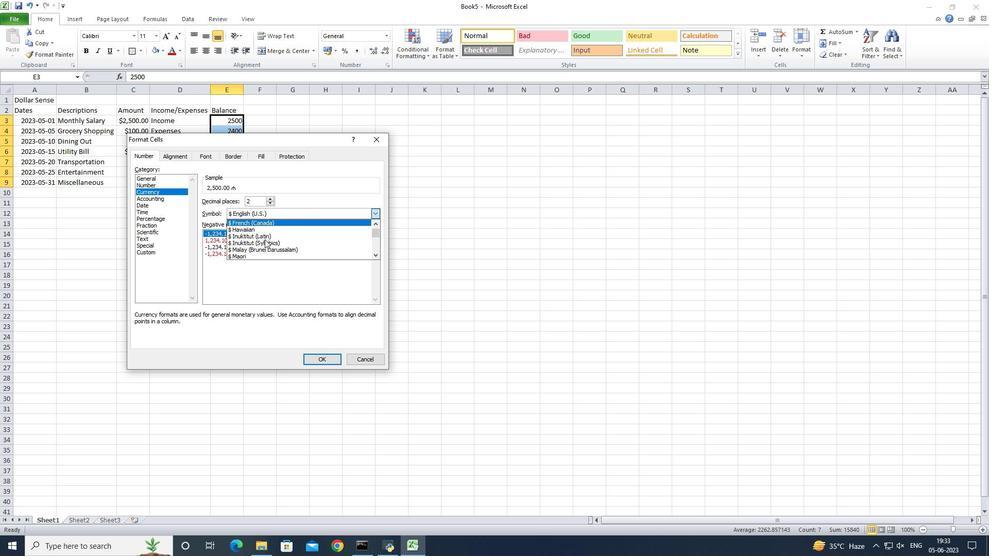 
Action: Mouse scrolled (264, 239) with delta (0, 0)
Screenshot: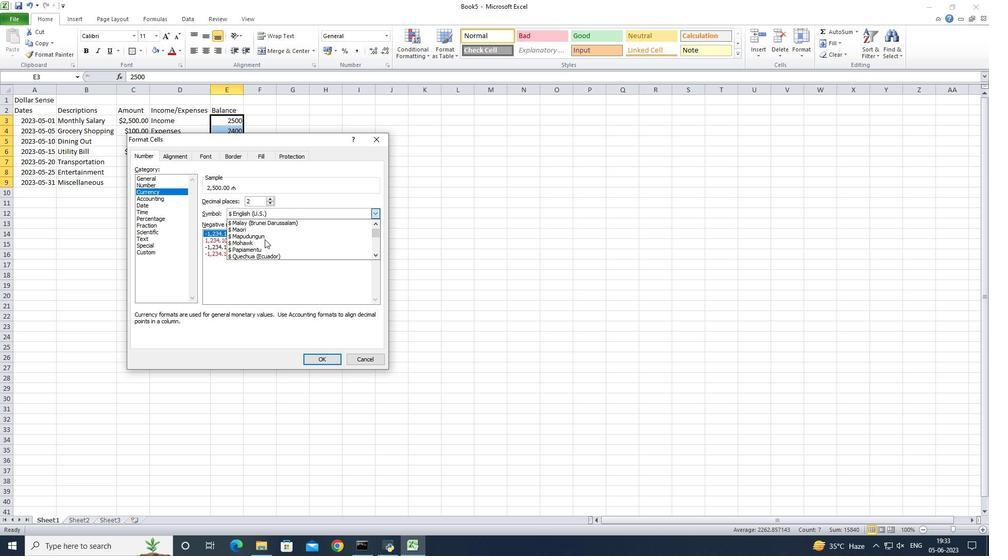 
Action: Mouse scrolled (264, 239) with delta (0, 0)
Screenshot: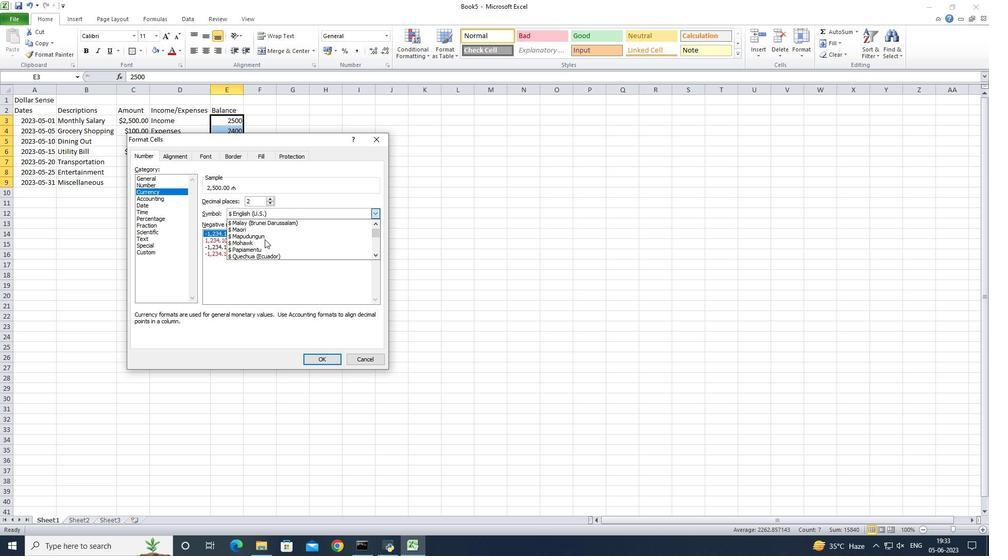 
Action: Mouse scrolled (264, 239) with delta (0, 0)
Screenshot: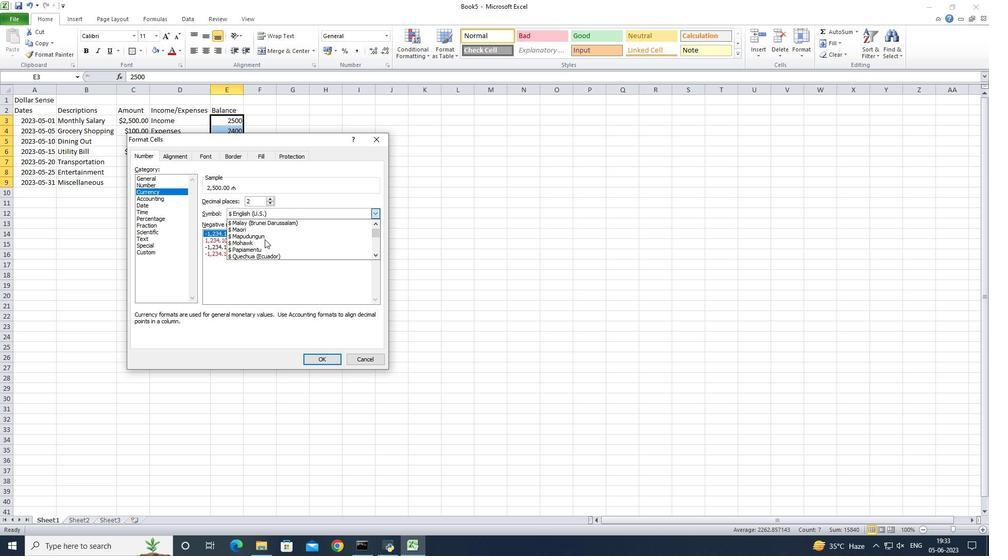 
Action: Mouse scrolled (264, 239) with delta (0, 0)
Screenshot: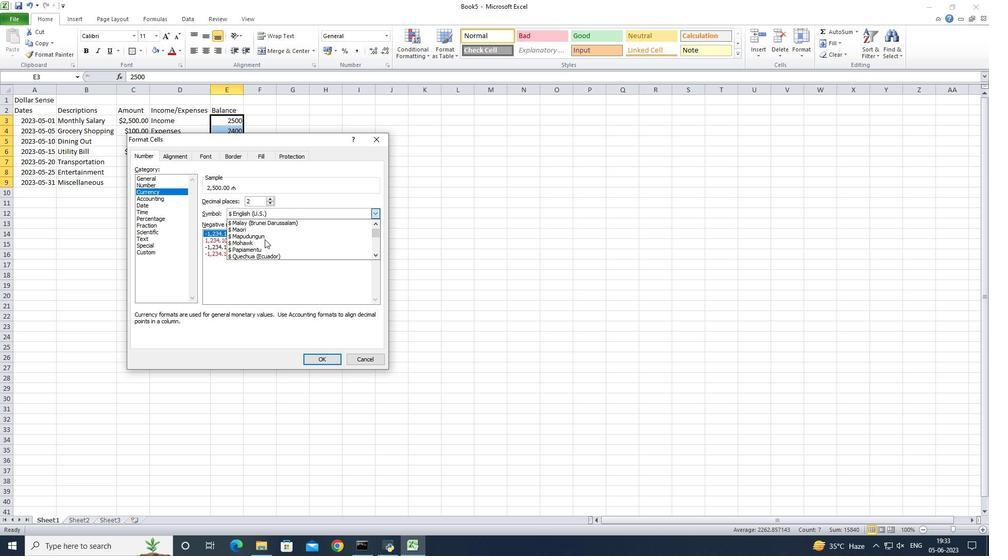 
Action: Mouse scrolled (264, 239) with delta (0, 0)
Screenshot: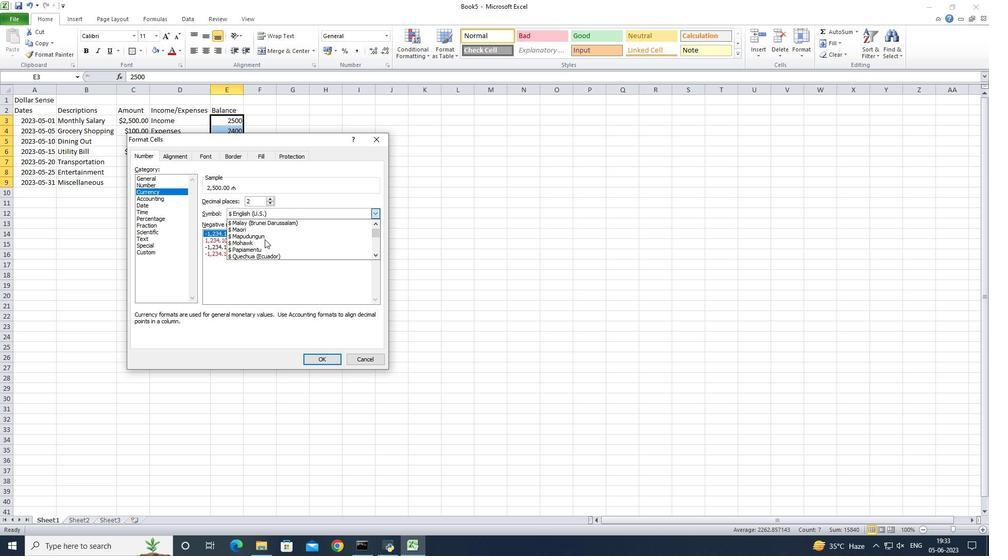 
Action: Mouse scrolled (264, 239) with delta (0, 0)
Screenshot: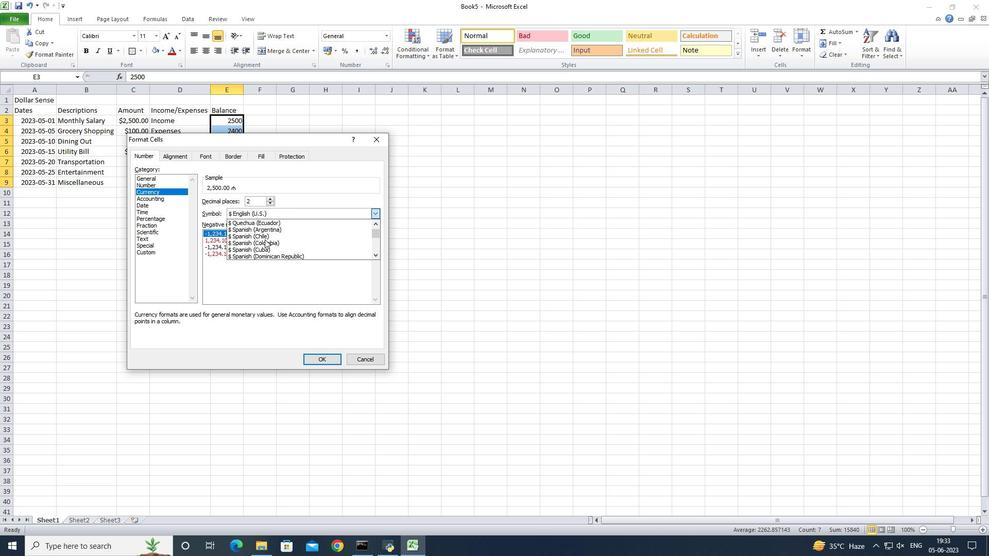
Action: Mouse scrolled (264, 239) with delta (0, 0)
Screenshot: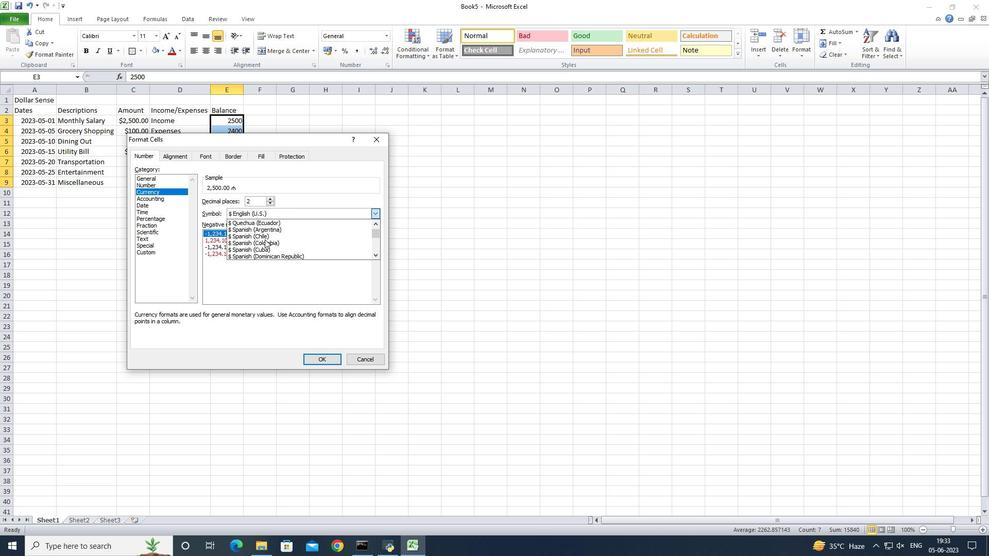 
Action: Mouse scrolled (264, 239) with delta (0, 0)
Screenshot: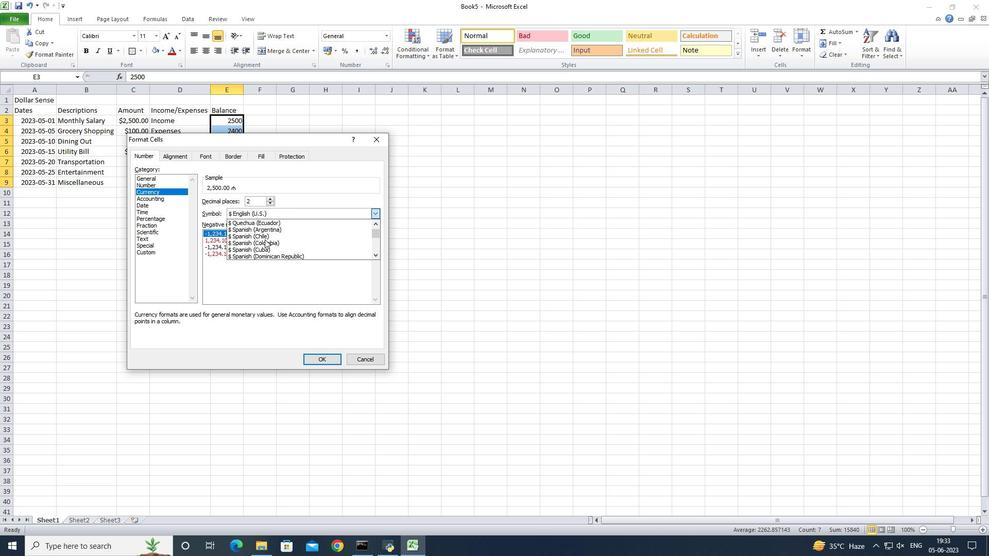 
Action: Mouse scrolled (264, 239) with delta (0, 0)
Screenshot: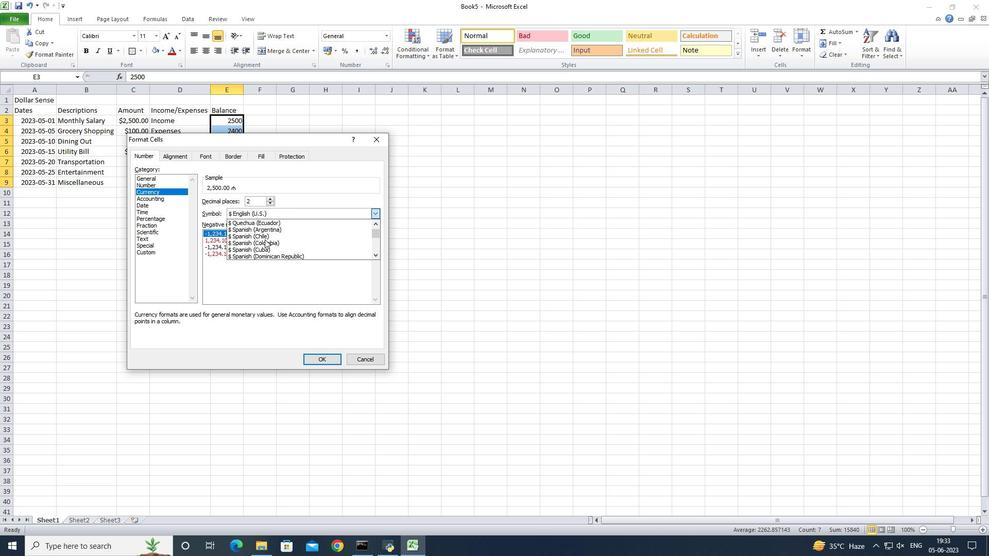 
Action: Mouse scrolled (264, 240) with delta (0, 0)
Screenshot: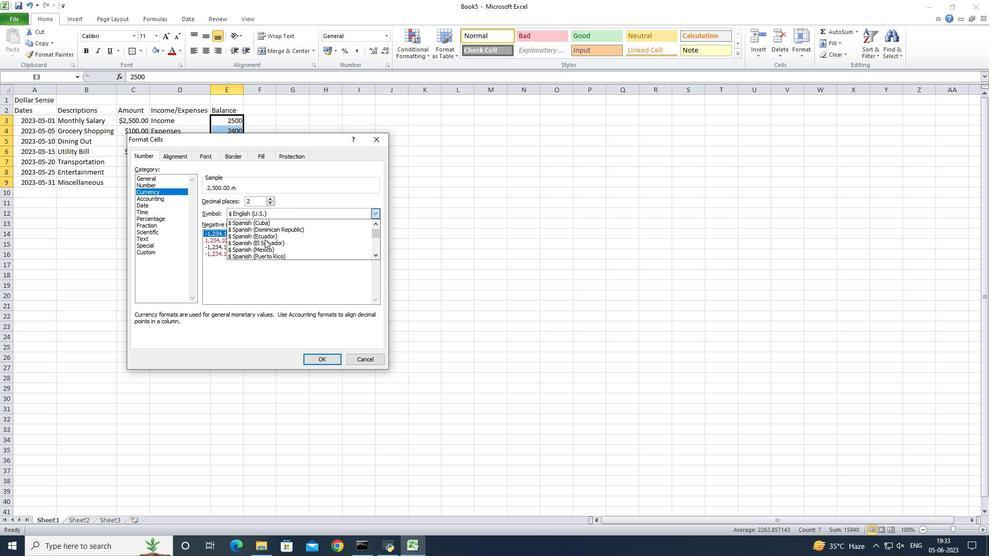 
Action: Mouse scrolled (264, 240) with delta (0, 0)
Screenshot: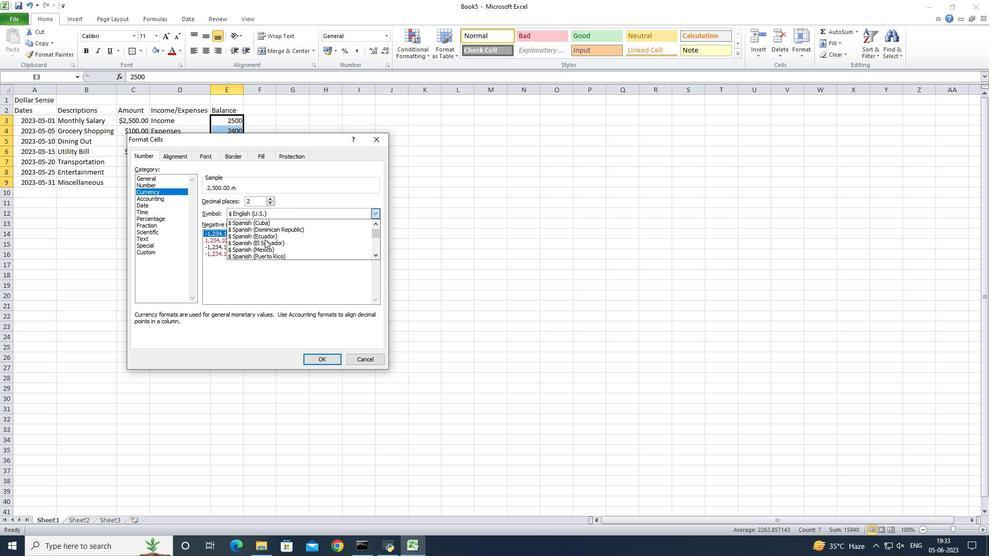 
Action: Mouse scrolled (264, 240) with delta (0, 0)
Screenshot: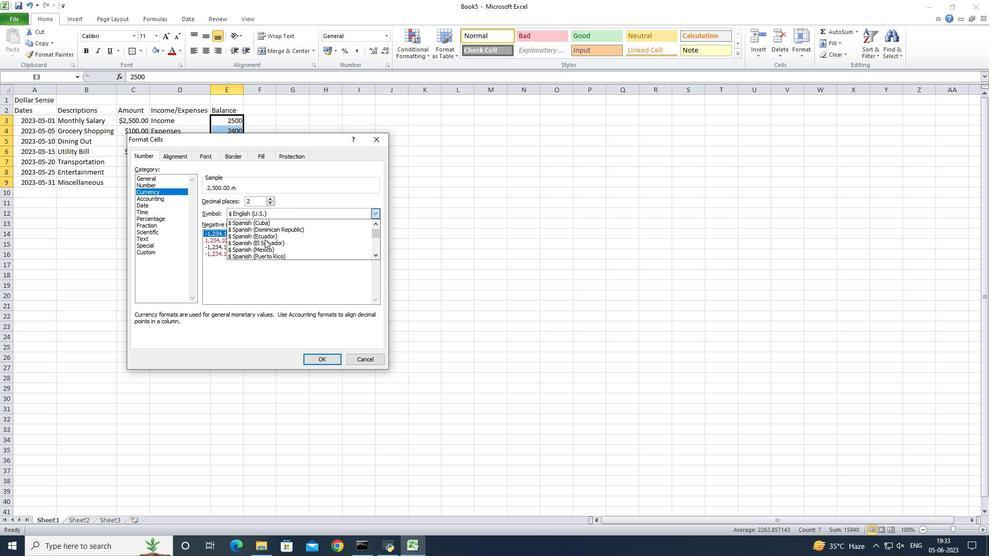 
Action: Mouse scrolled (264, 240) with delta (0, 0)
Screenshot: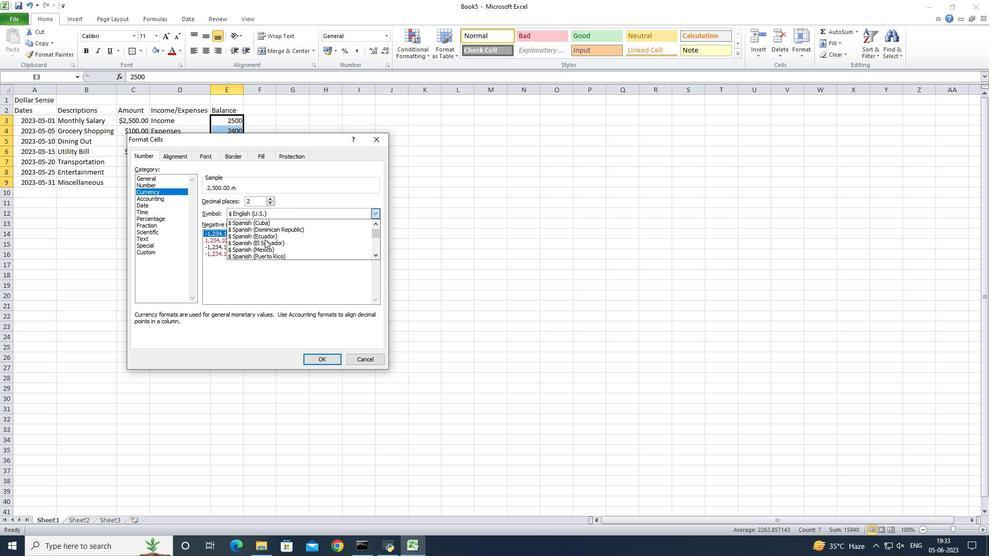 
Action: Mouse scrolled (264, 240) with delta (0, 0)
Screenshot: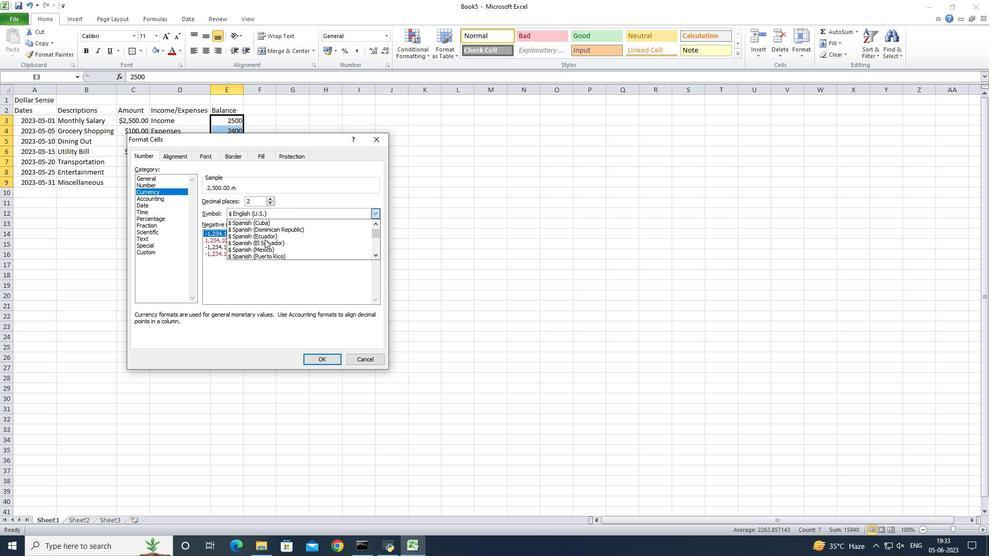 
Action: Mouse scrolled (264, 240) with delta (0, 0)
Screenshot: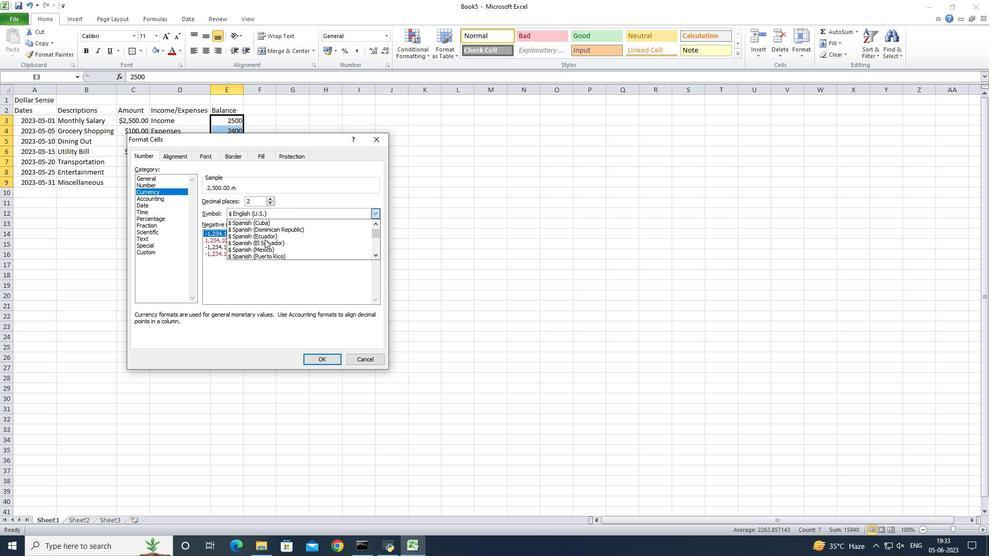 
Action: Mouse scrolled (264, 240) with delta (0, 0)
Screenshot: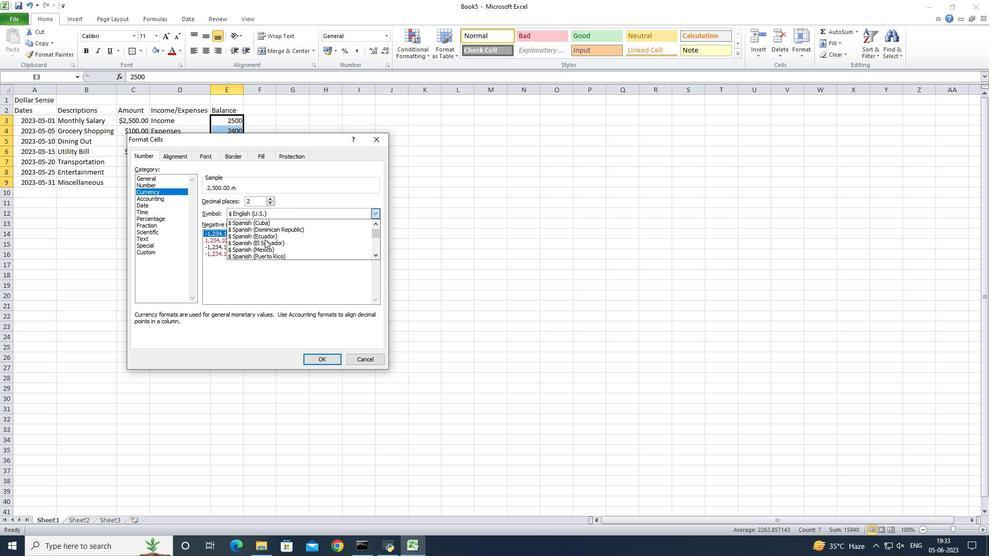
Action: Mouse scrolled (264, 240) with delta (0, 0)
Screenshot: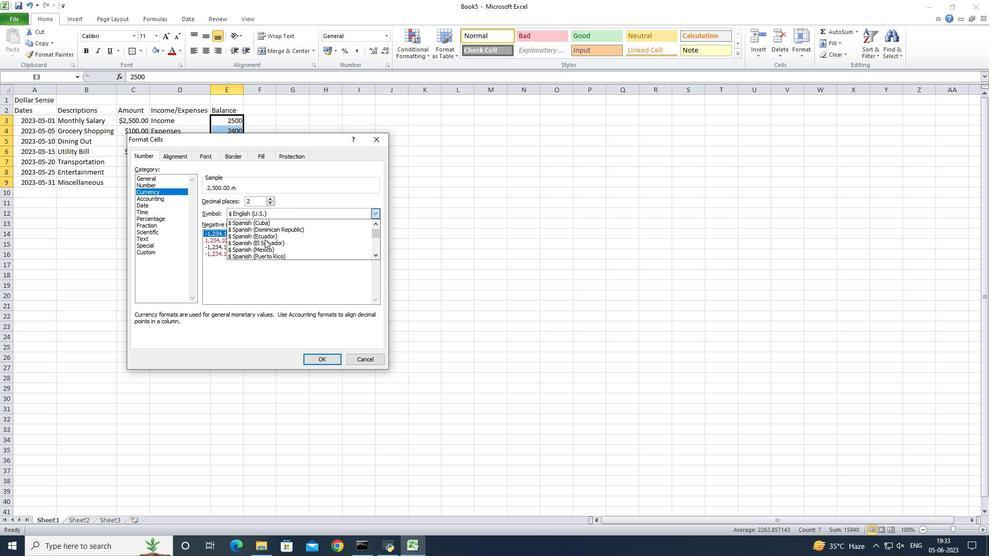 
Action: Mouse scrolled (264, 240) with delta (0, 0)
Screenshot: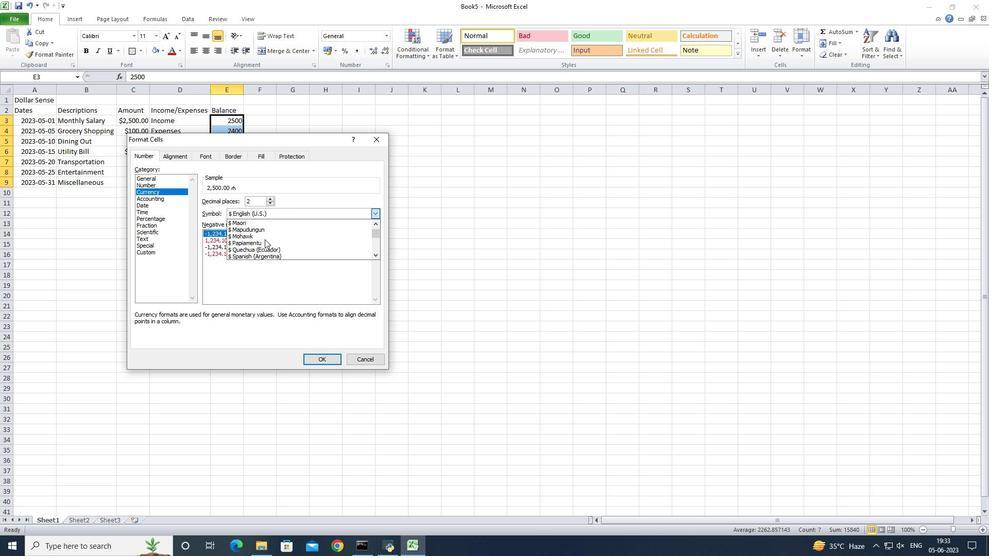 
Action: Mouse scrolled (264, 240) with delta (0, 0)
Screenshot: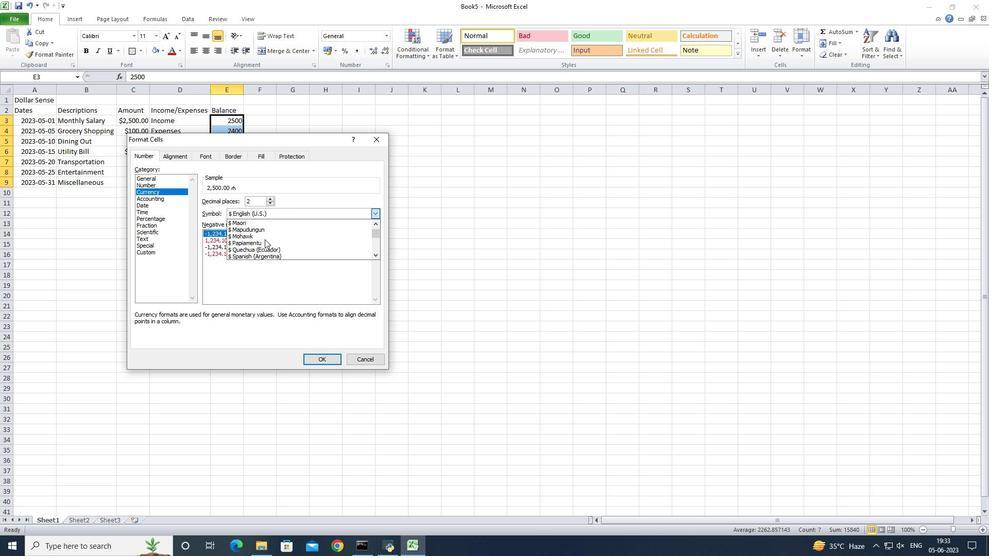 
Action: Mouse scrolled (264, 240) with delta (0, 0)
Screenshot: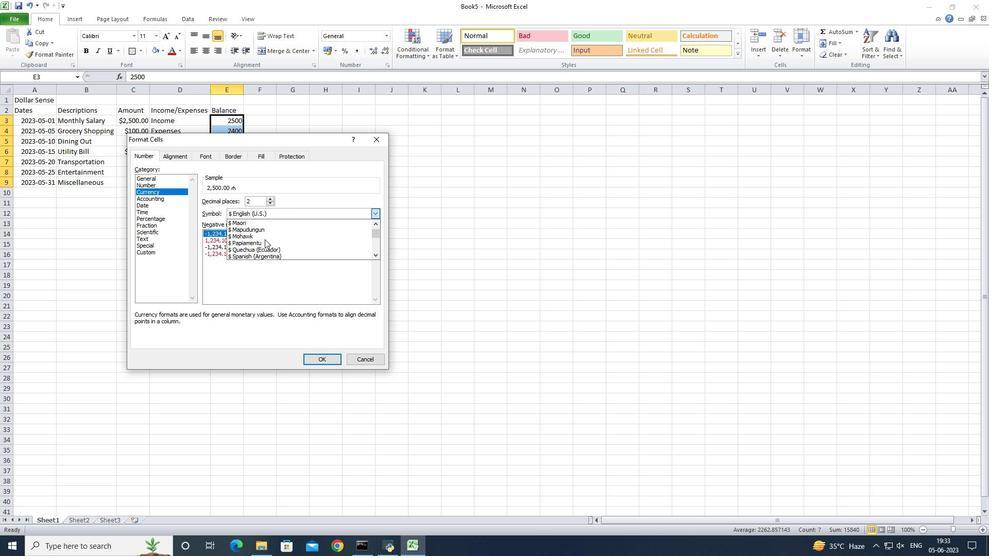 
Action: Mouse scrolled (264, 240) with delta (0, 0)
Screenshot: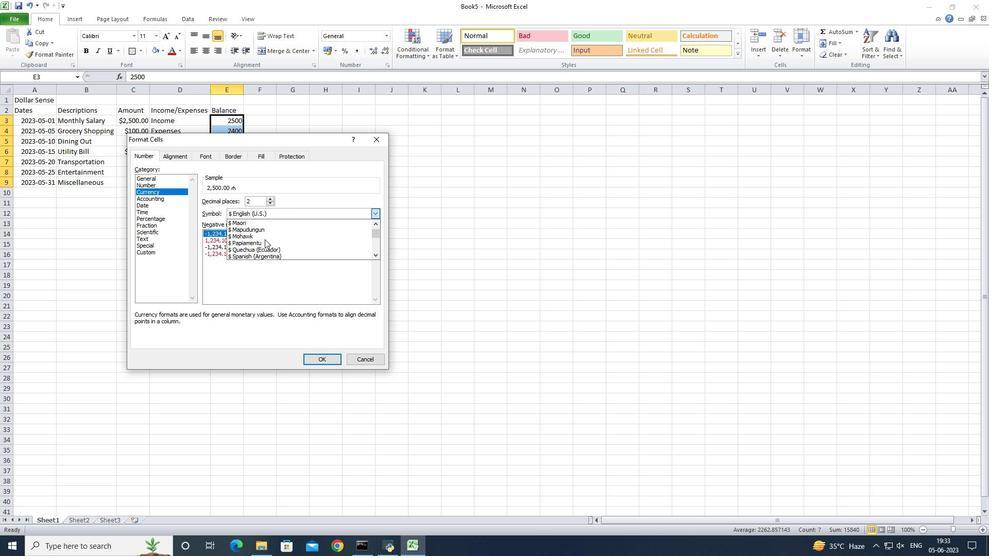 
Action: Mouse scrolled (264, 240) with delta (0, 0)
Screenshot: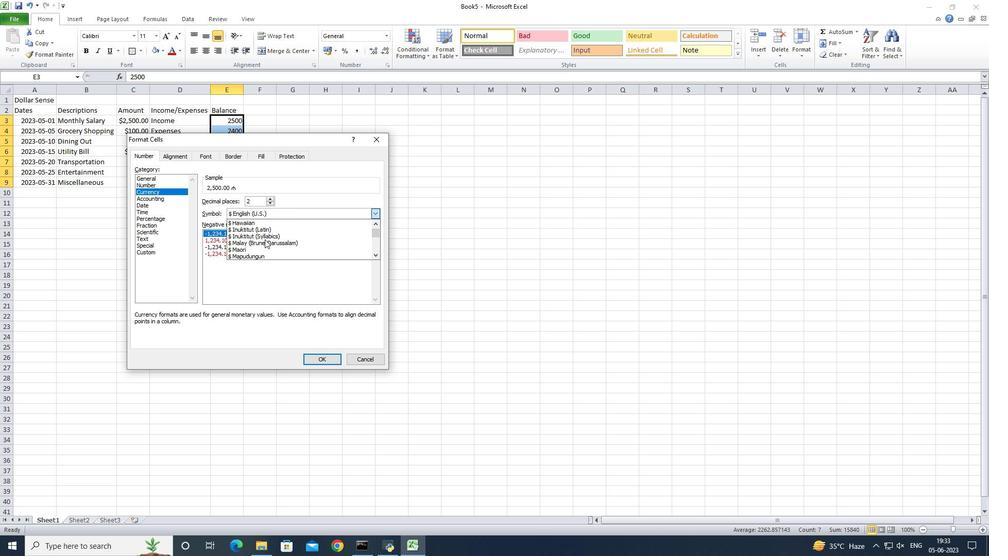 
Action: Mouse scrolled (264, 240) with delta (0, 0)
Screenshot: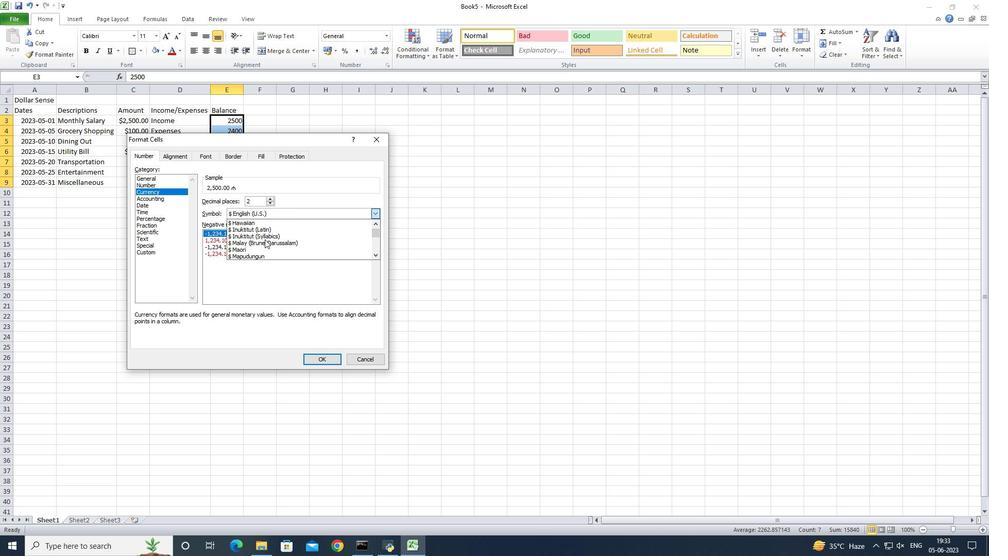 
Action: Mouse scrolled (264, 240) with delta (0, 0)
Screenshot: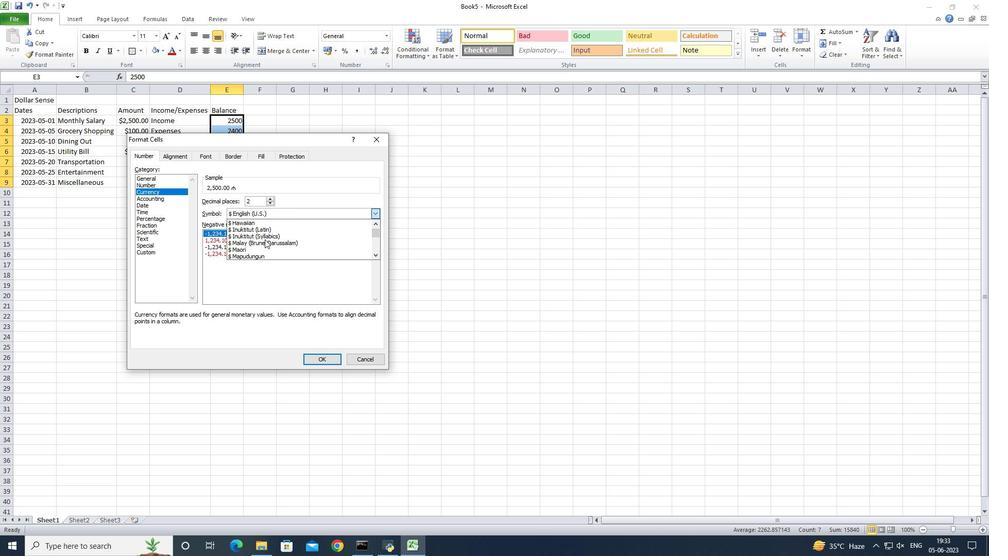 
Action: Mouse moved to (264, 228)
Screenshot: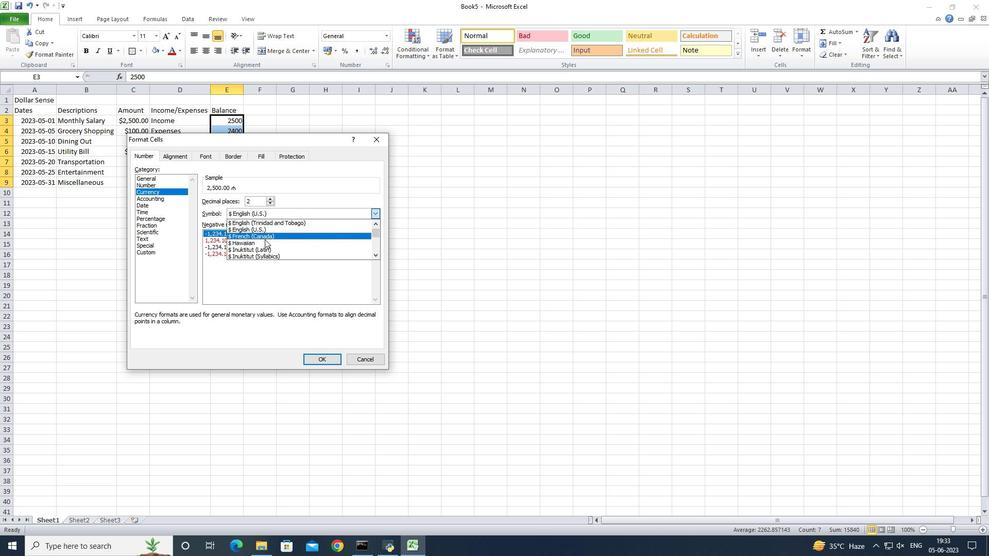 
Action: Mouse pressed left at (264, 228)
Screenshot: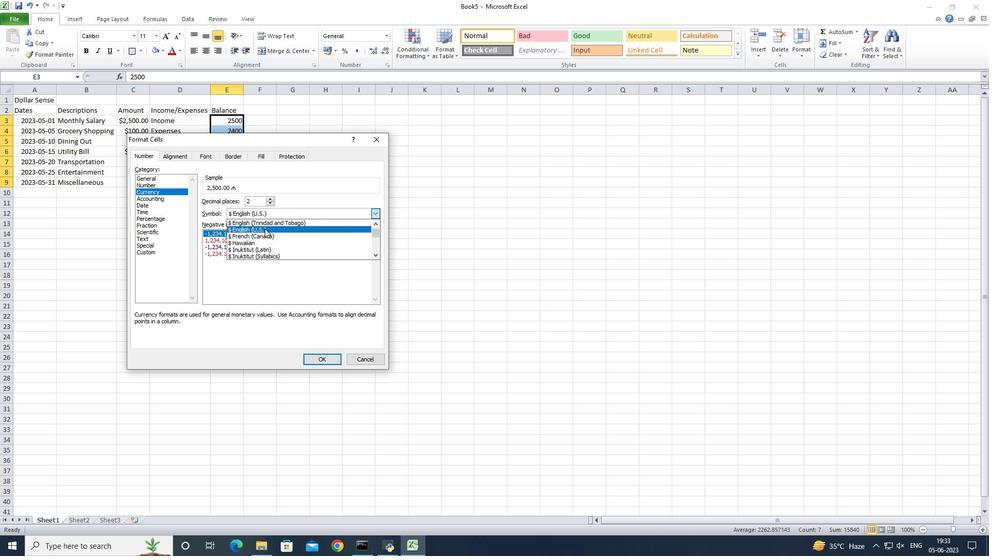 
Action: Mouse moved to (315, 360)
Screenshot: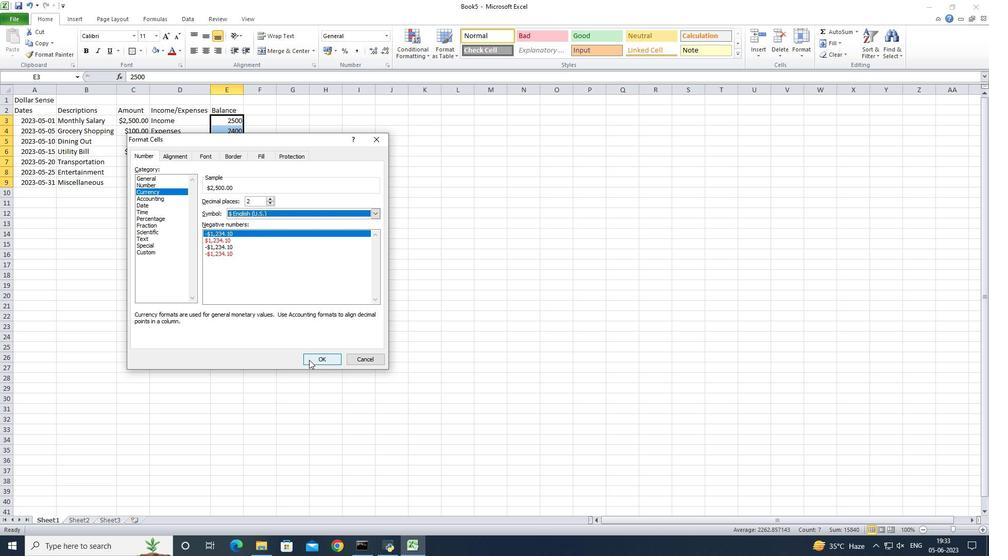 
Action: Mouse pressed left at (315, 360)
Screenshot: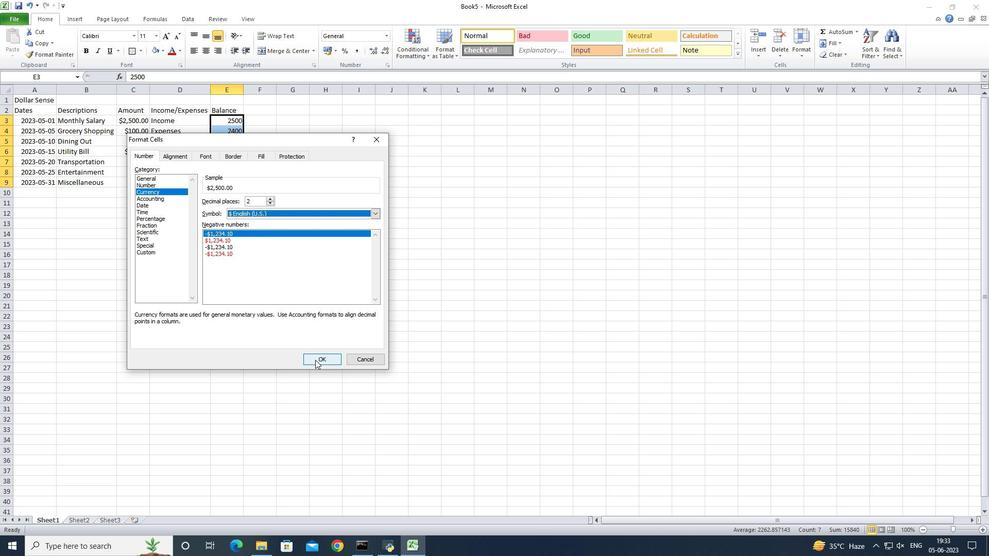 
Action: Mouse moved to (243, 91)
Screenshot: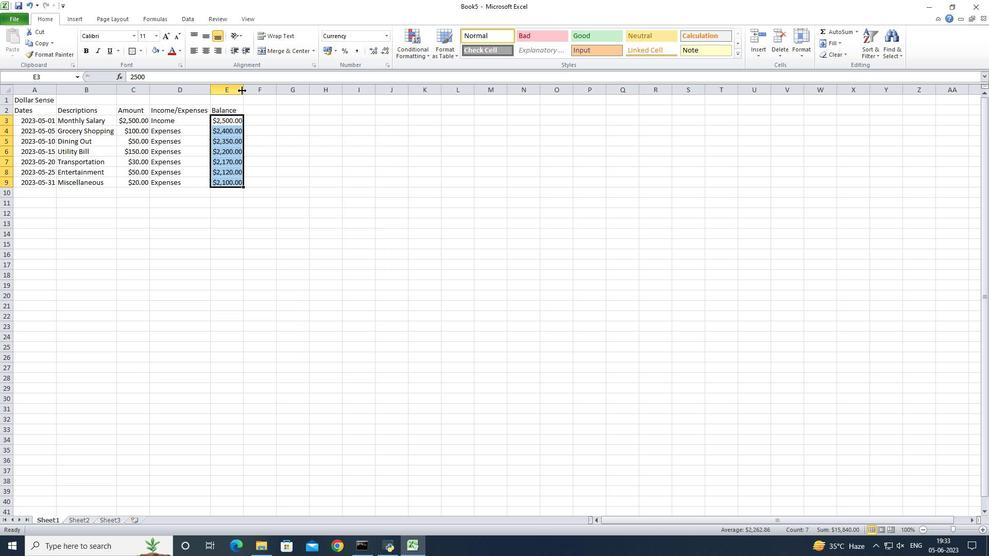 
Action: Mouse pressed left at (243, 91)
Screenshot: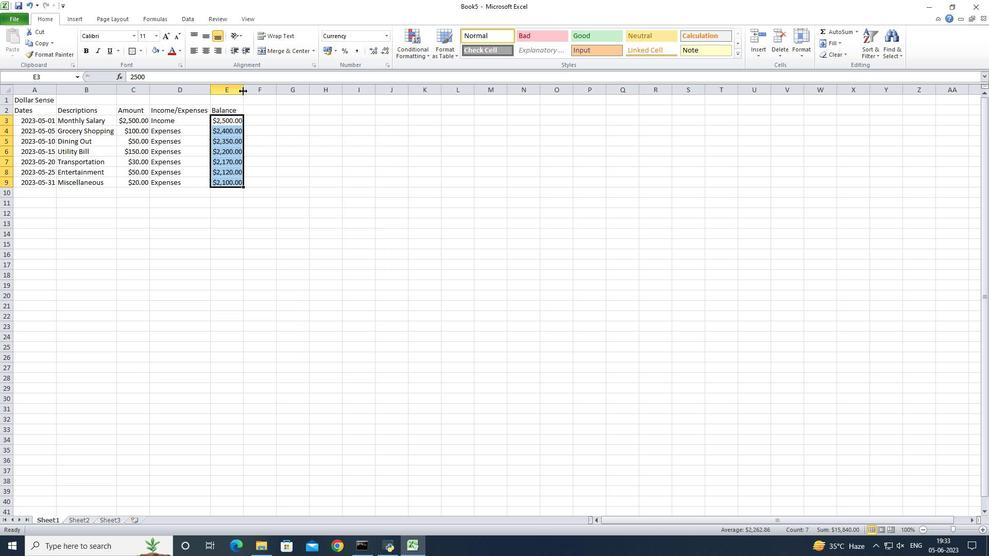 
Action: Mouse pressed left at (243, 91)
Screenshot: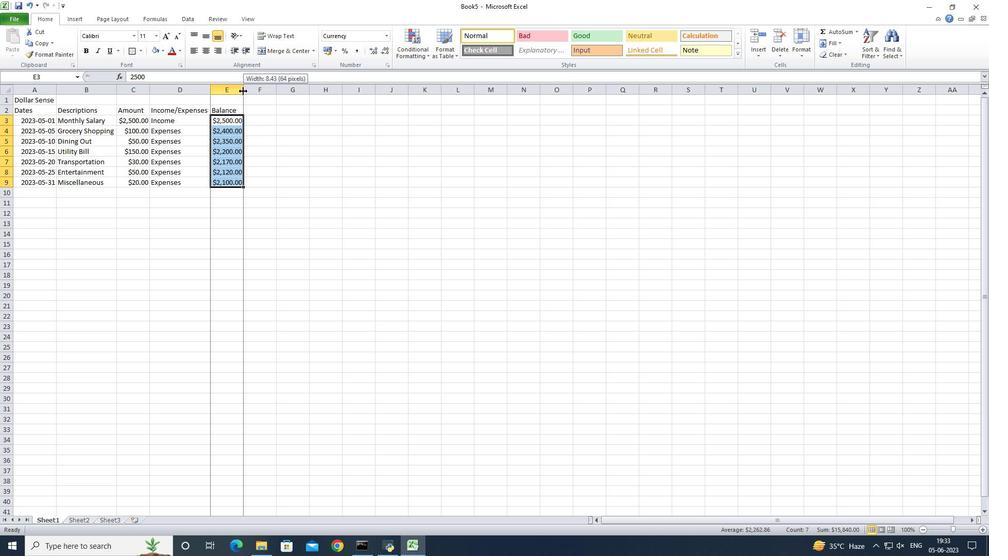 
Action: Mouse moved to (121, 161)
Screenshot: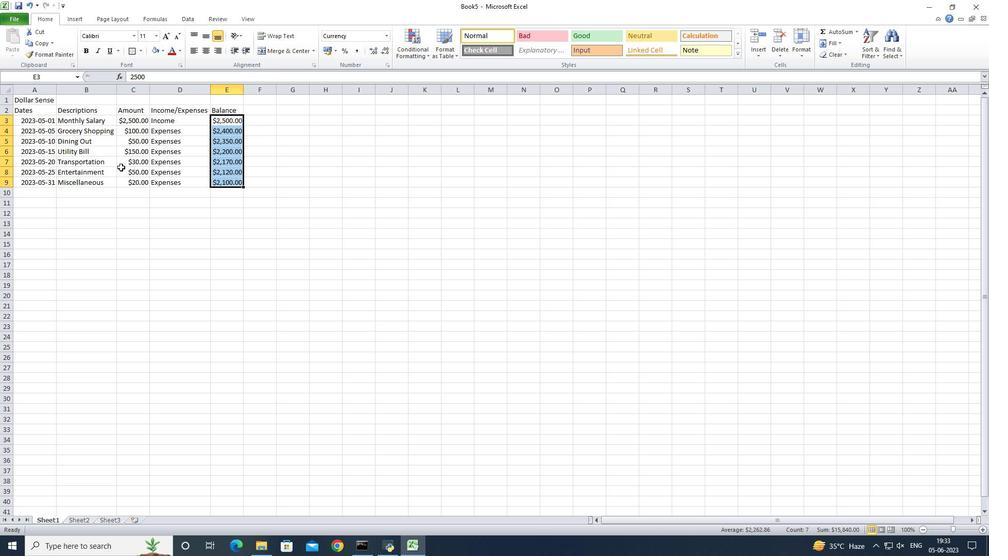 
Action: Key pressed ctrl+S
Screenshot: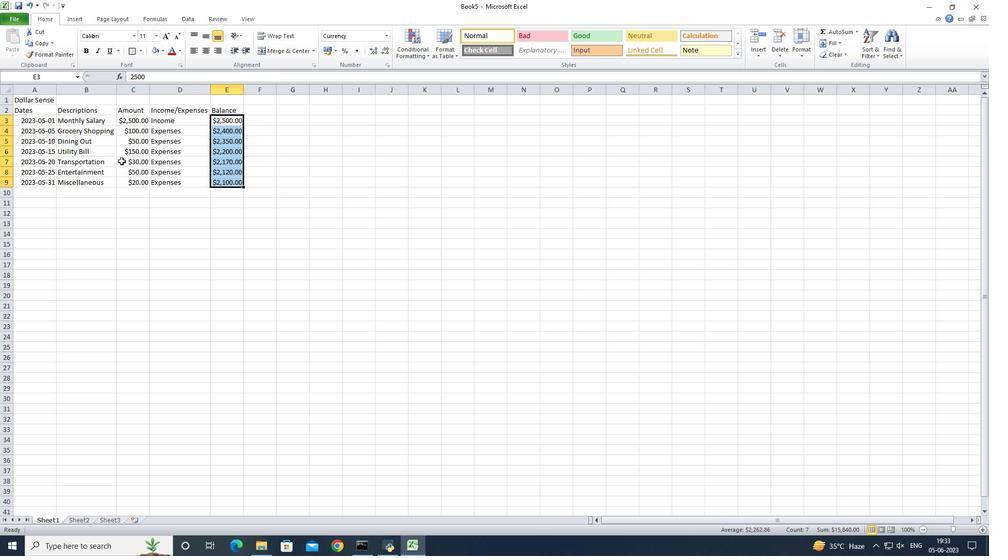 
Action: Mouse moved to (149, 207)
Screenshot: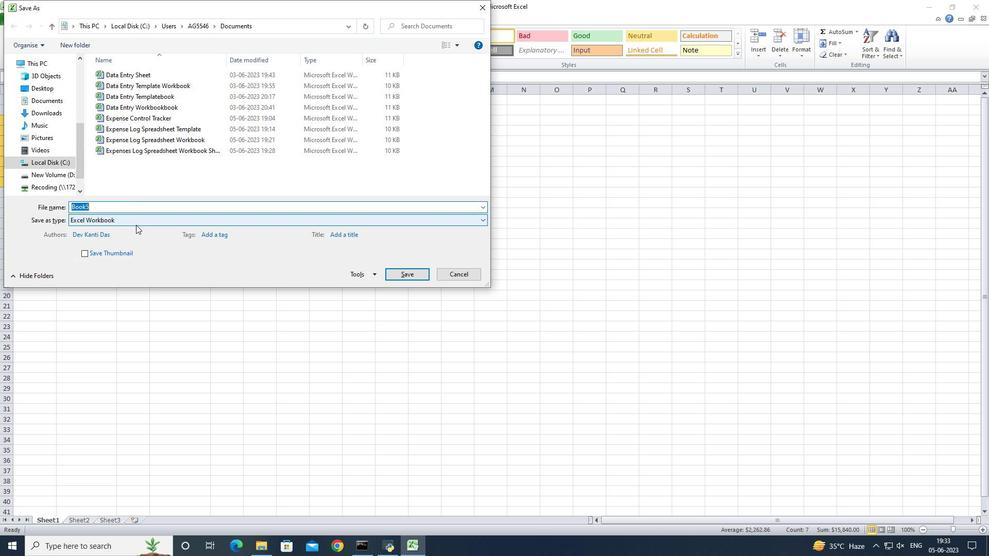 
Action: Key pressed <Key.shift>Expense<Key.space><Key.shift>Log<Key.space><Key.shift><Key.shift><Key.shift><Key.shift>Workbook
Screenshot: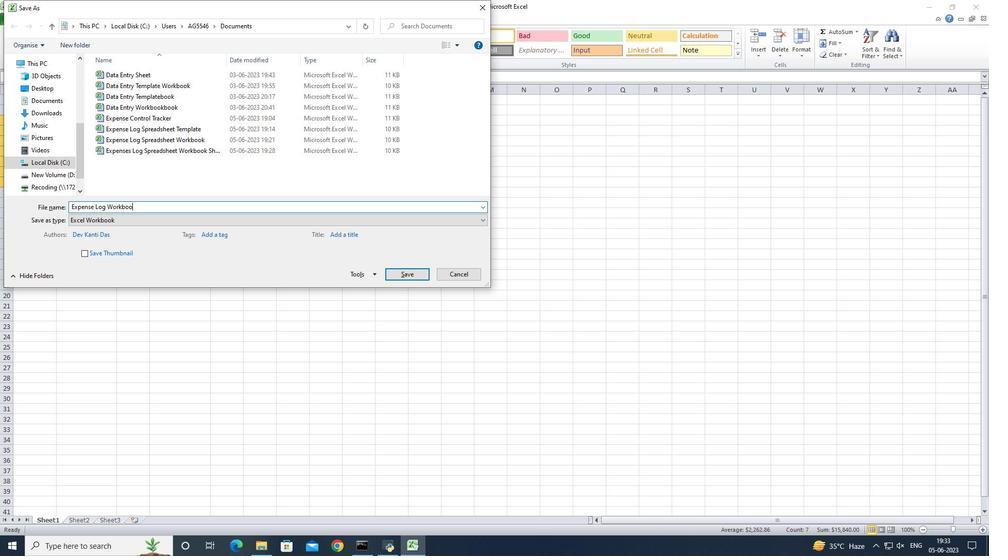 
Action: Mouse moved to (398, 271)
Screenshot: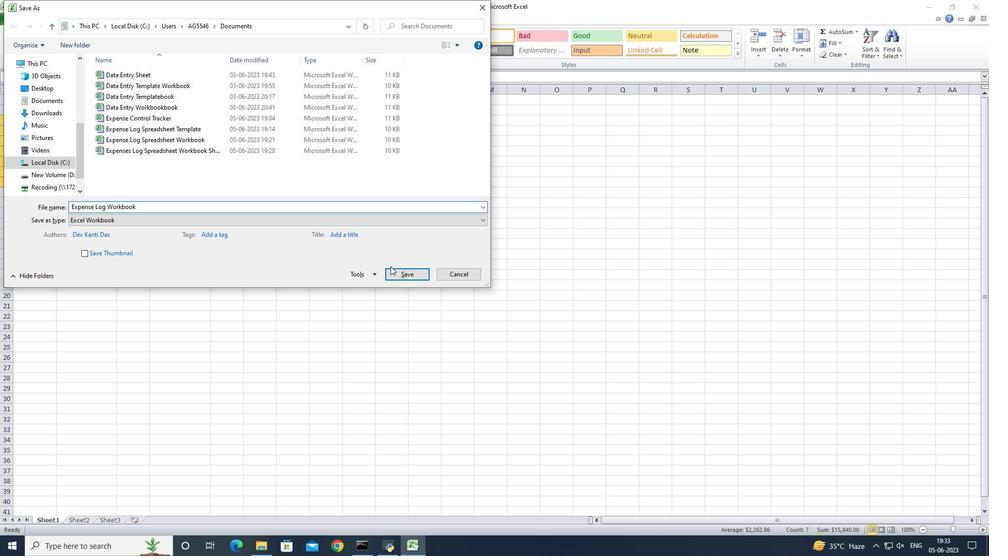 
Action: Mouse pressed left at (398, 271)
Screenshot: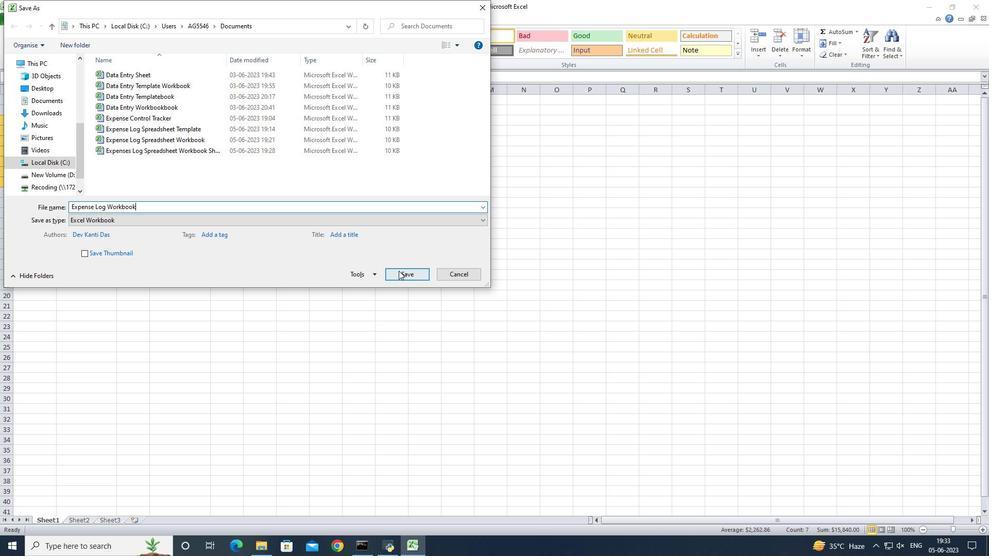 
Action: Mouse moved to (331, 295)
Screenshot: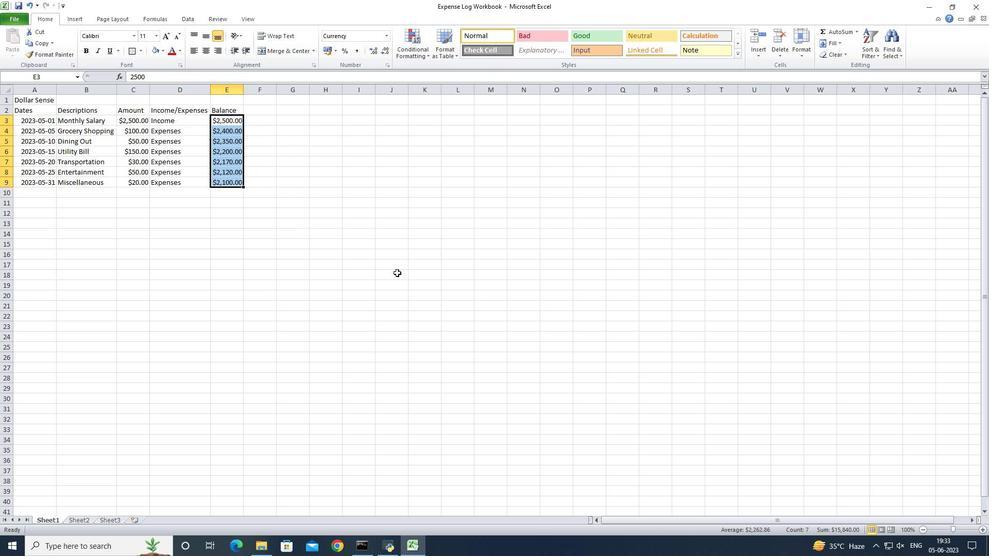
